 Task: Look for space in Kreuzberg, Germany from 3rd August, 2023 to 17th August, 2023 for 3 adults, 1 child in price range Rs.3000 to Rs.15000. Place can be entire place with 3 bedrooms having 4 beds and 2 bathrooms. Property type can be house, flat, guest house. Amenities needed are: washing machine. Booking option can be shelf check-in. Required host language is English.
Action: Mouse moved to (469, 133)
Screenshot: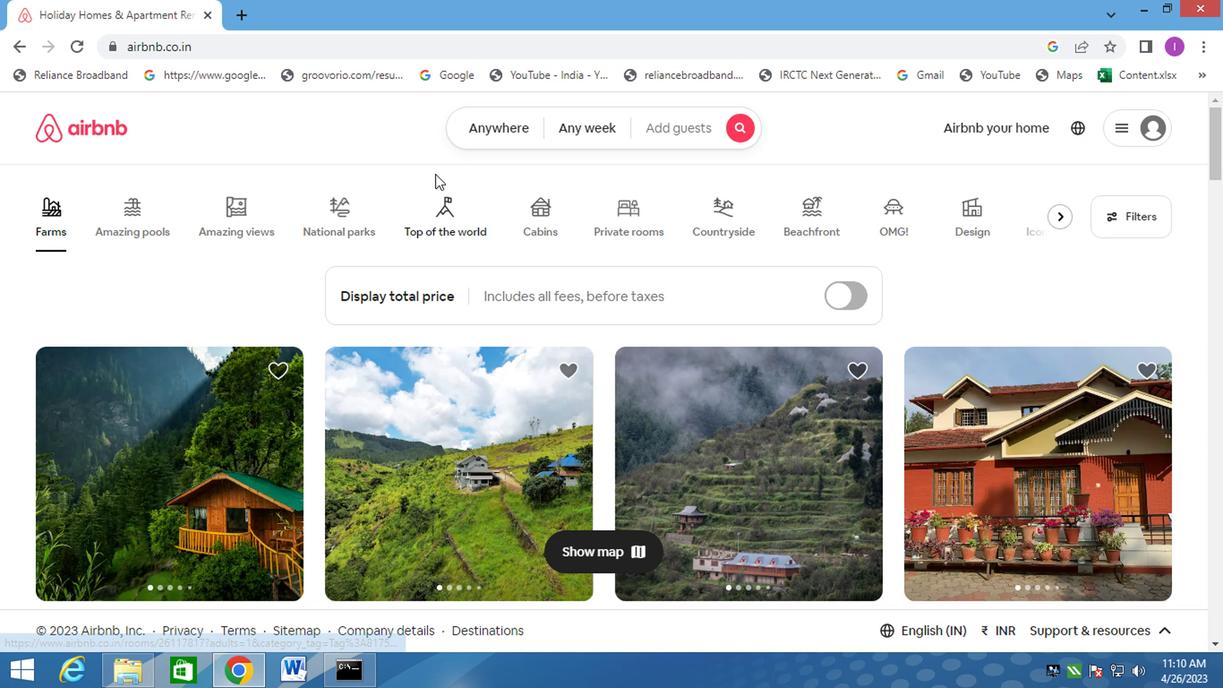 
Action: Mouse pressed left at (469, 133)
Screenshot: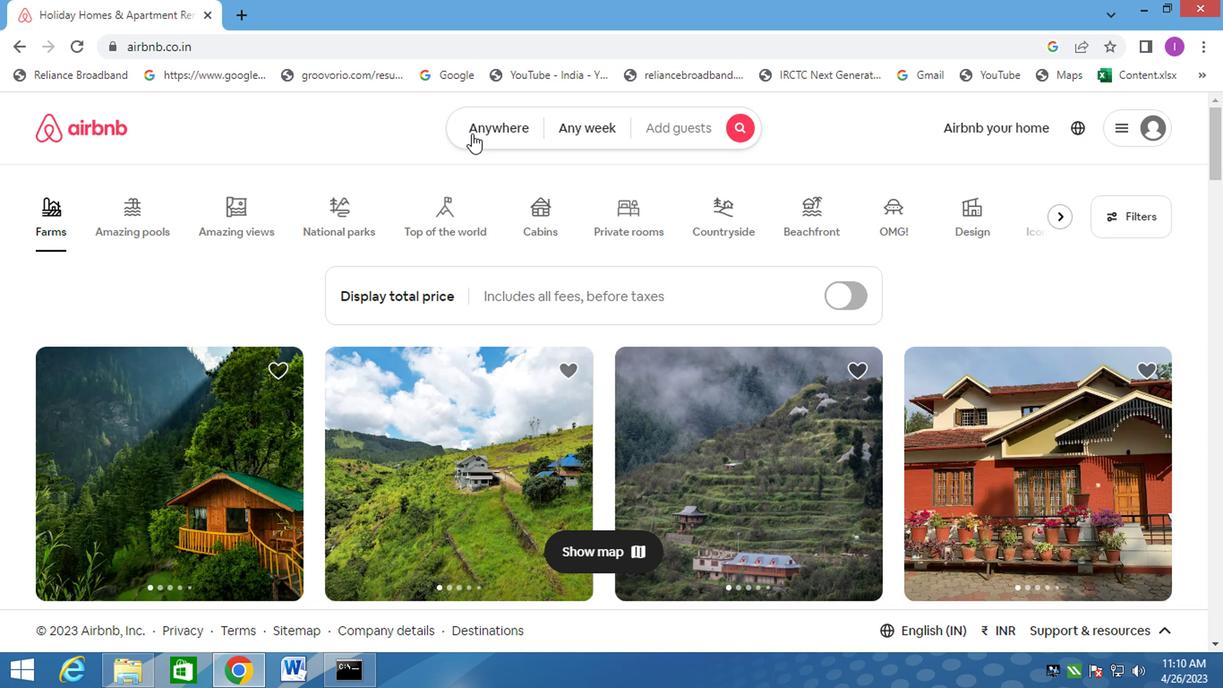 
Action: Mouse moved to (313, 209)
Screenshot: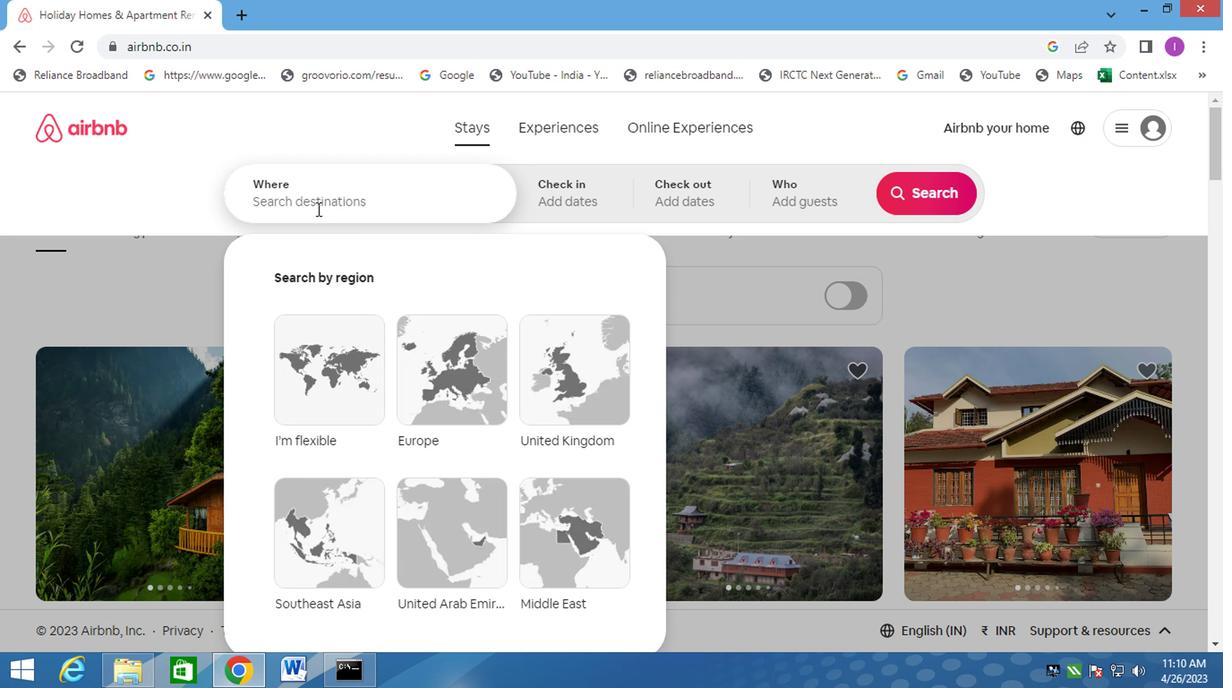 
Action: Mouse pressed left at (313, 209)
Screenshot: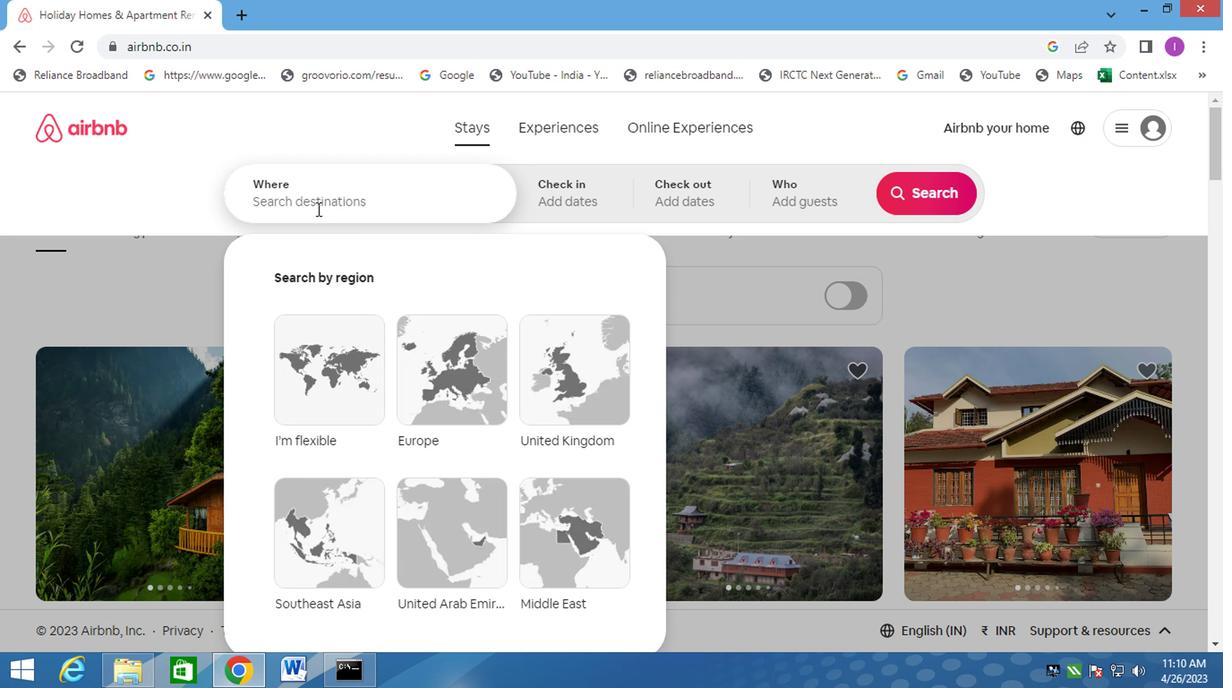 
Action: Mouse moved to (386, 168)
Screenshot: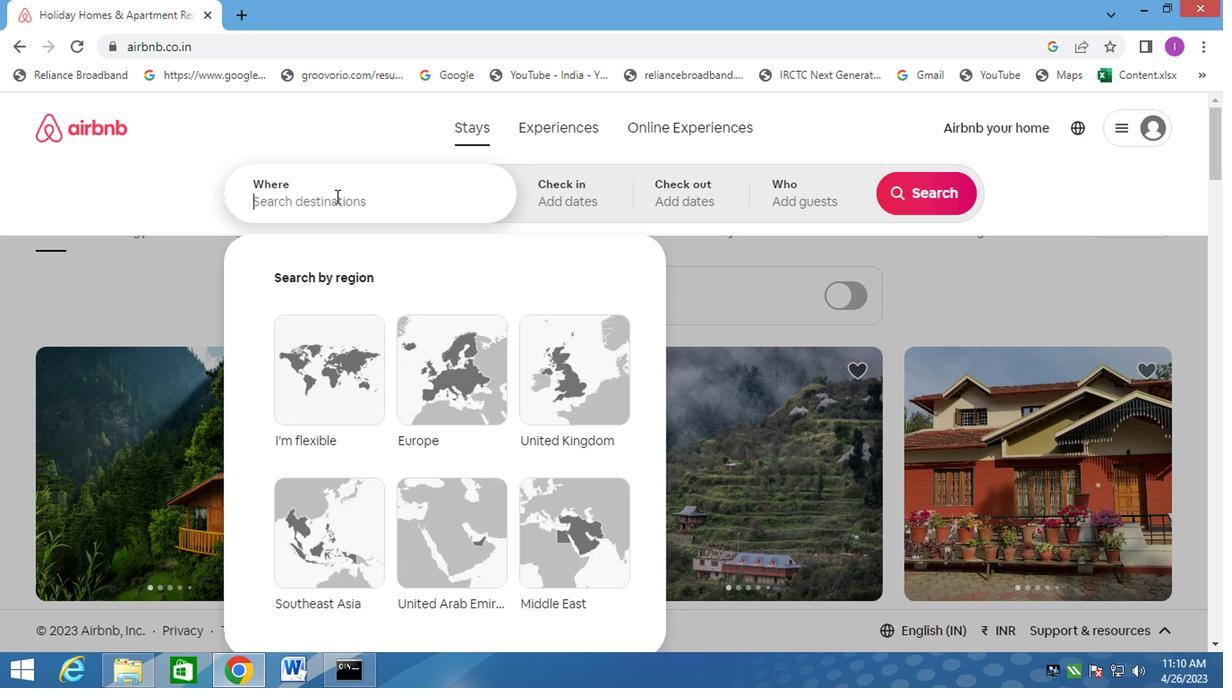 
Action: Key pressed <Key.shift>KREUZBERG,GERMA
Screenshot: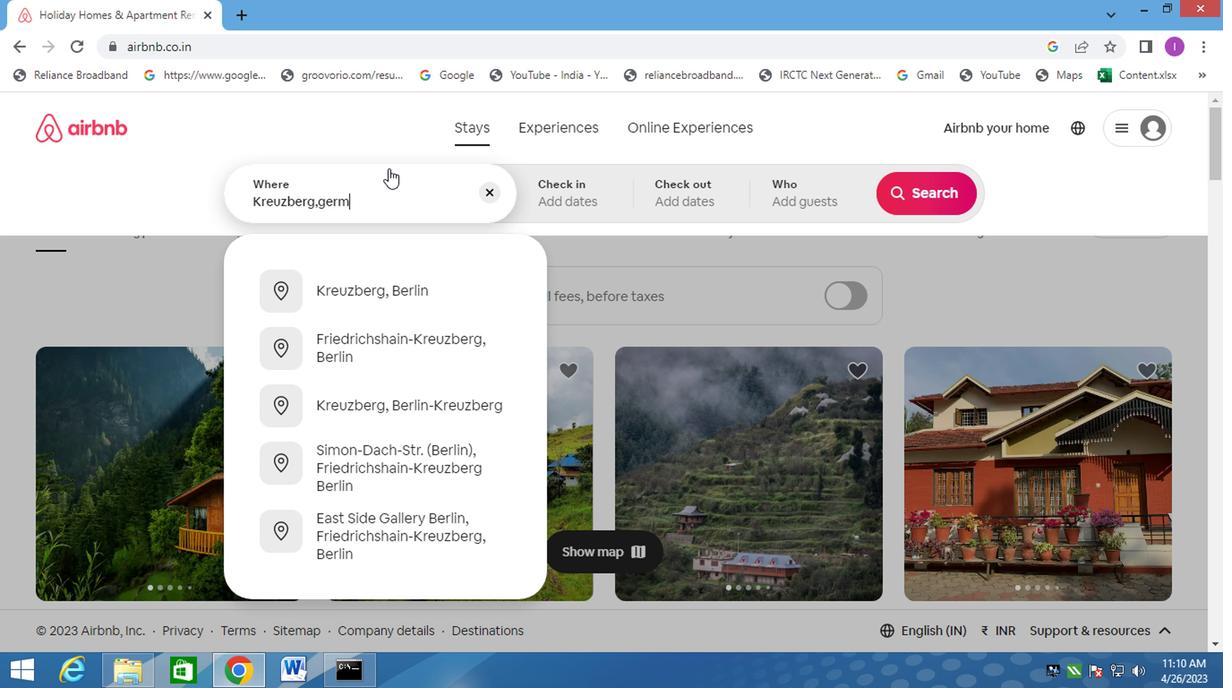 
Action: Mouse moved to (395, 289)
Screenshot: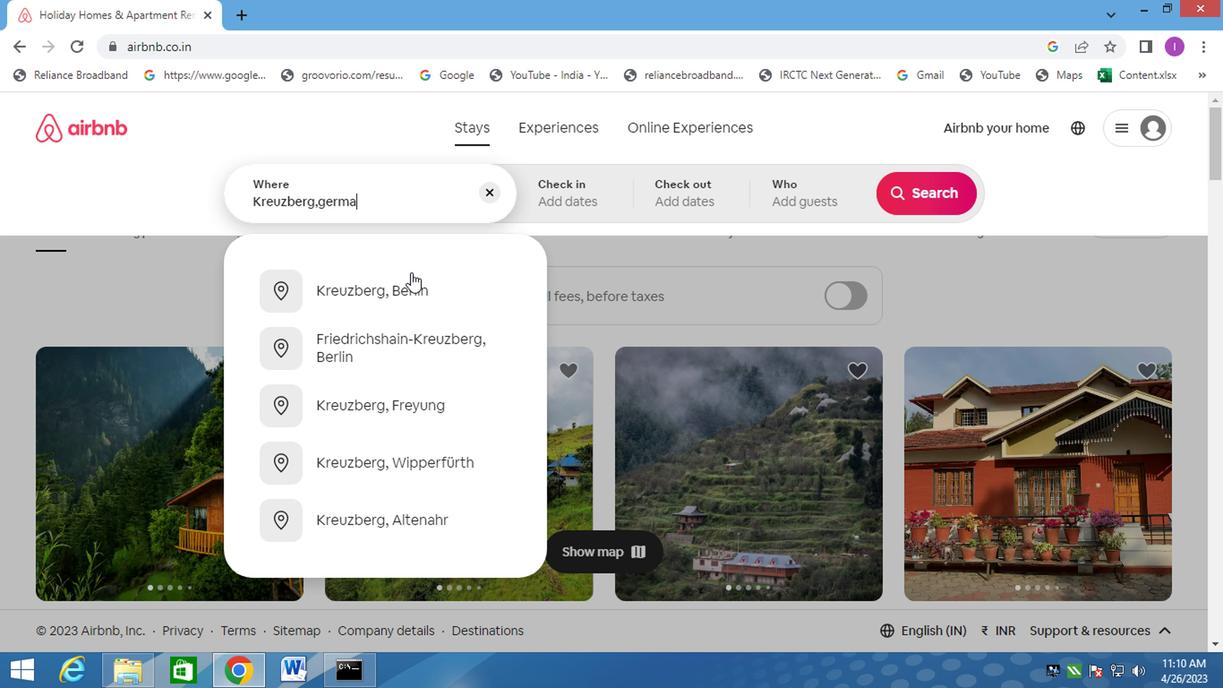 
Action: Mouse pressed left at (395, 289)
Screenshot: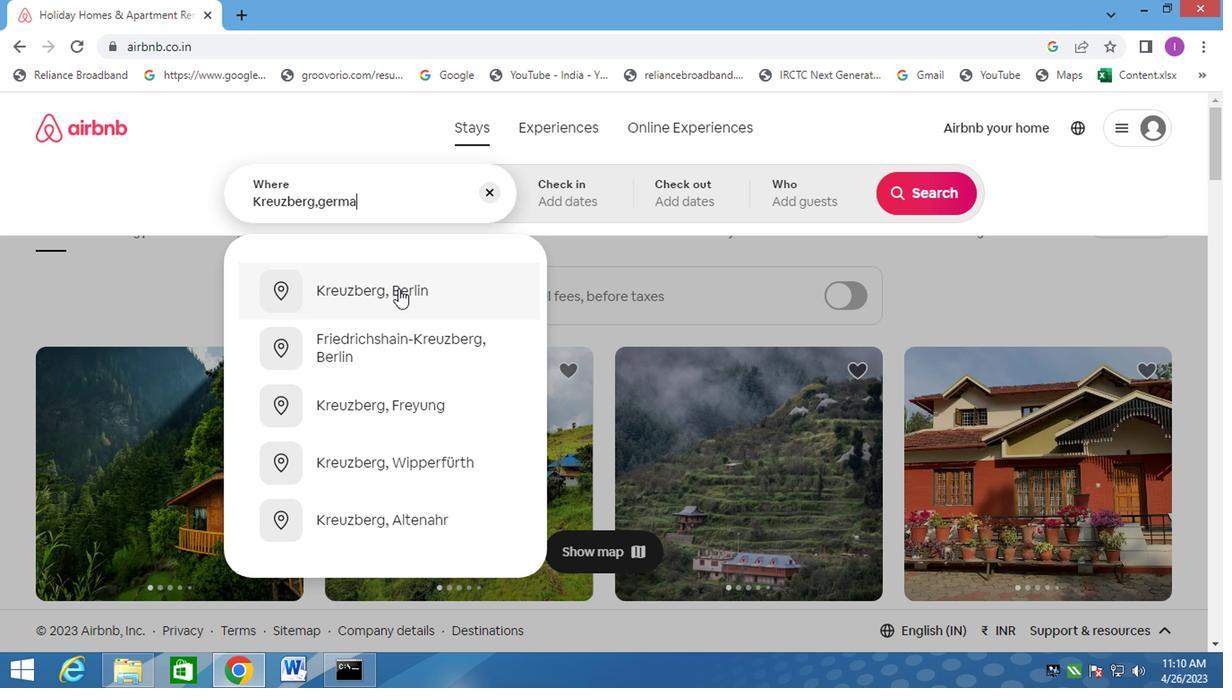 
Action: Mouse moved to (915, 342)
Screenshot: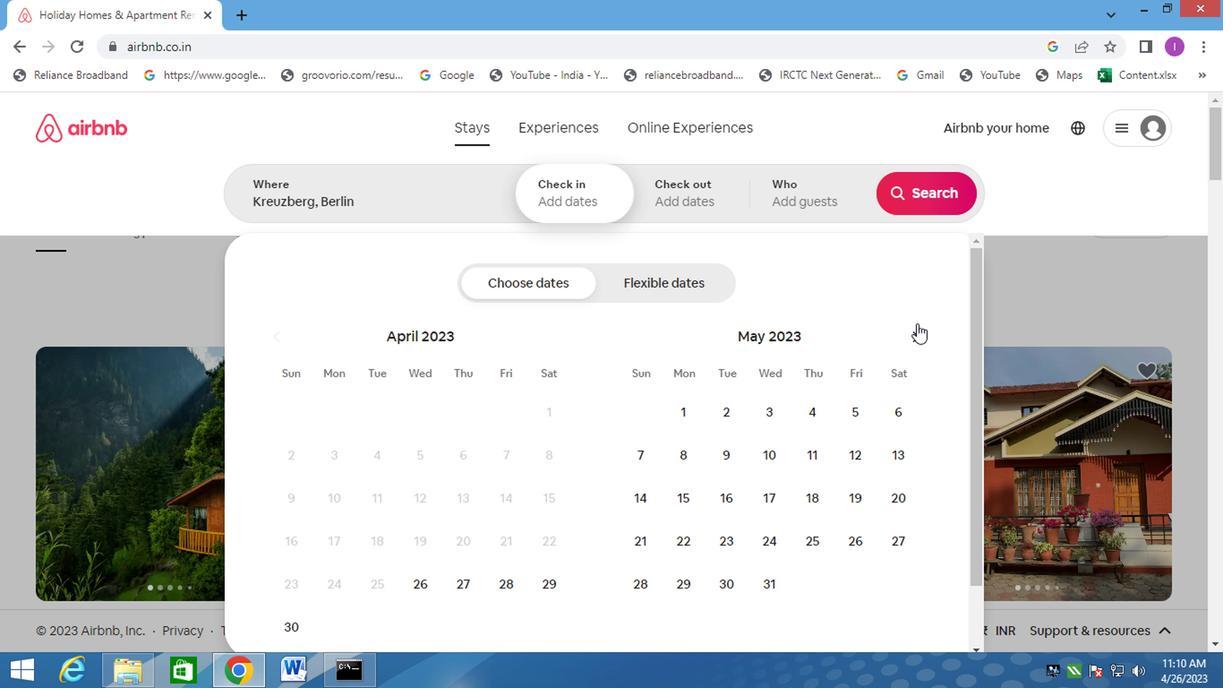 
Action: Mouse pressed left at (915, 342)
Screenshot: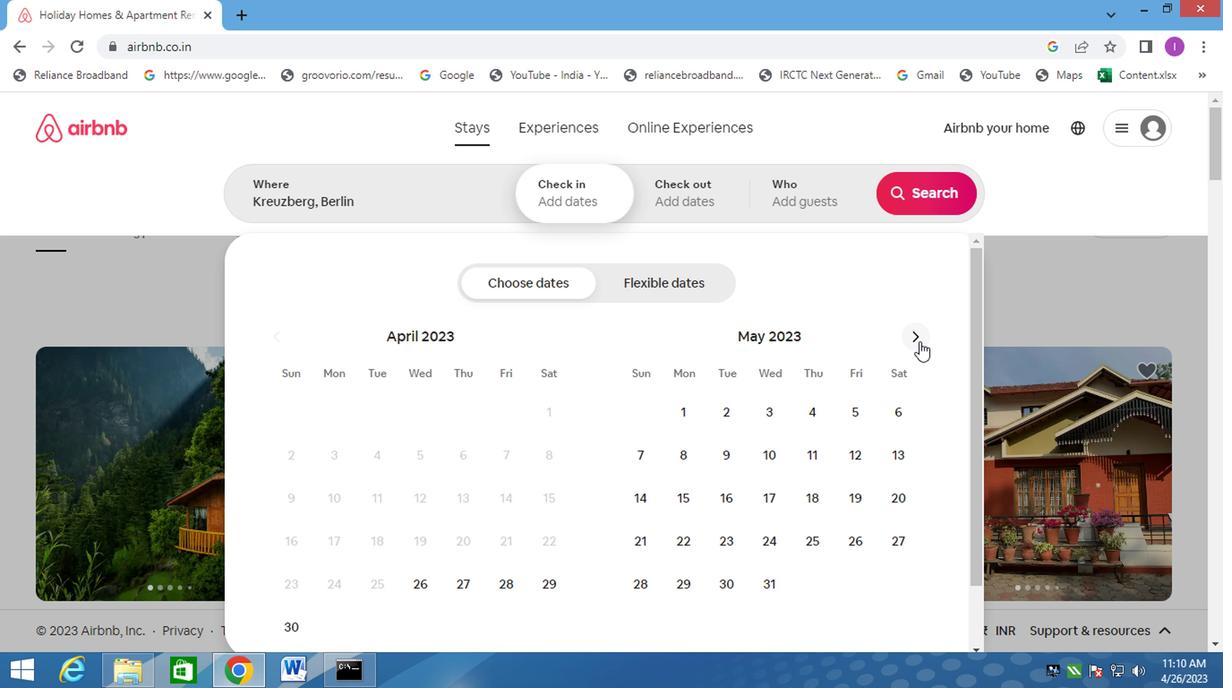
Action: Mouse moved to (915, 339)
Screenshot: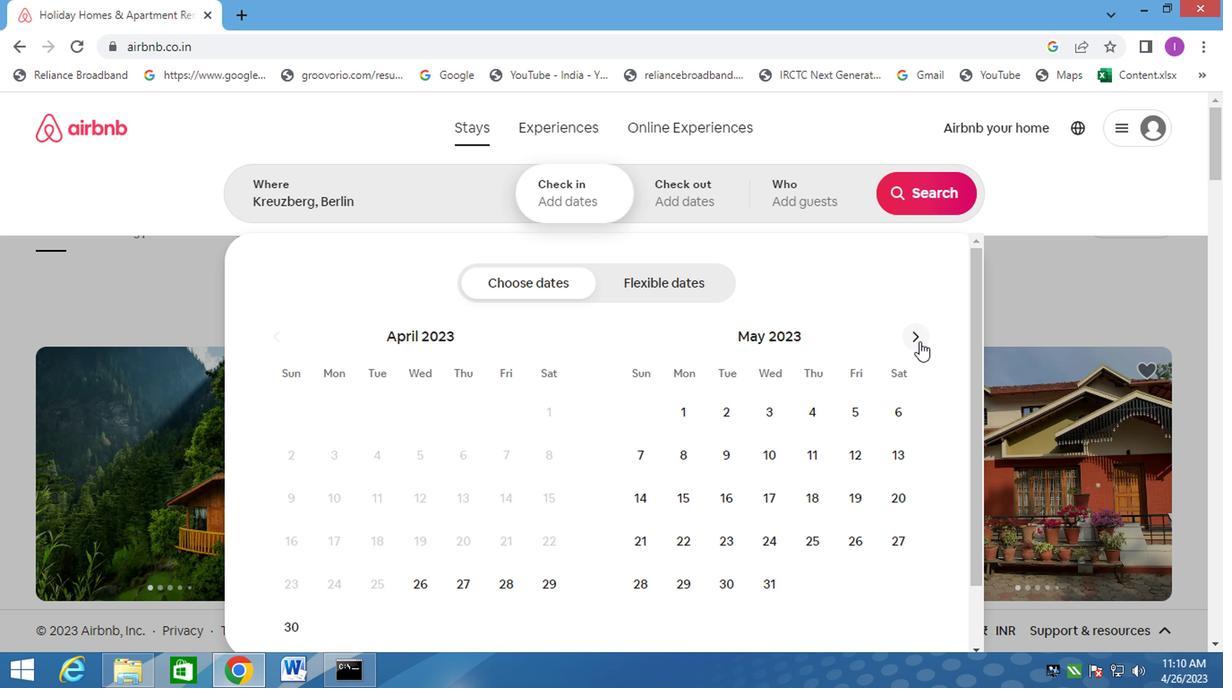 
Action: Mouse pressed left at (915, 339)
Screenshot: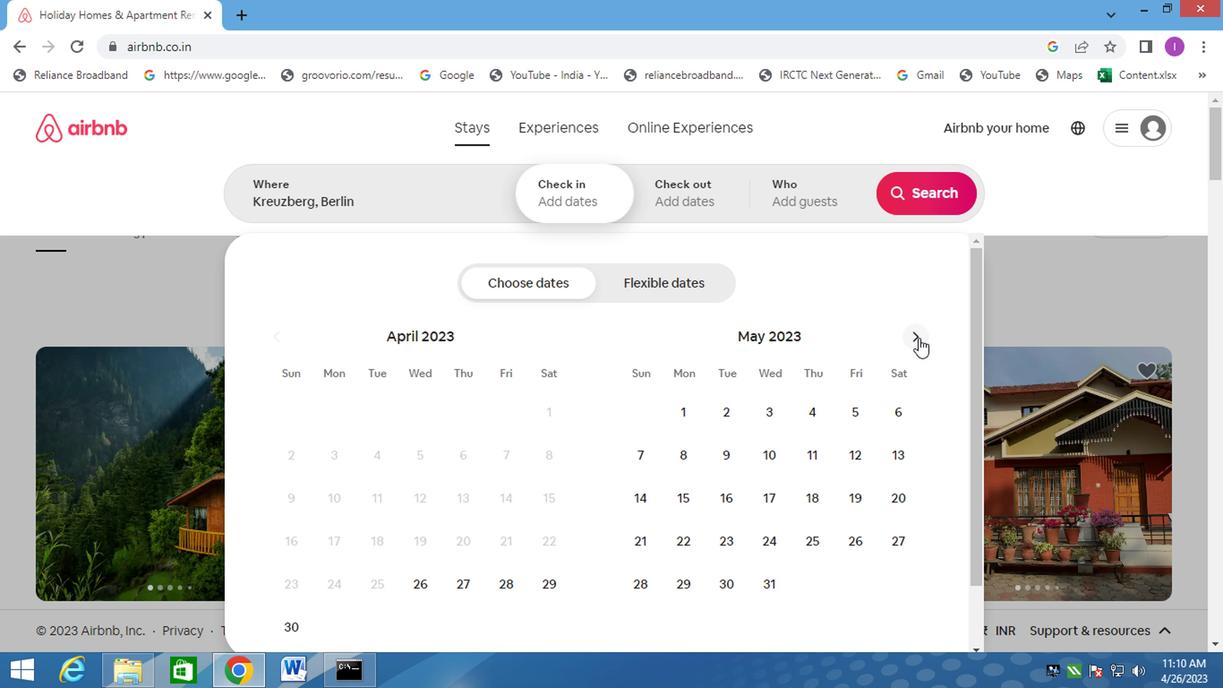 
Action: Mouse pressed left at (915, 339)
Screenshot: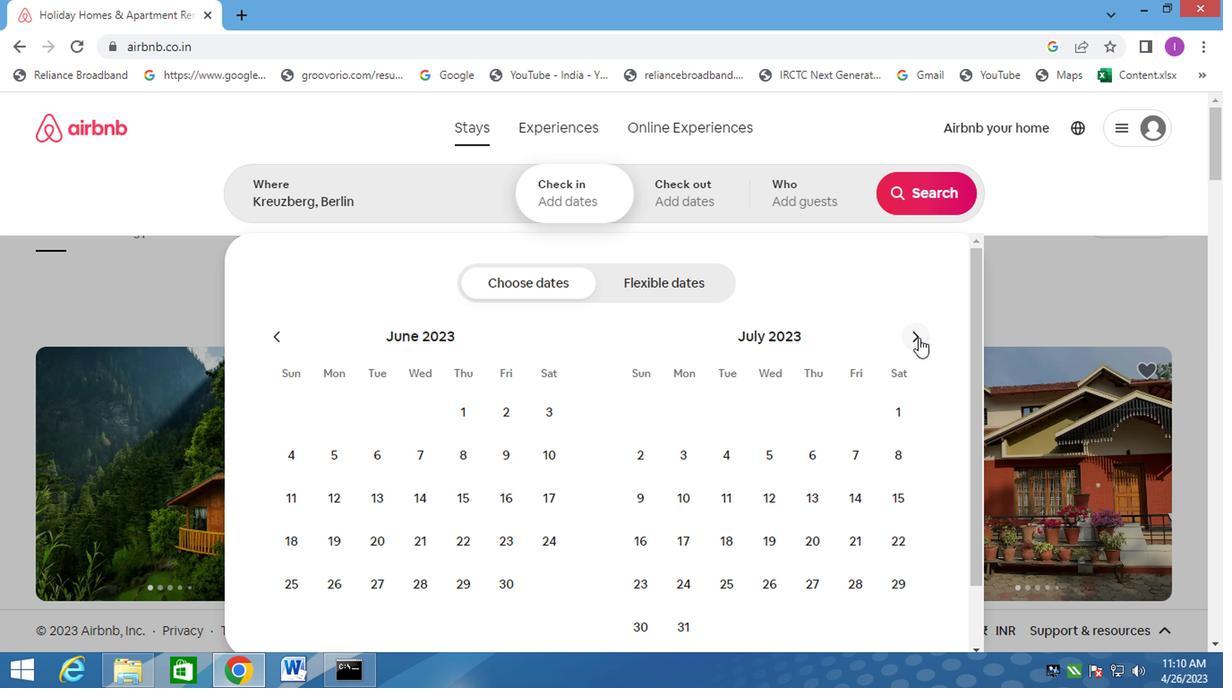 
Action: Mouse moved to (815, 413)
Screenshot: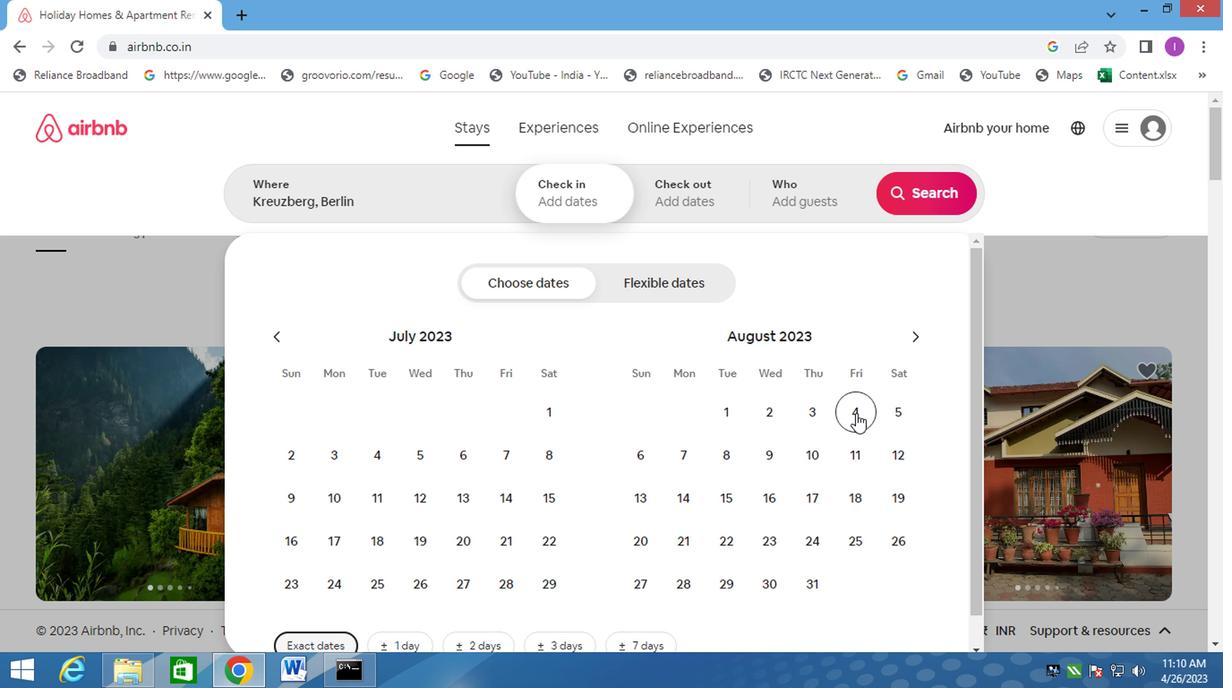 
Action: Mouse pressed left at (815, 413)
Screenshot: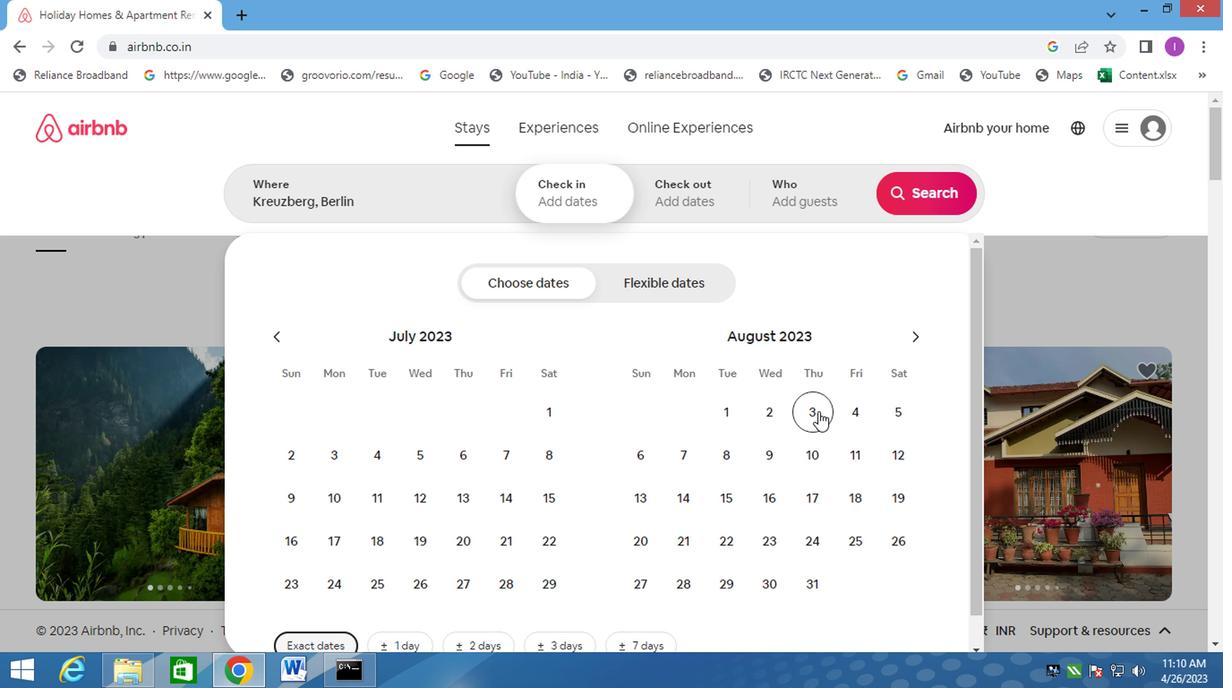 
Action: Mouse moved to (810, 491)
Screenshot: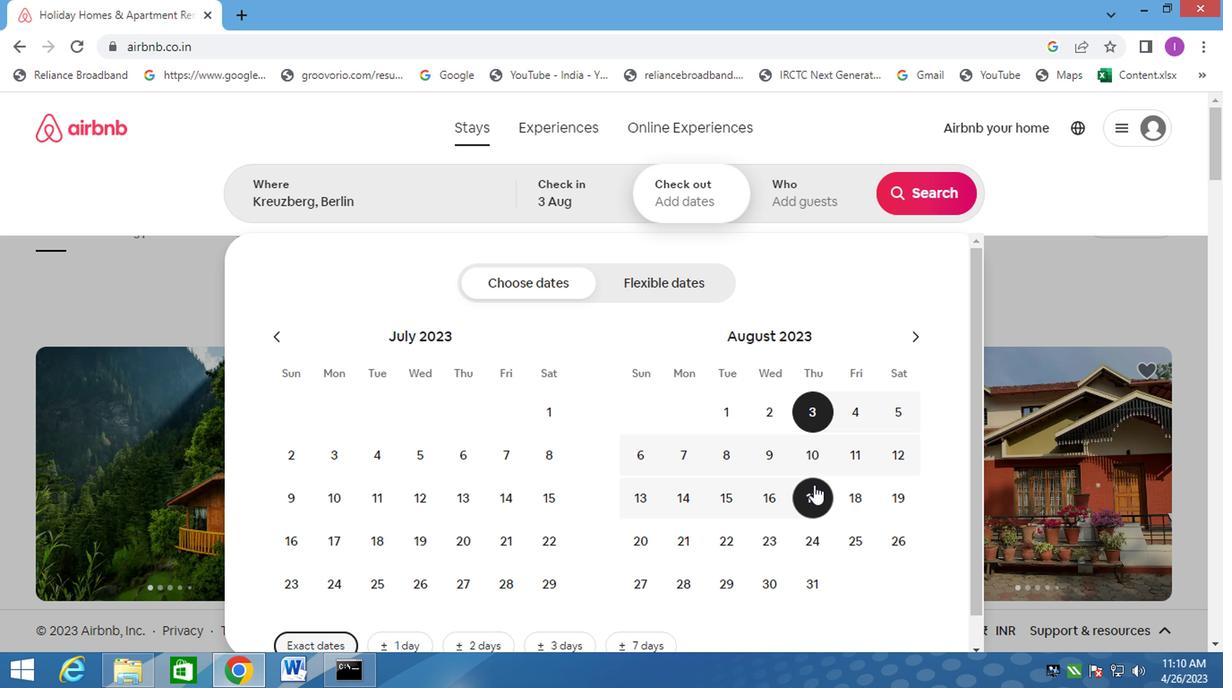 
Action: Mouse pressed left at (810, 491)
Screenshot: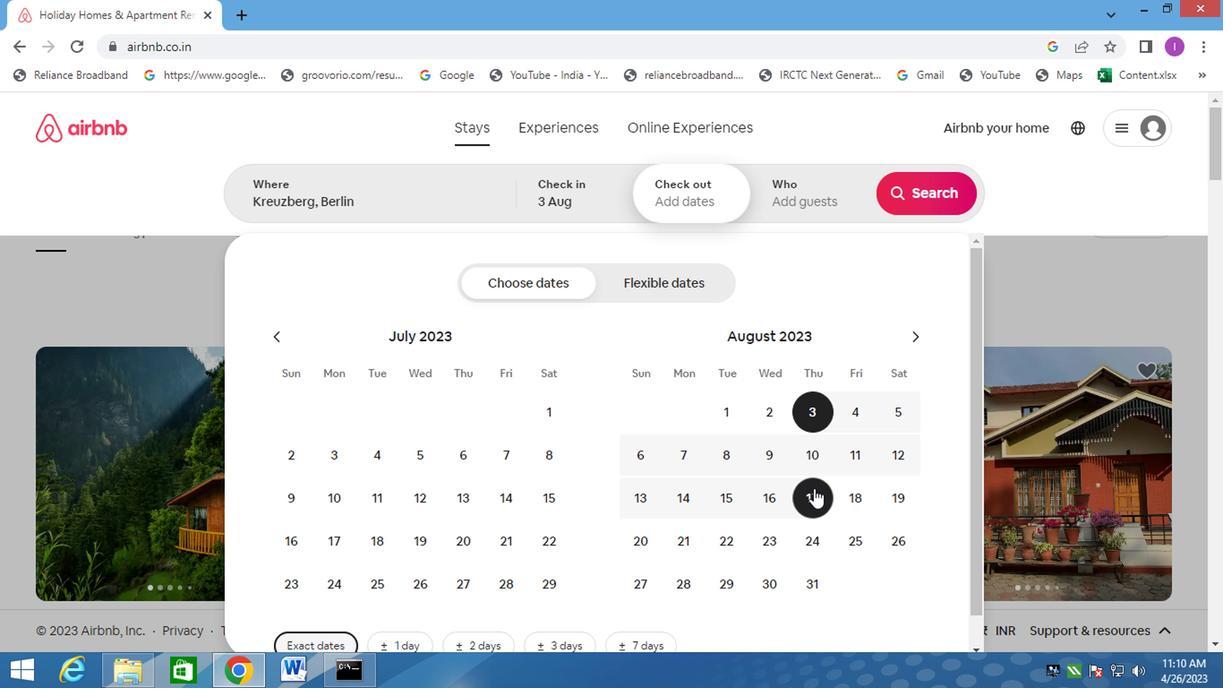 
Action: Mouse moved to (804, 210)
Screenshot: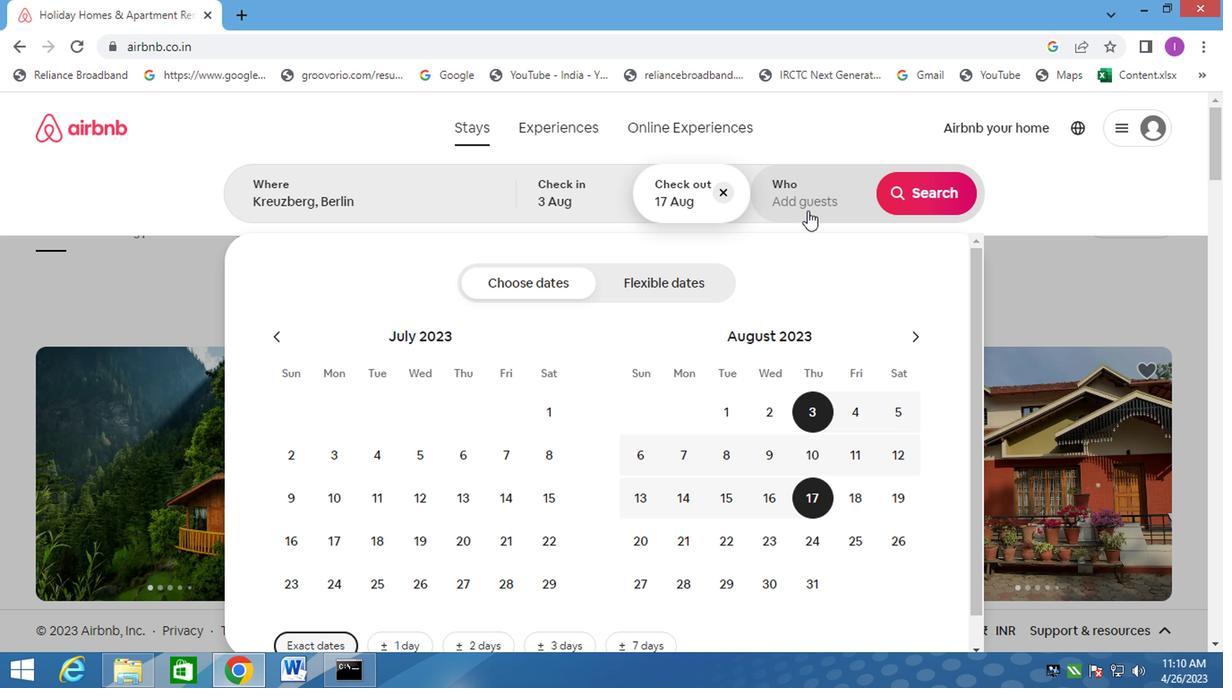 
Action: Mouse pressed left at (804, 210)
Screenshot: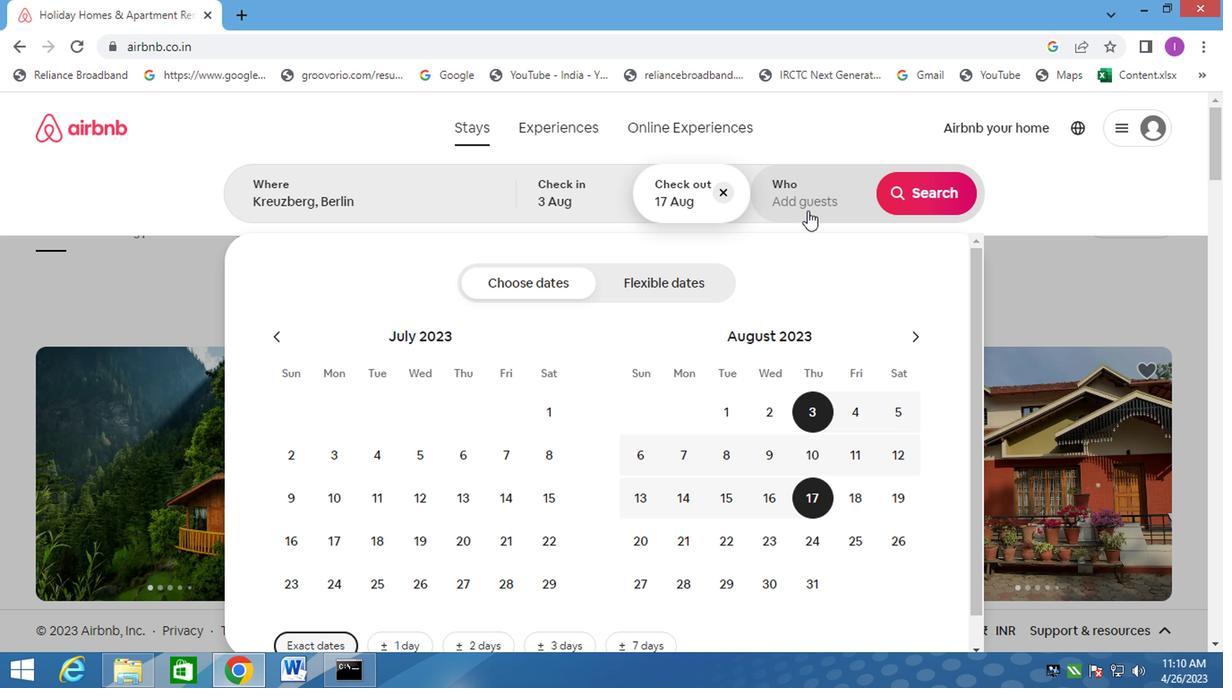 
Action: Mouse moved to (918, 283)
Screenshot: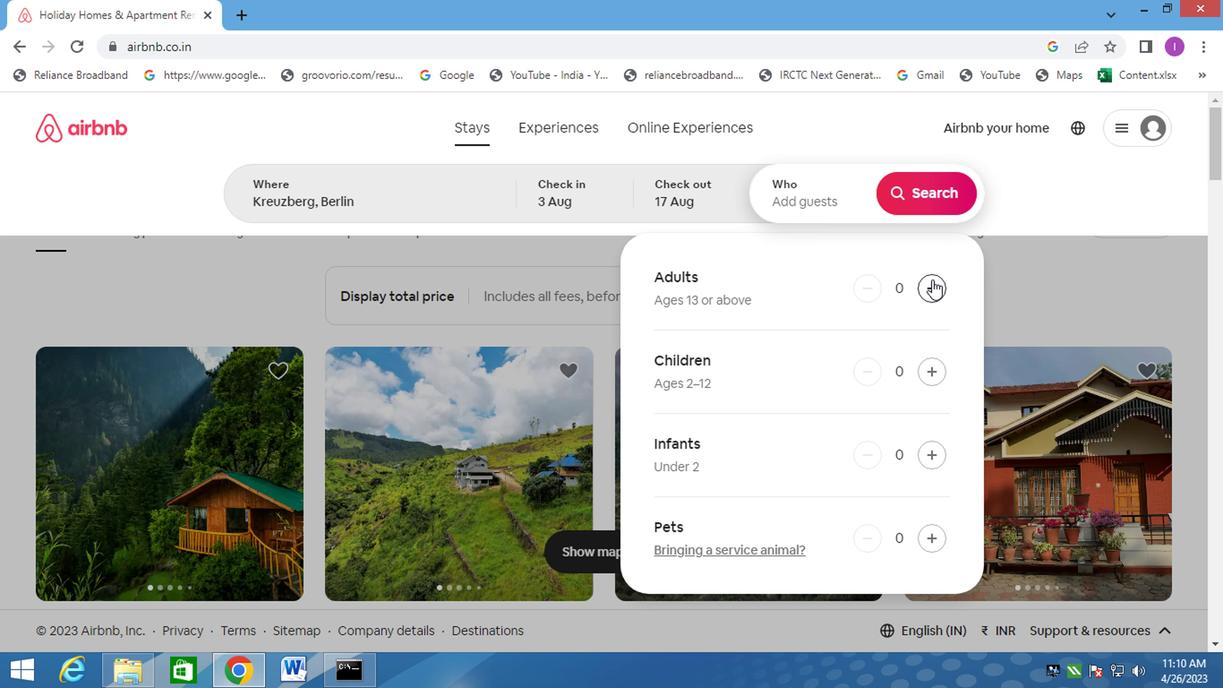 
Action: Mouse pressed left at (918, 283)
Screenshot: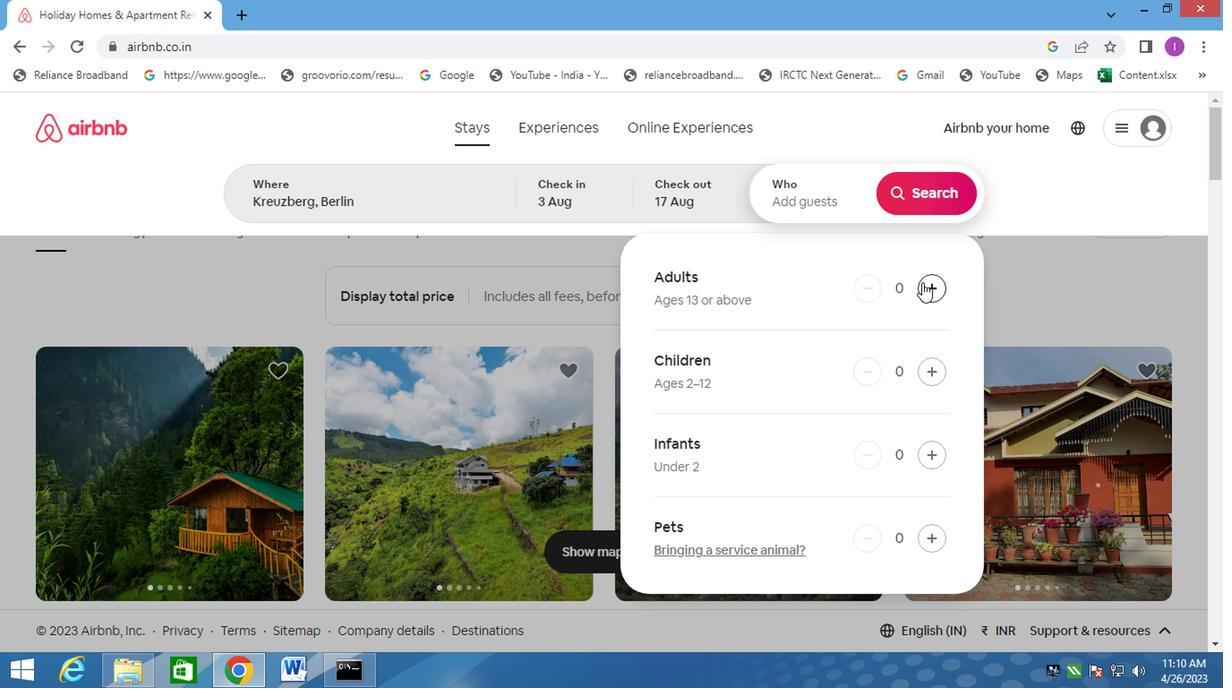 
Action: Mouse moved to (918, 284)
Screenshot: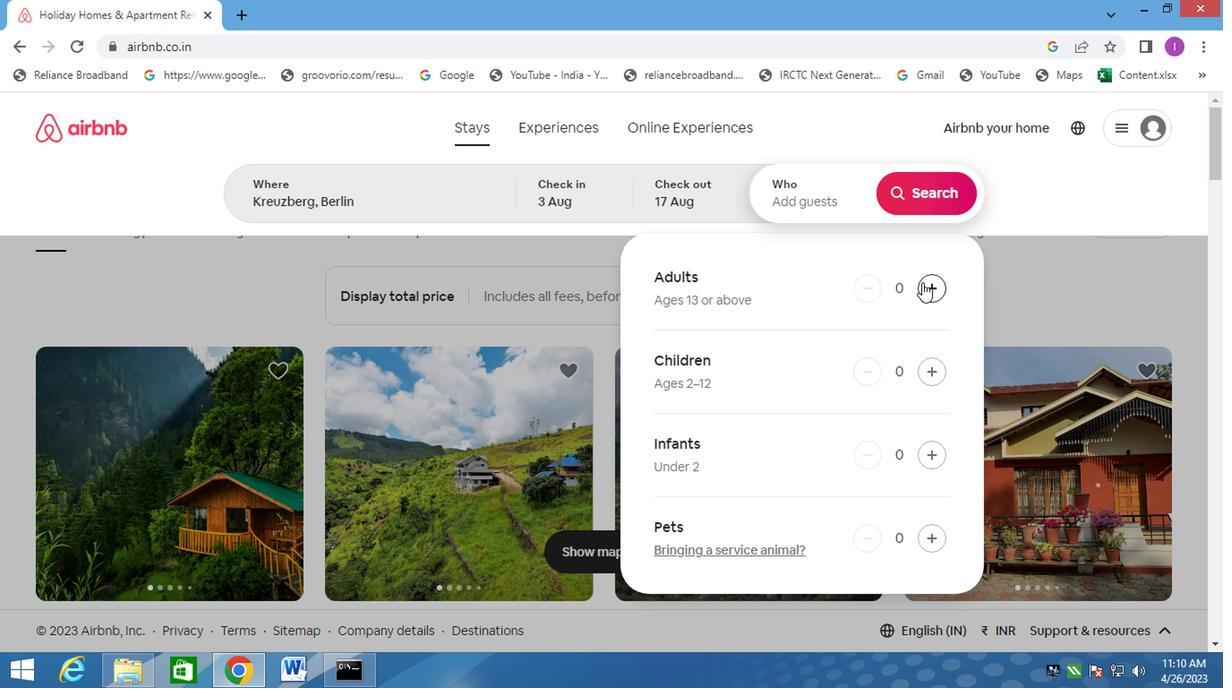 
Action: Mouse pressed left at (918, 284)
Screenshot: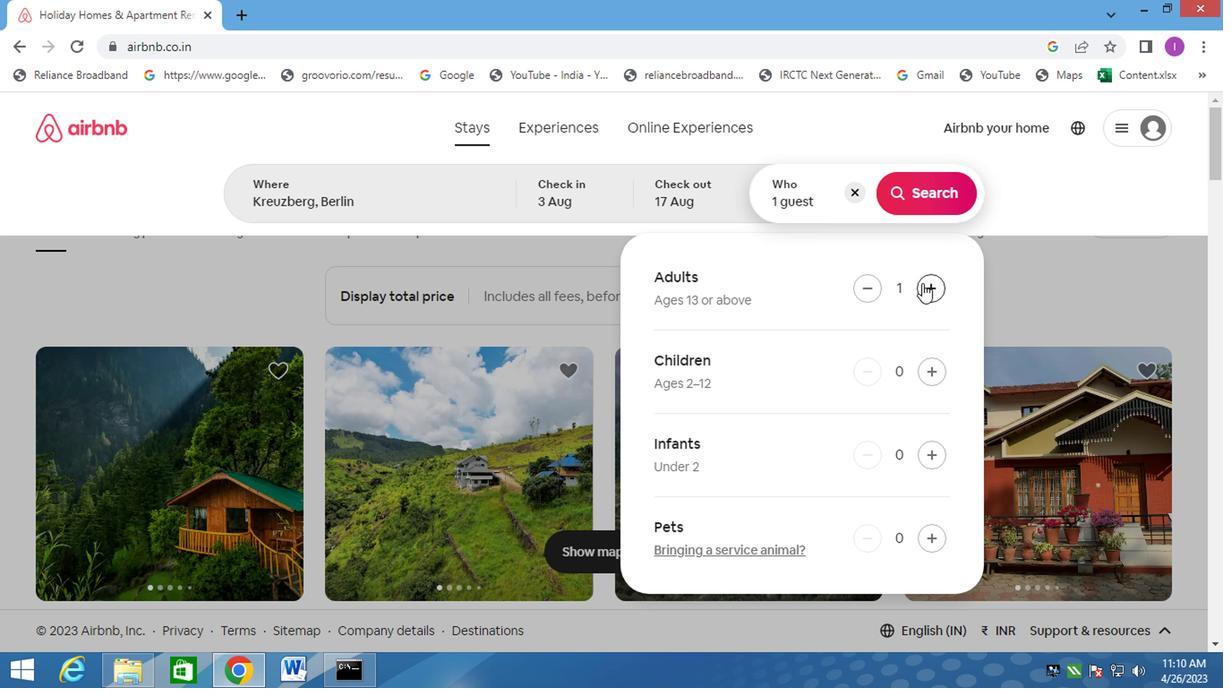 
Action: Mouse pressed left at (918, 284)
Screenshot: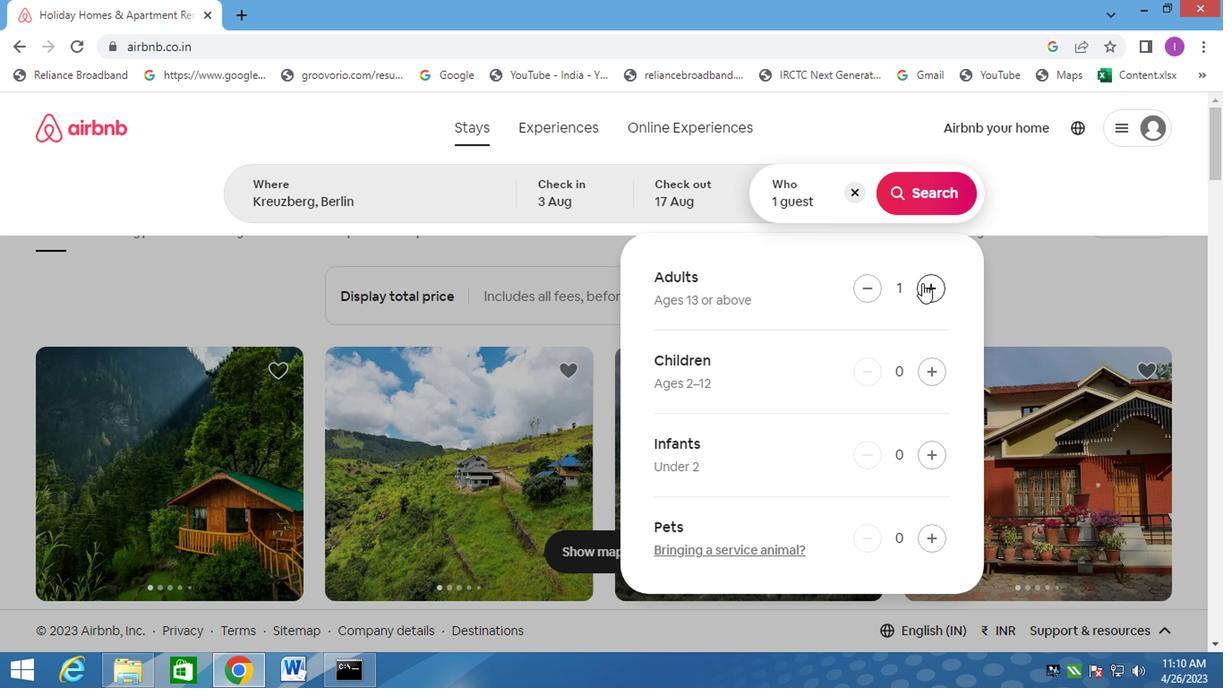 
Action: Mouse moved to (929, 372)
Screenshot: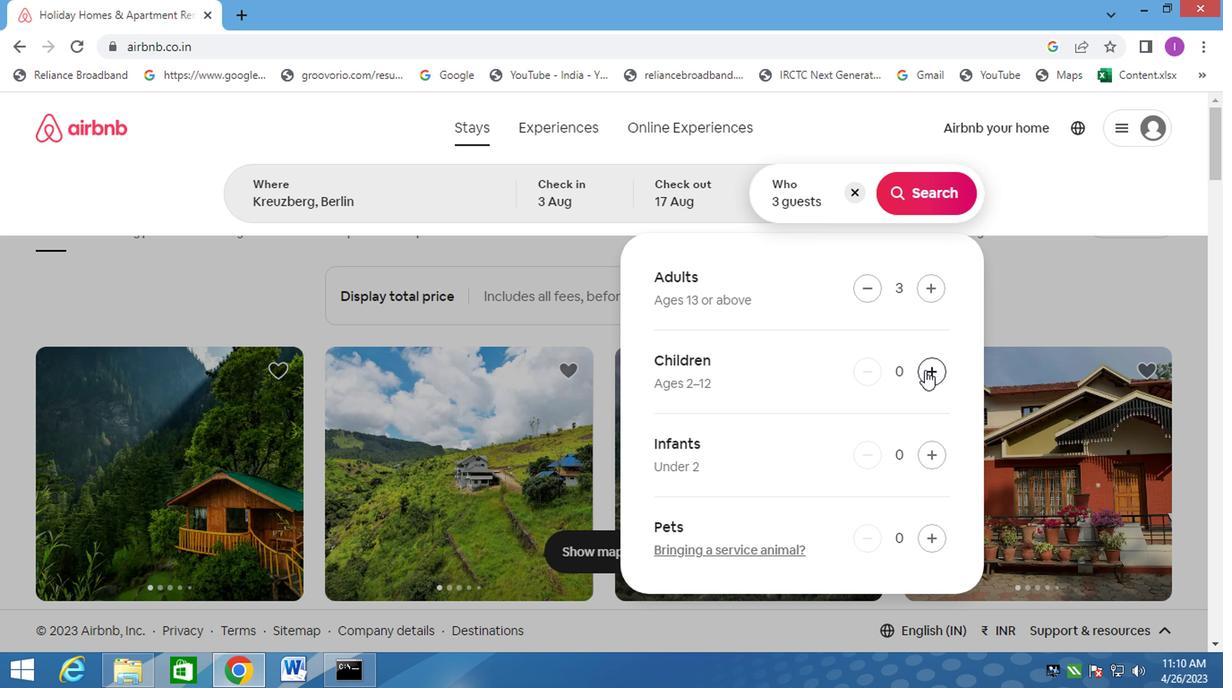 
Action: Mouse pressed left at (929, 372)
Screenshot: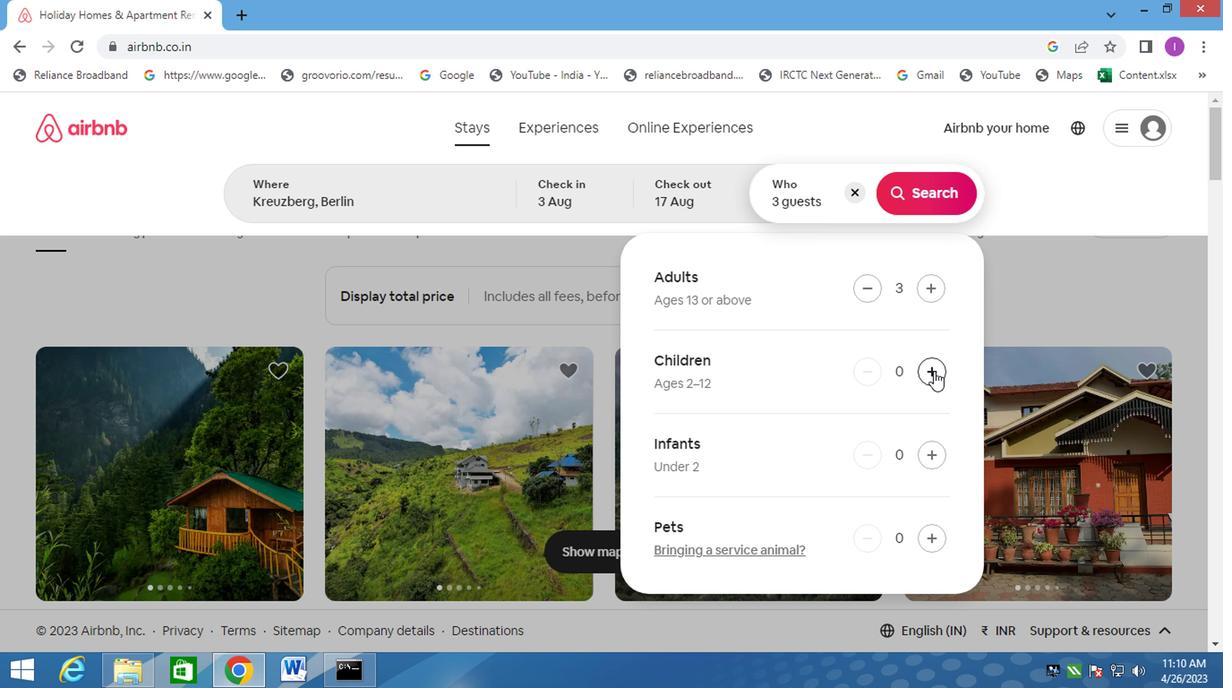 
Action: Mouse moved to (901, 194)
Screenshot: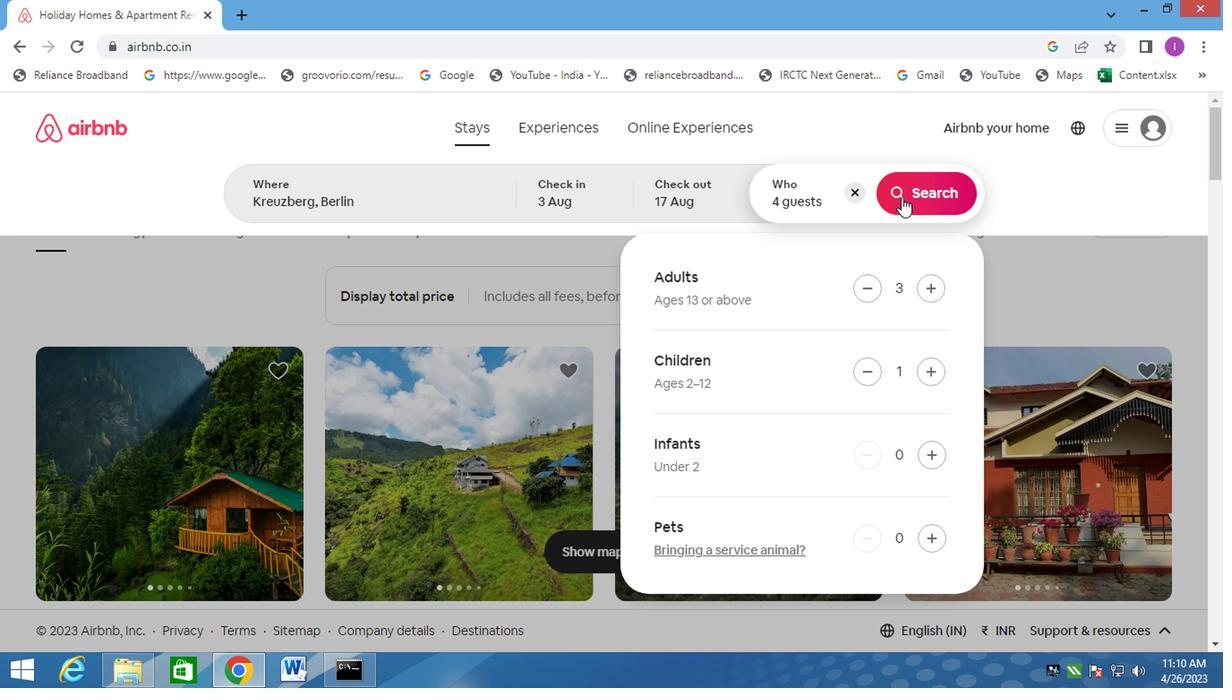 
Action: Mouse pressed left at (901, 194)
Screenshot: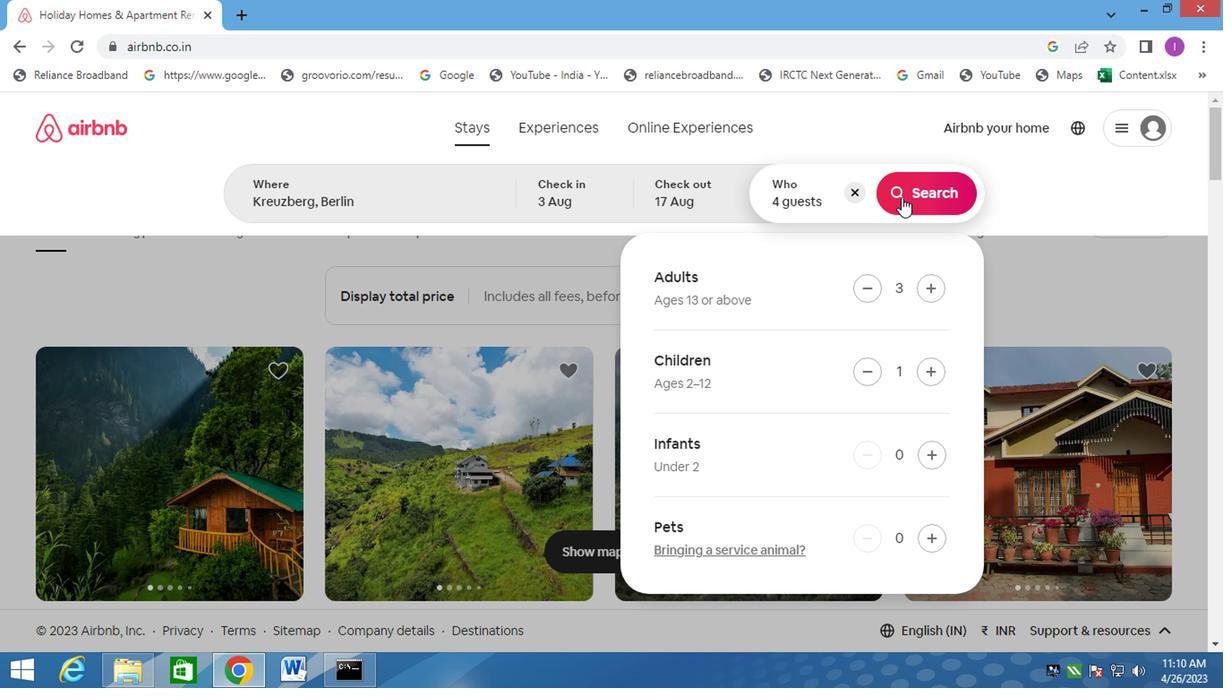
Action: Mouse moved to (1146, 198)
Screenshot: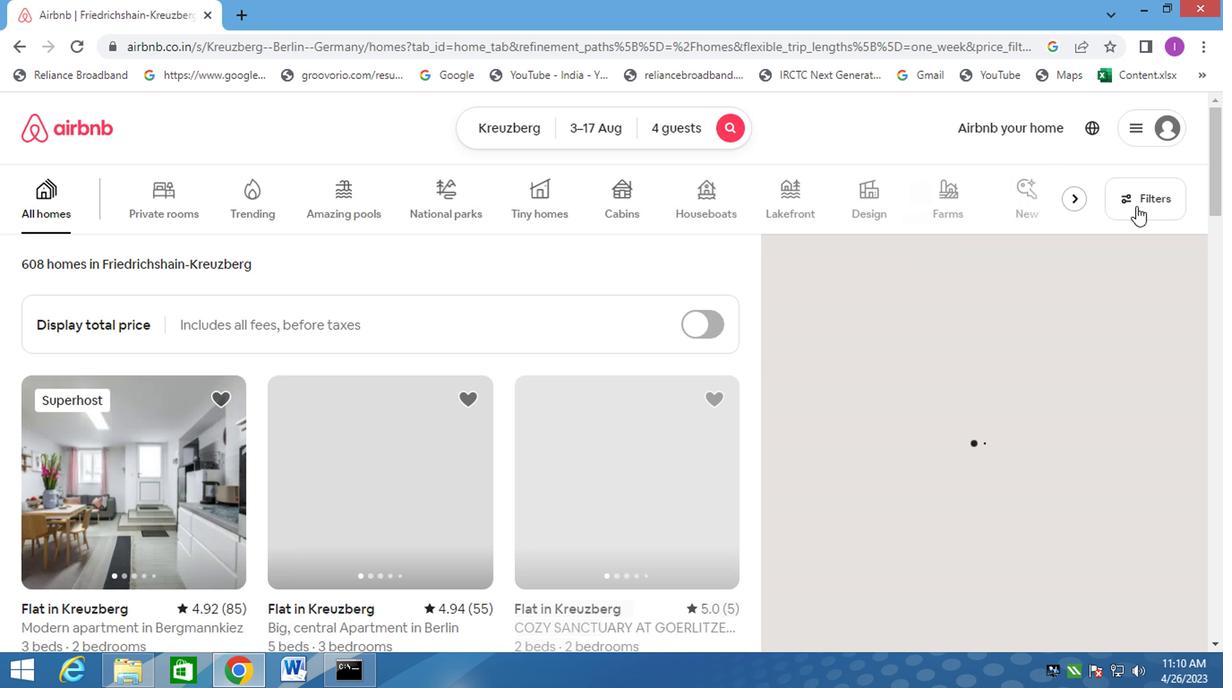
Action: Mouse pressed left at (1146, 198)
Screenshot: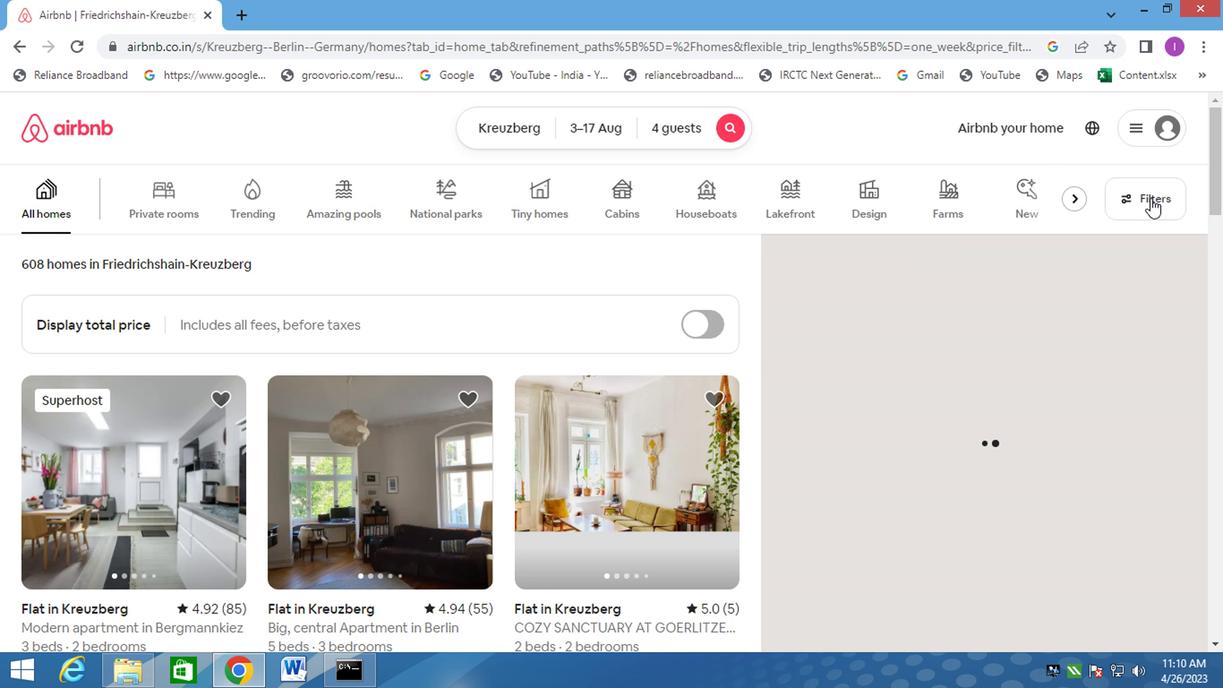 
Action: Mouse moved to (380, 428)
Screenshot: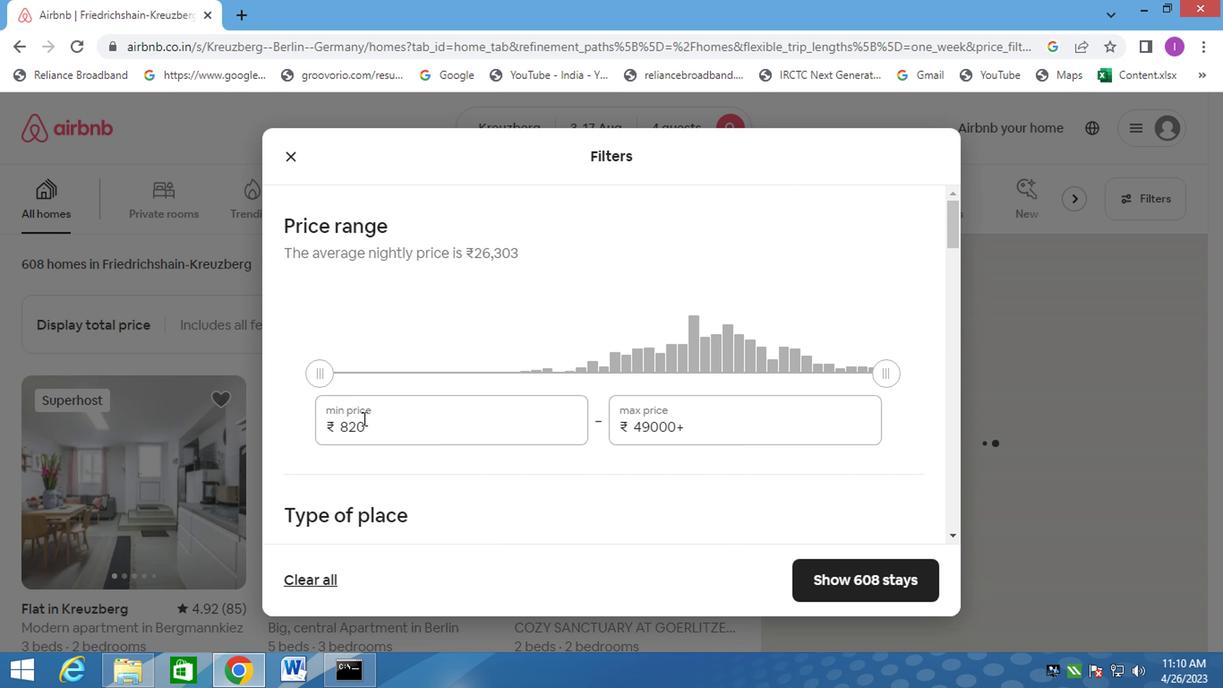 
Action: Mouse pressed left at (380, 428)
Screenshot: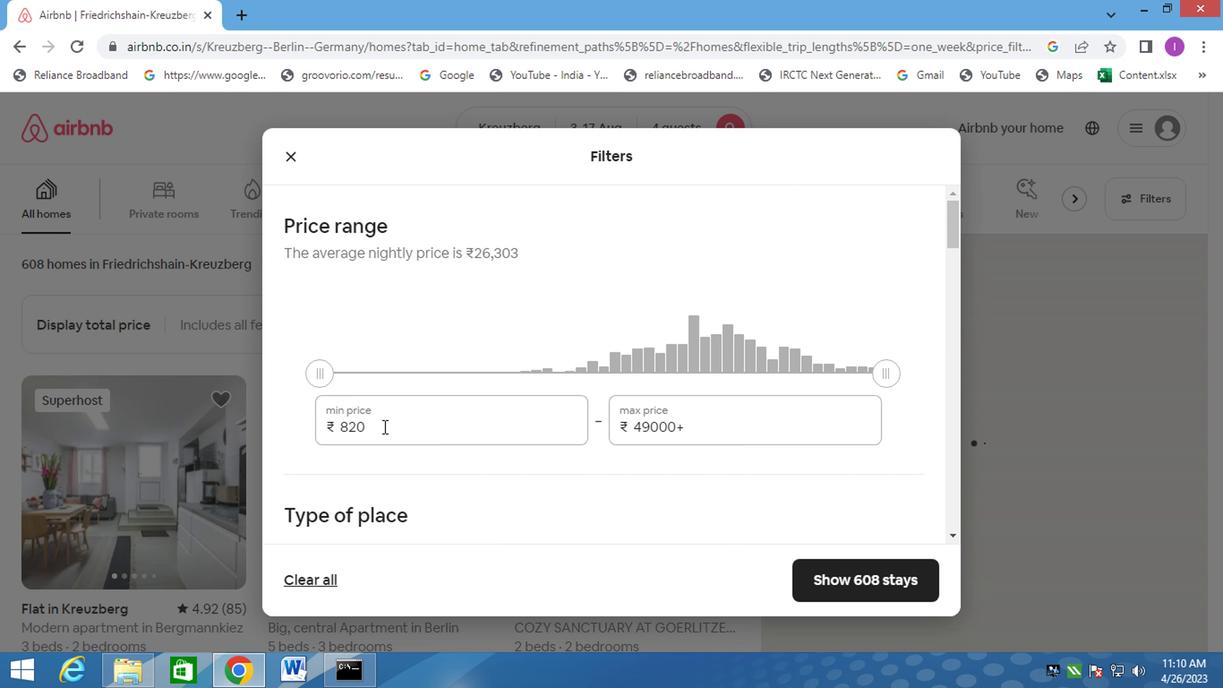 
Action: Mouse moved to (380, 332)
Screenshot: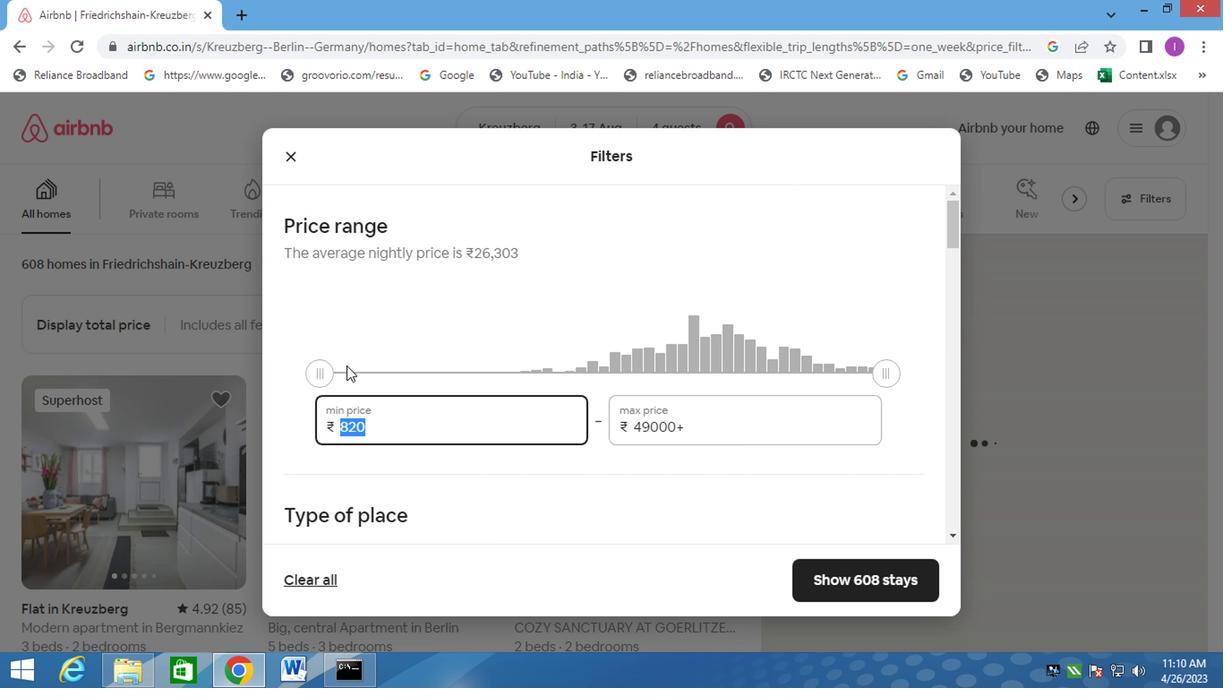 
Action: Key pressed 3000
Screenshot: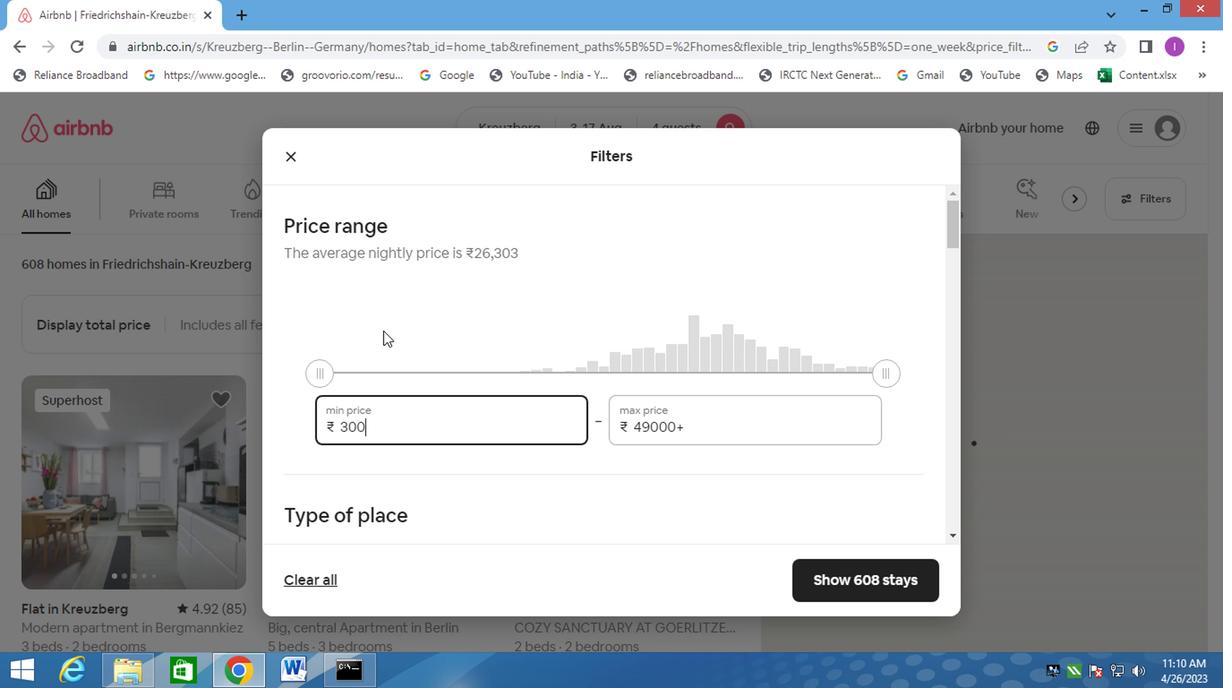 
Action: Mouse moved to (701, 423)
Screenshot: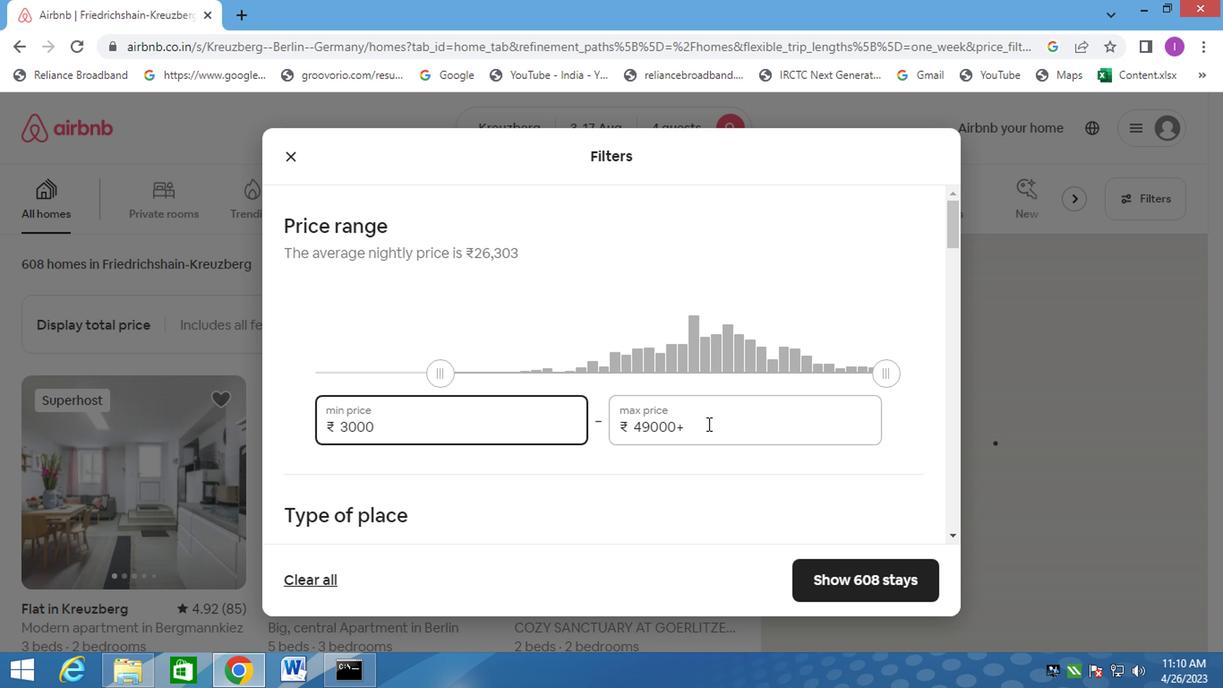
Action: Mouse pressed left at (701, 423)
Screenshot: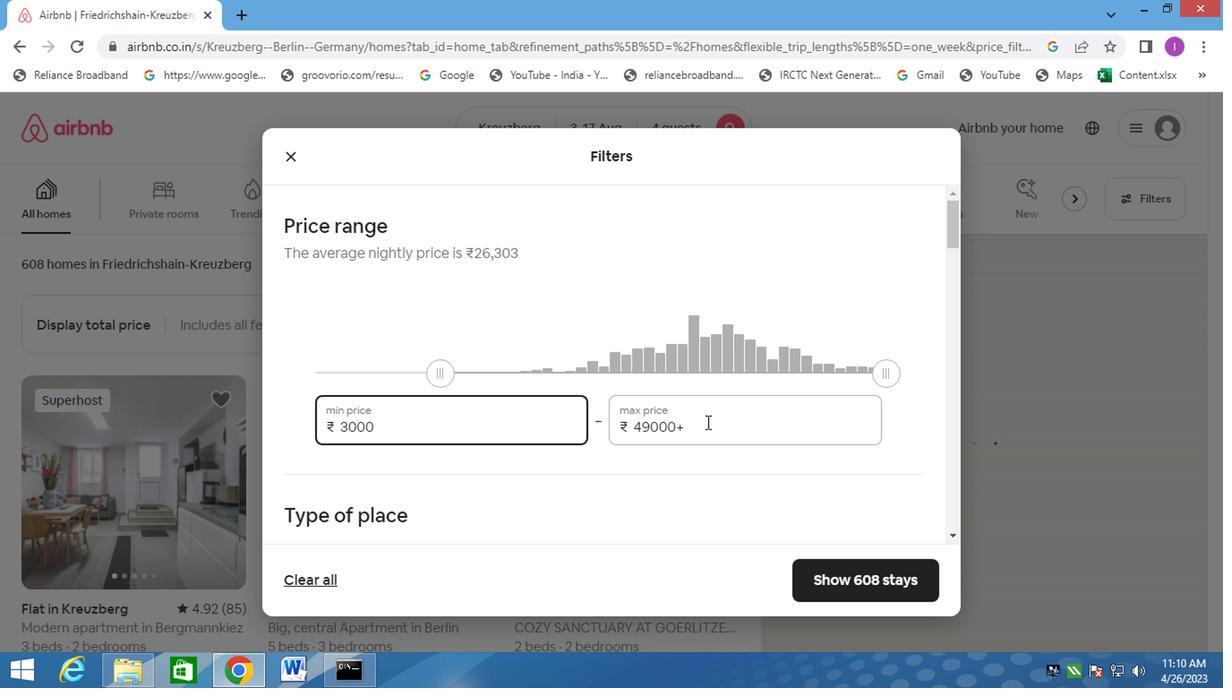 
Action: Mouse moved to (570, 381)
Screenshot: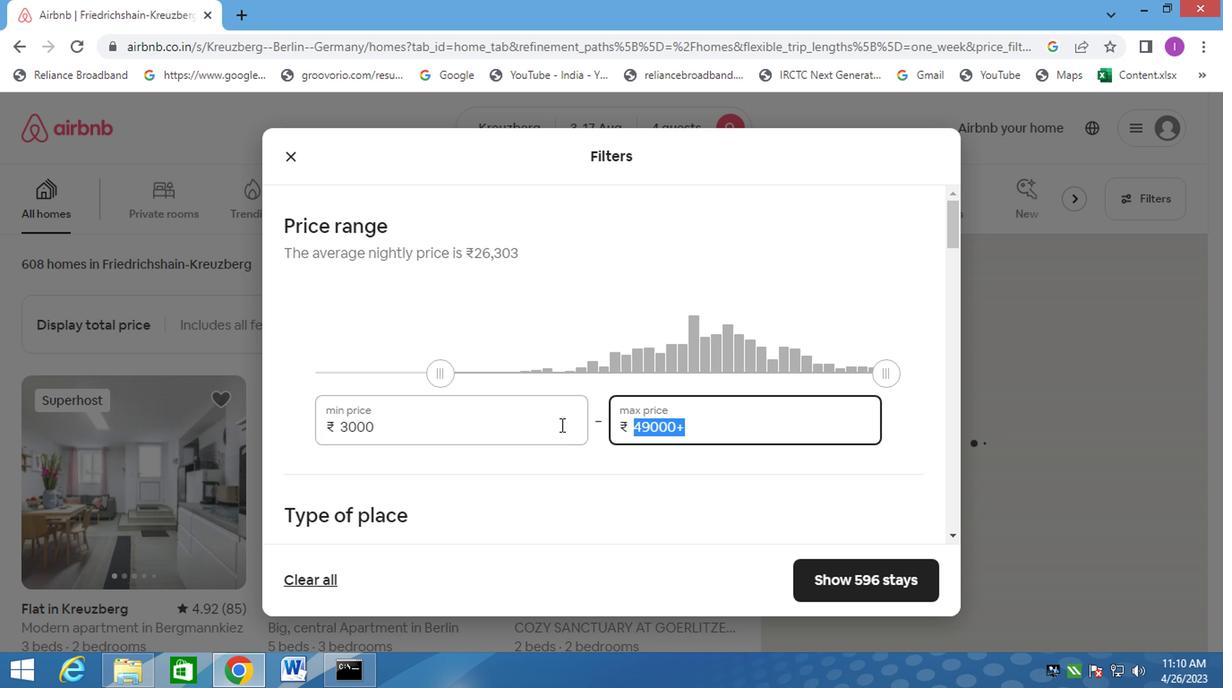 
Action: Key pressed 15000
Screenshot: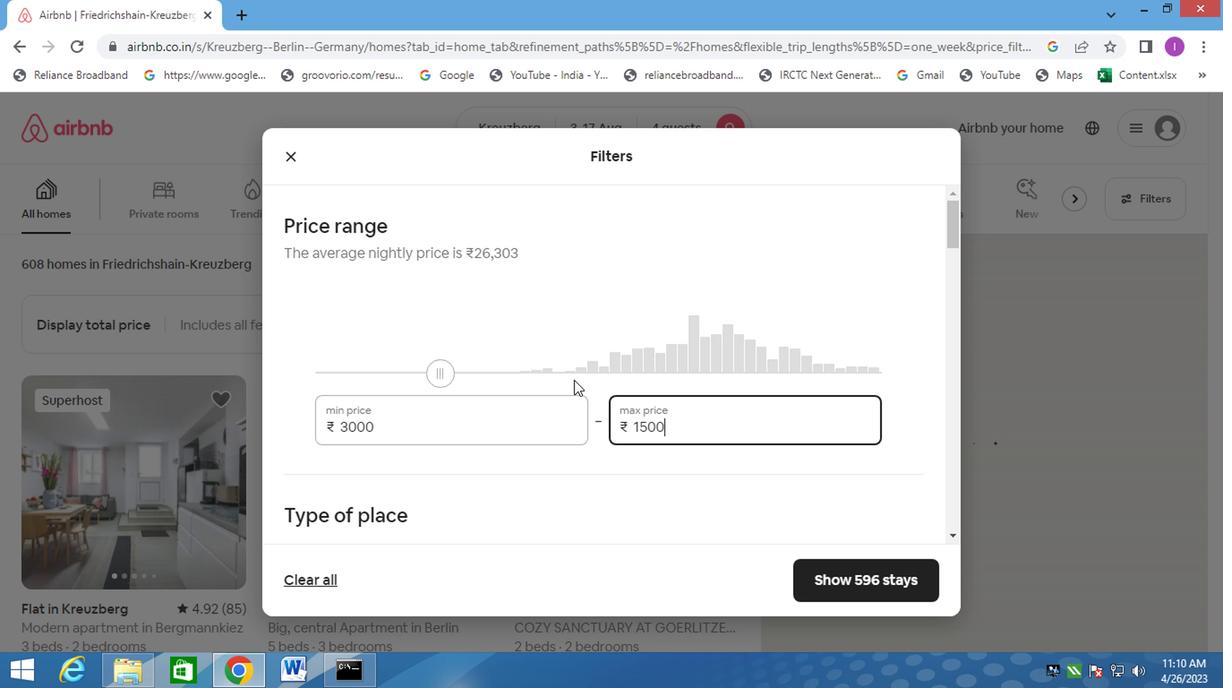 
Action: Mouse moved to (501, 414)
Screenshot: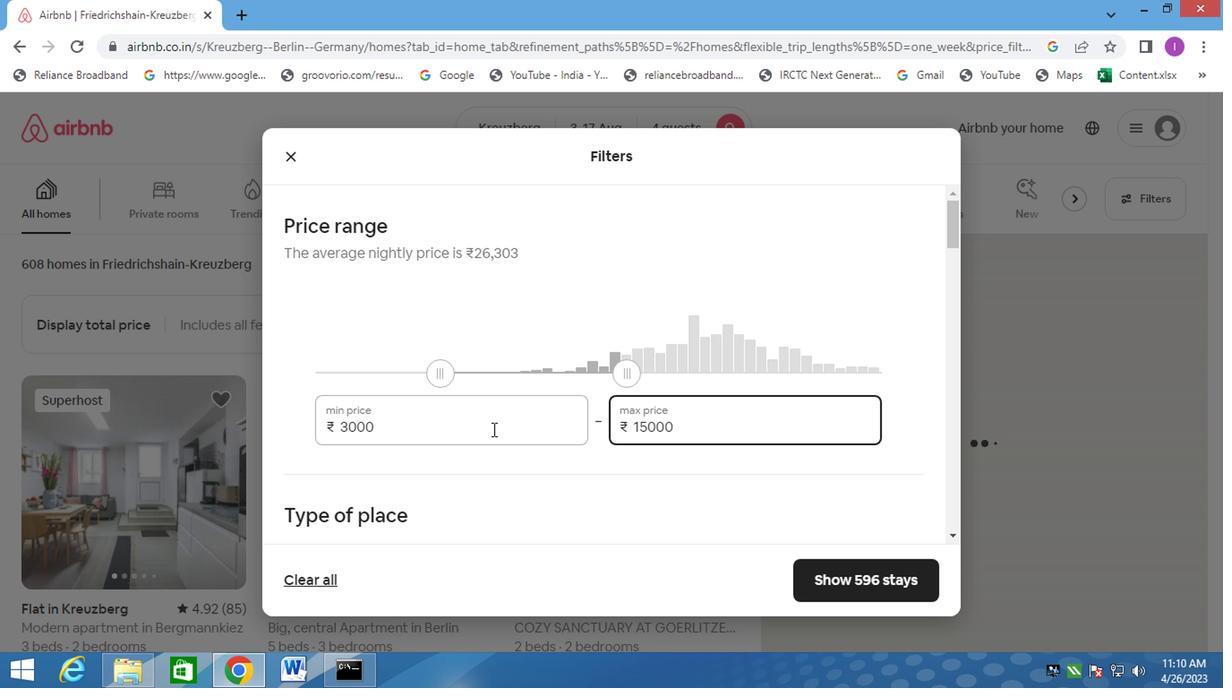 
Action: Mouse scrolled (501, 413) with delta (0, 0)
Screenshot: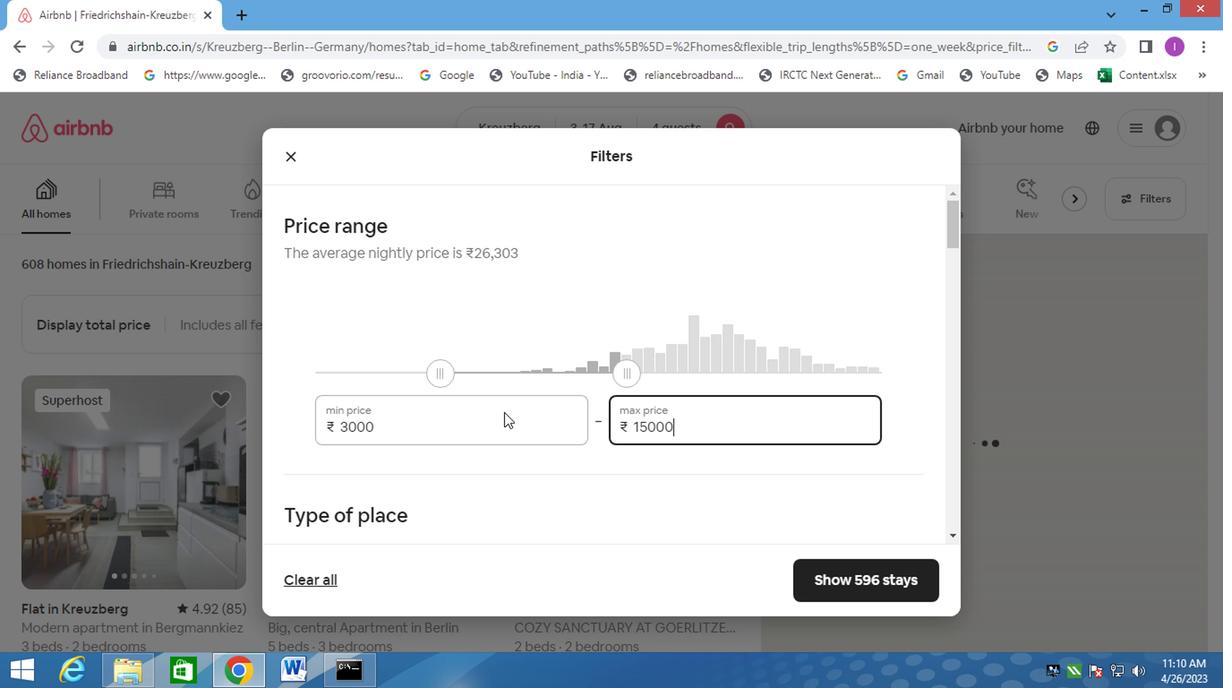 
Action: Mouse scrolled (501, 413) with delta (0, 0)
Screenshot: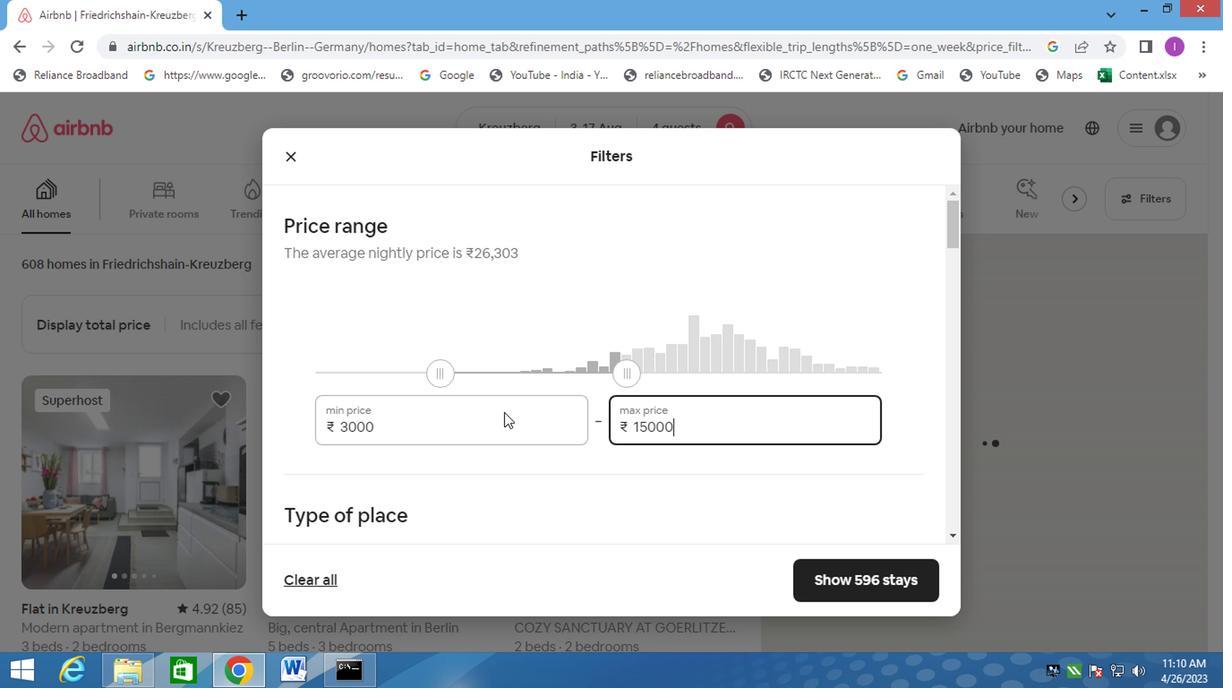 
Action: Mouse moved to (489, 387)
Screenshot: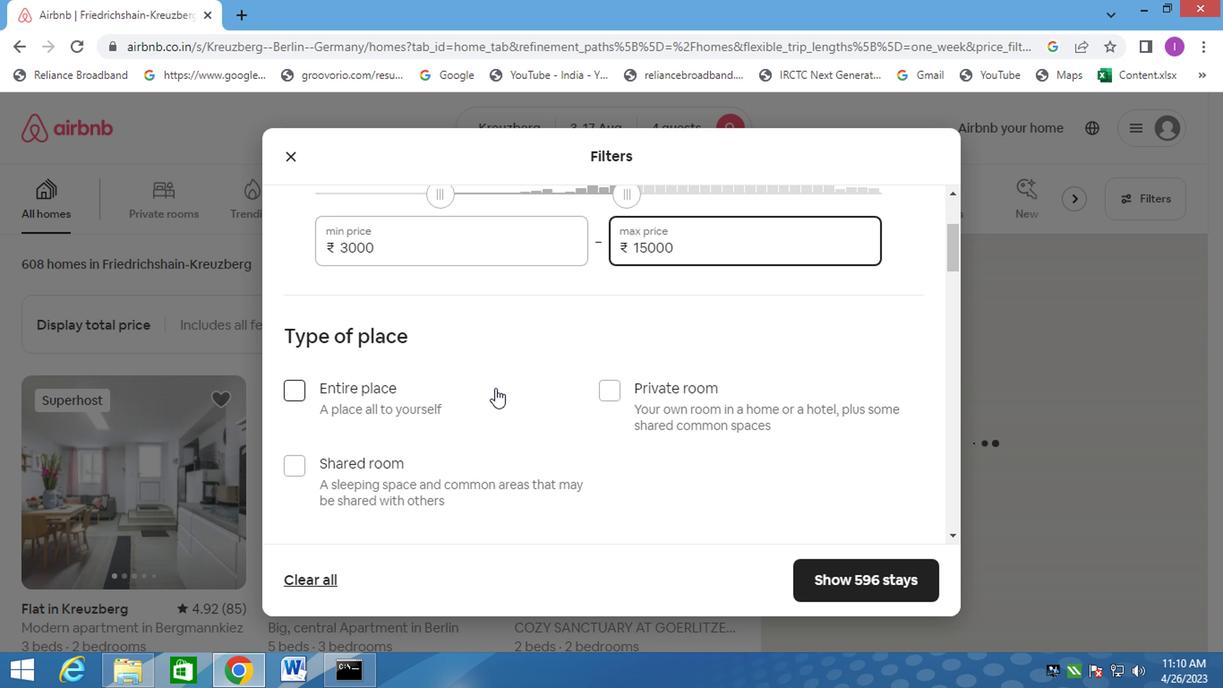 
Action: Mouse scrolled (489, 386) with delta (0, -1)
Screenshot: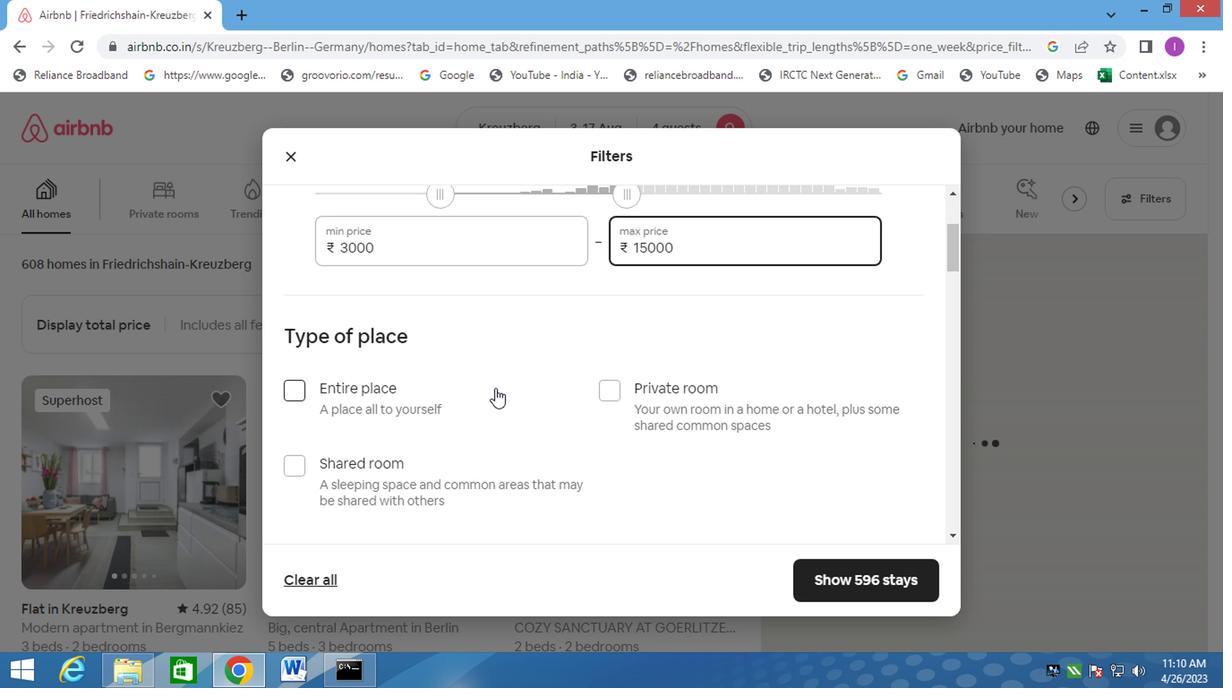 
Action: Mouse moved to (289, 302)
Screenshot: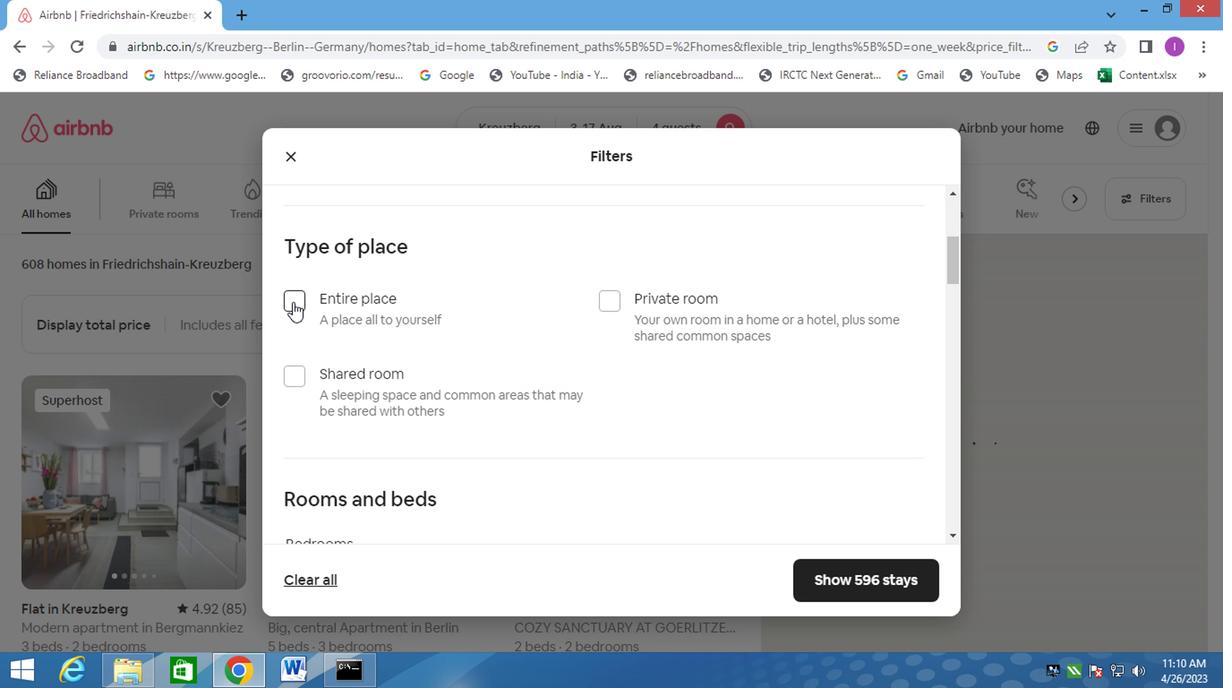 
Action: Mouse pressed left at (289, 302)
Screenshot: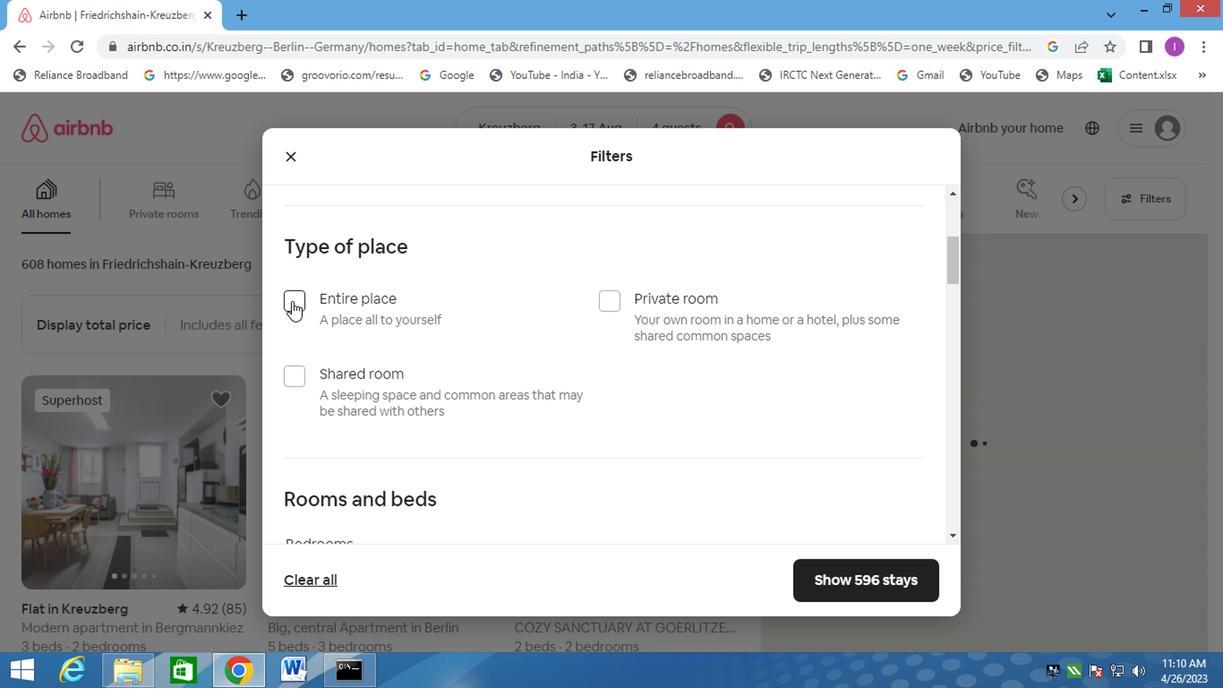 
Action: Mouse moved to (352, 324)
Screenshot: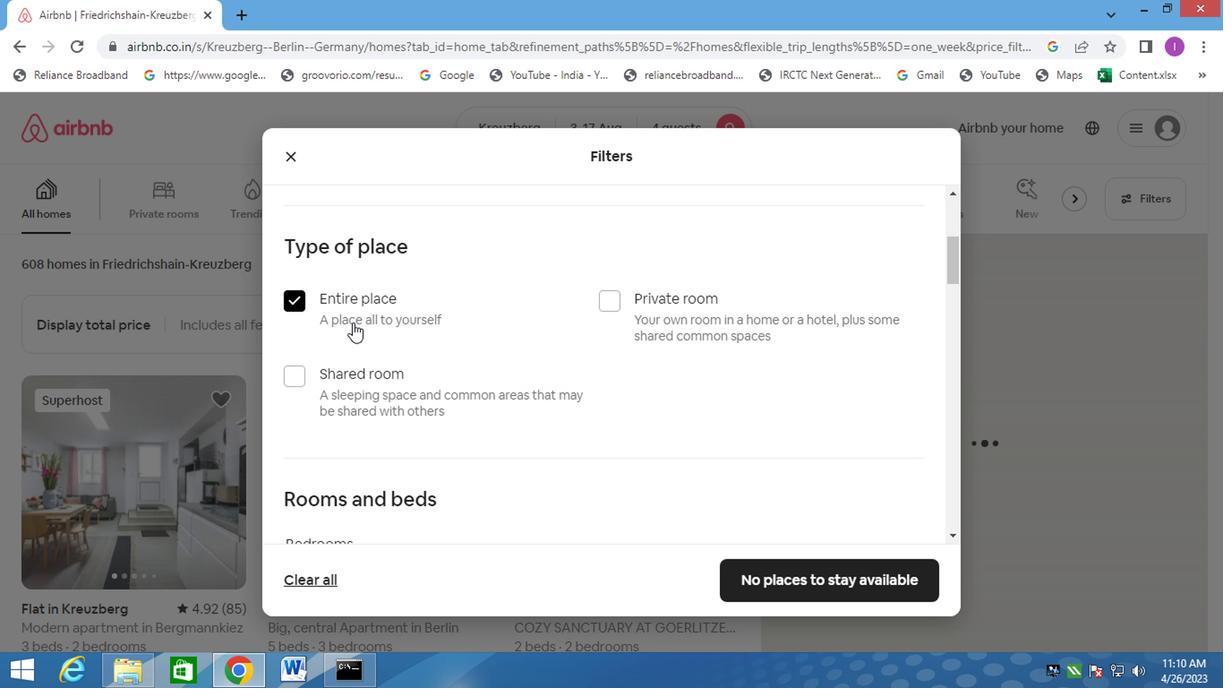 
Action: Mouse scrolled (352, 324) with delta (0, 0)
Screenshot: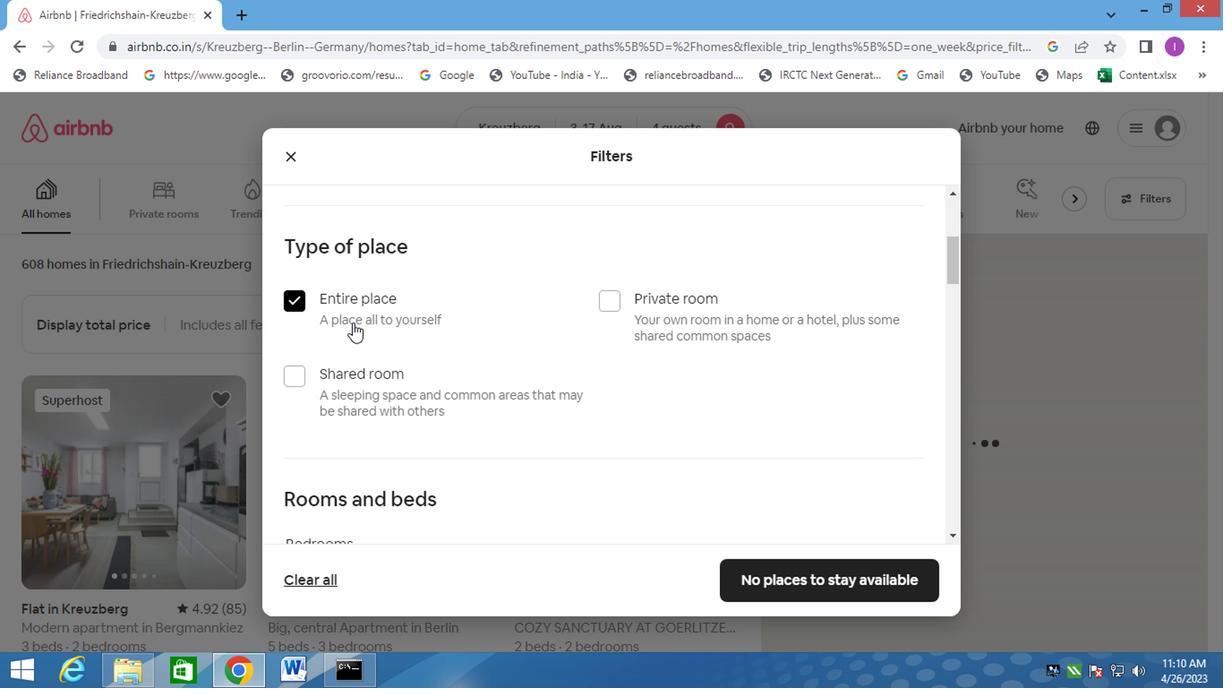 
Action: Mouse moved to (353, 326)
Screenshot: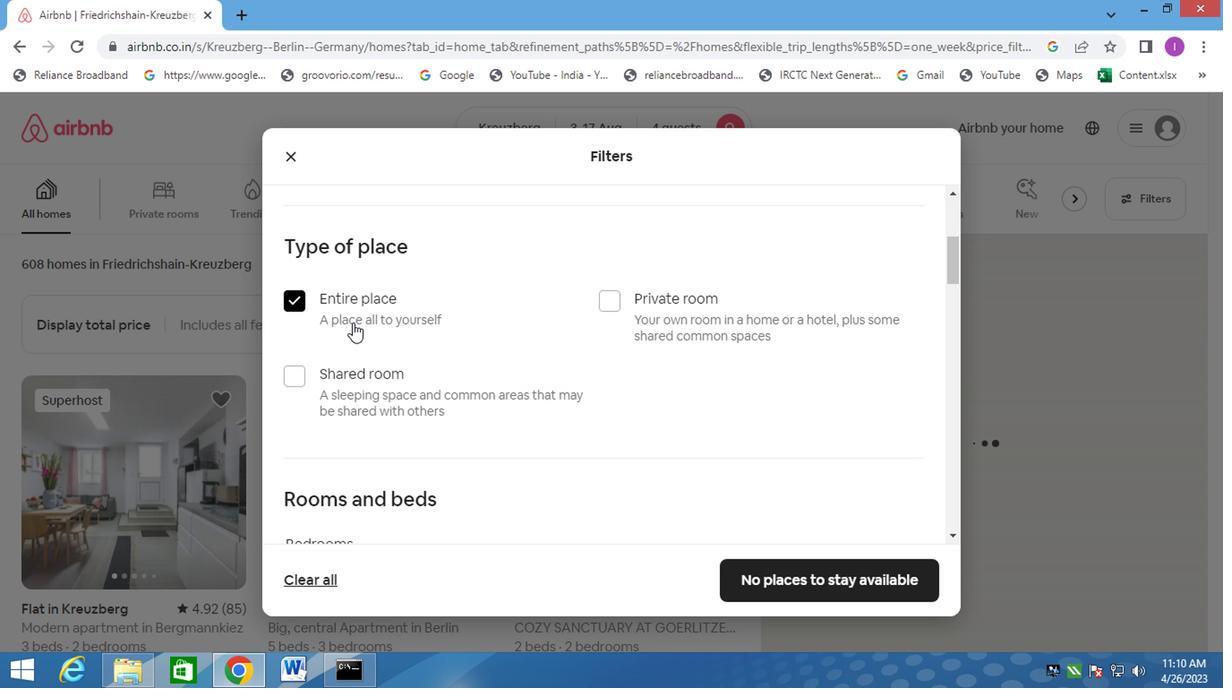 
Action: Mouse scrolled (353, 326) with delta (0, 0)
Screenshot: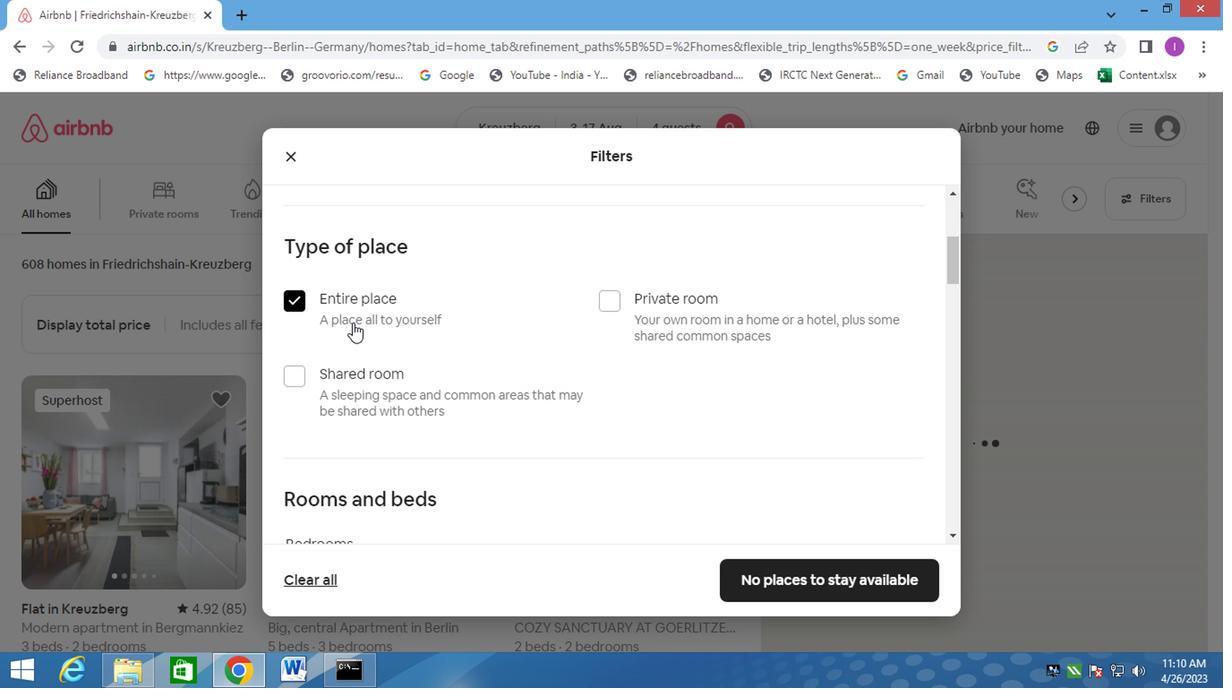 
Action: Mouse moved to (353, 326)
Screenshot: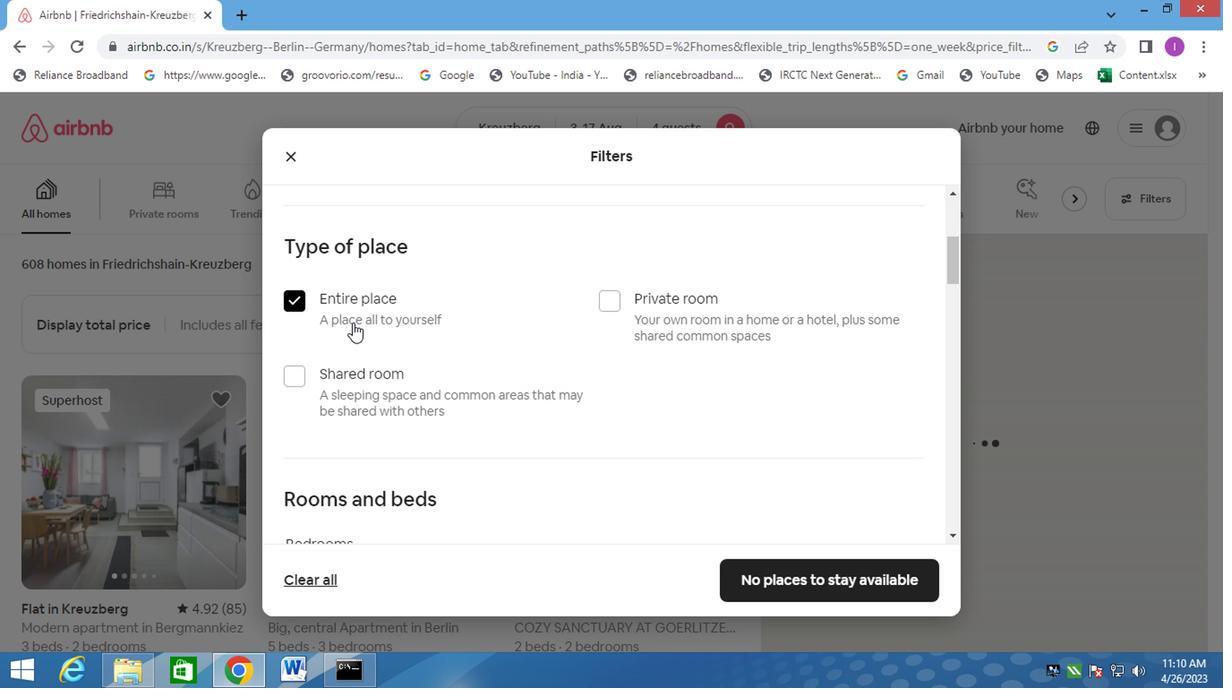 
Action: Mouse scrolled (353, 326) with delta (0, 0)
Screenshot: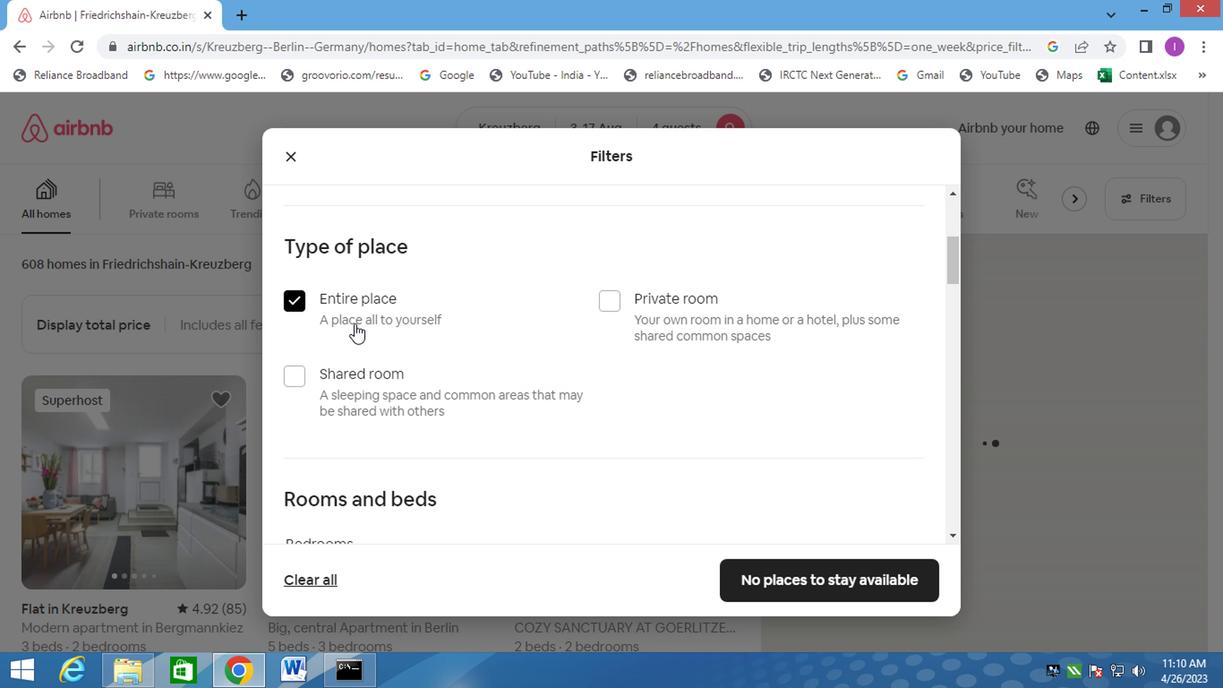 
Action: Mouse moved to (362, 321)
Screenshot: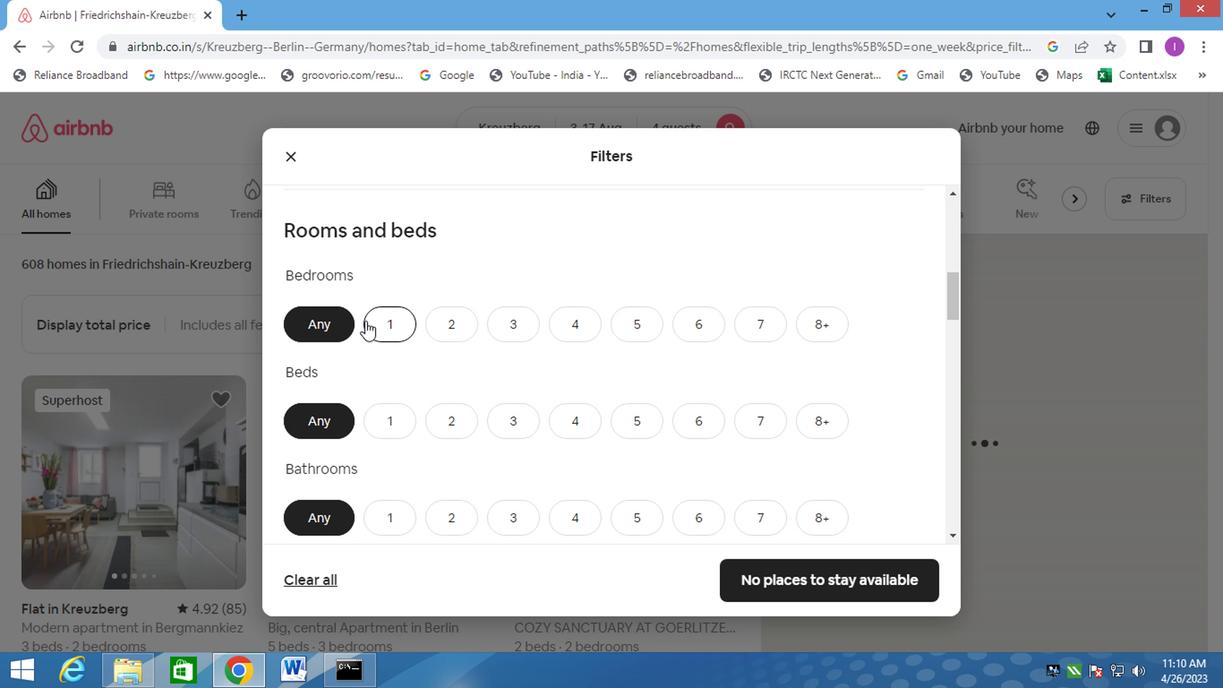 
Action: Mouse scrolled (362, 320) with delta (0, 0)
Screenshot: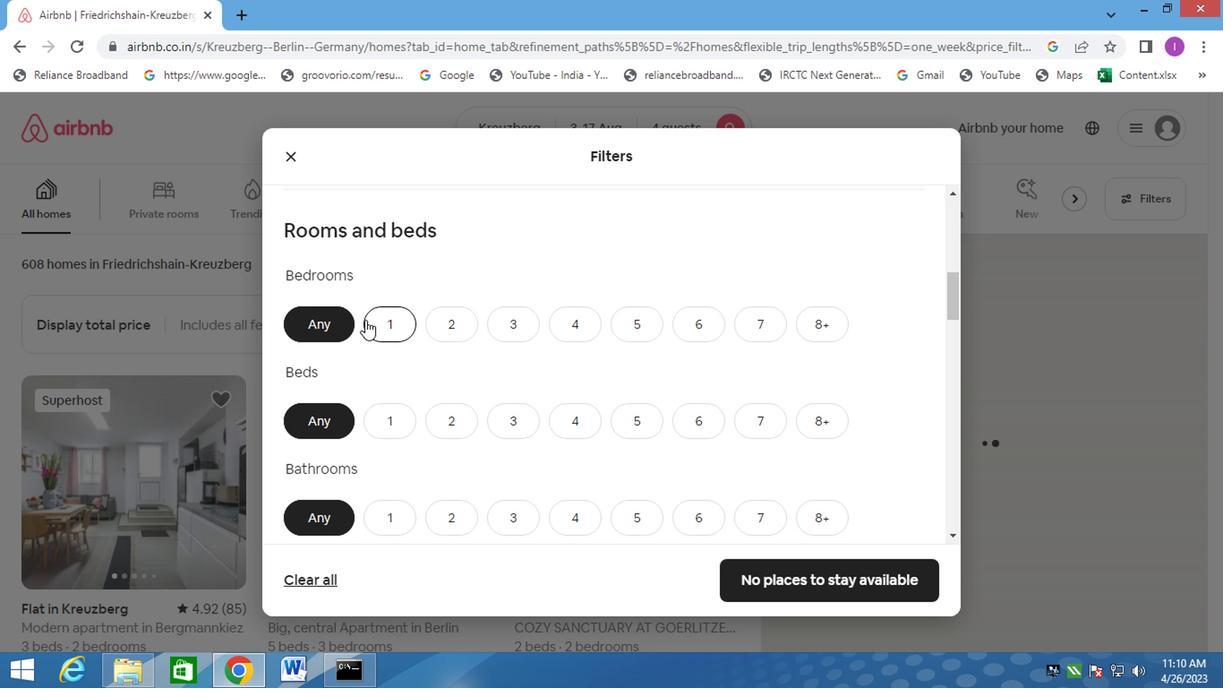 
Action: Mouse moved to (505, 237)
Screenshot: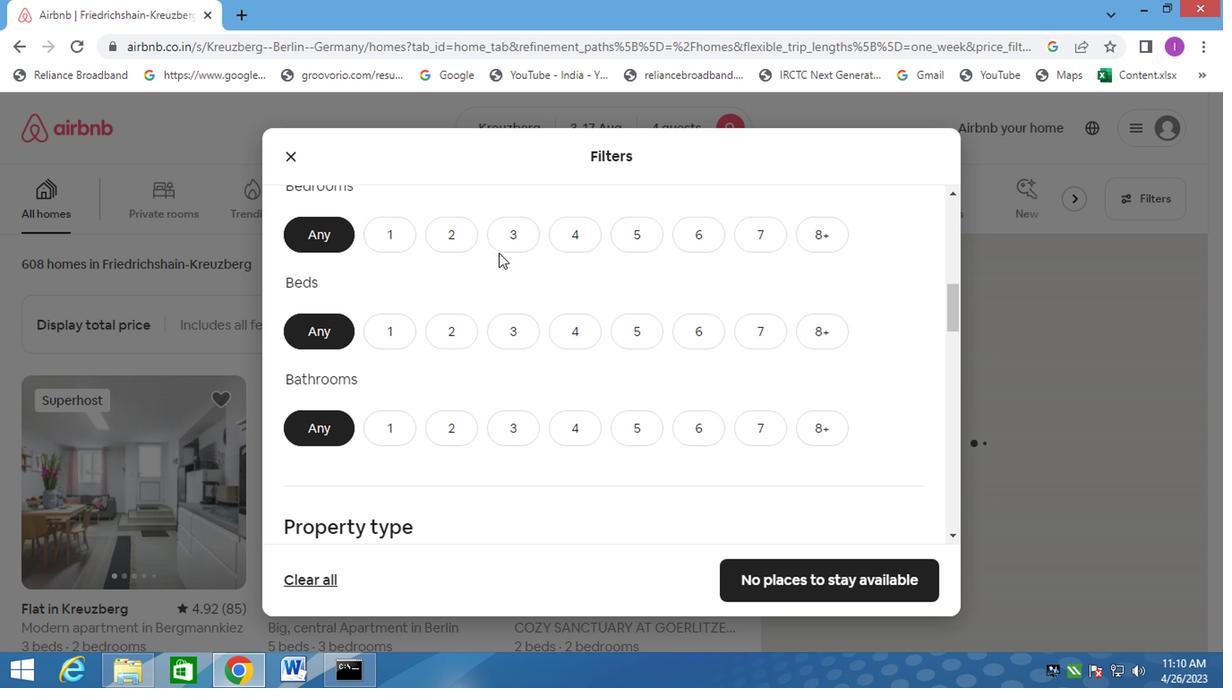 
Action: Mouse pressed left at (505, 237)
Screenshot: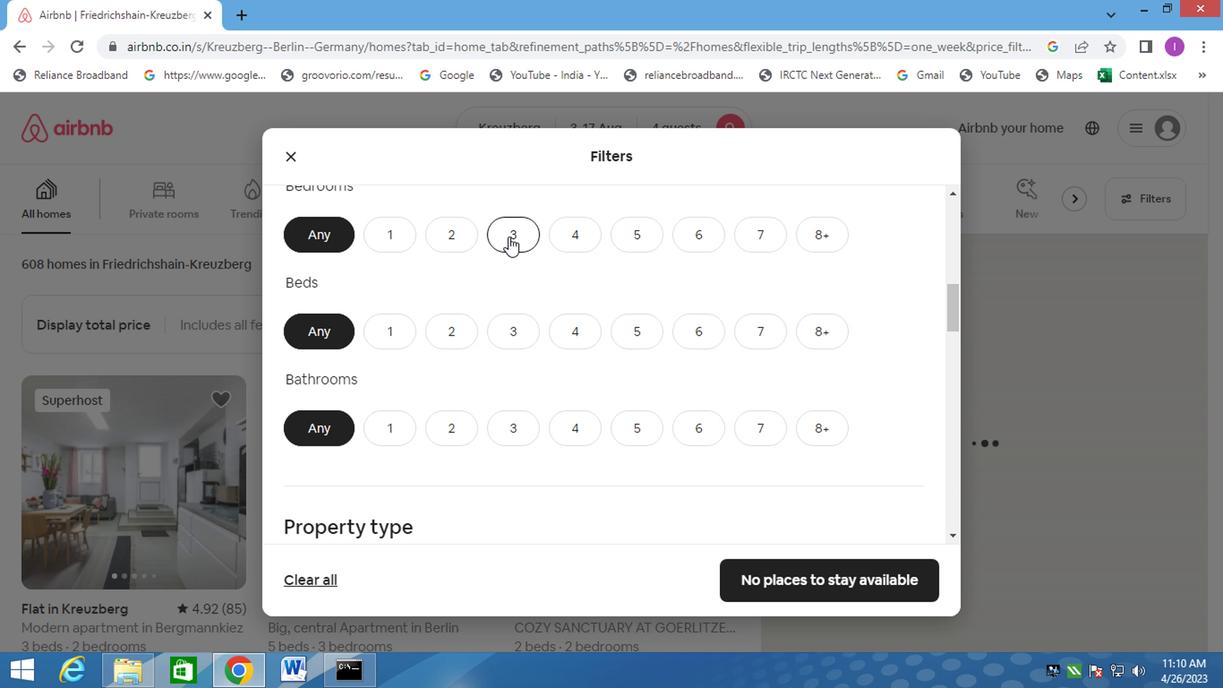 
Action: Mouse moved to (572, 335)
Screenshot: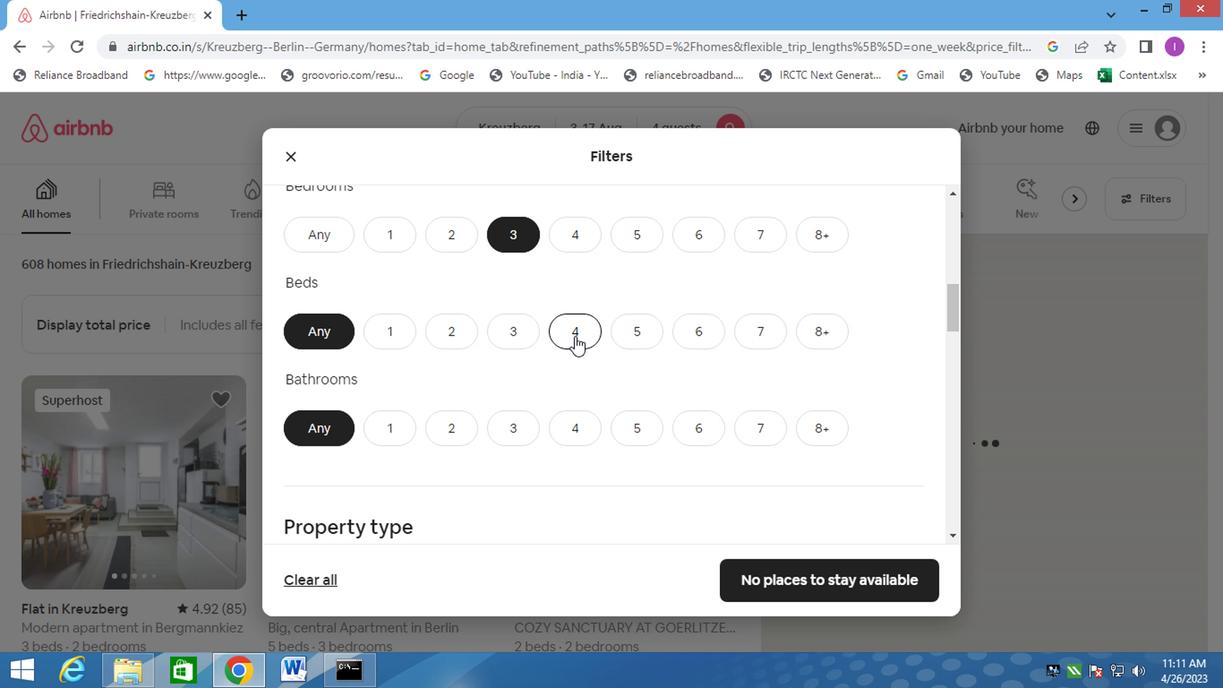 
Action: Mouse pressed left at (572, 335)
Screenshot: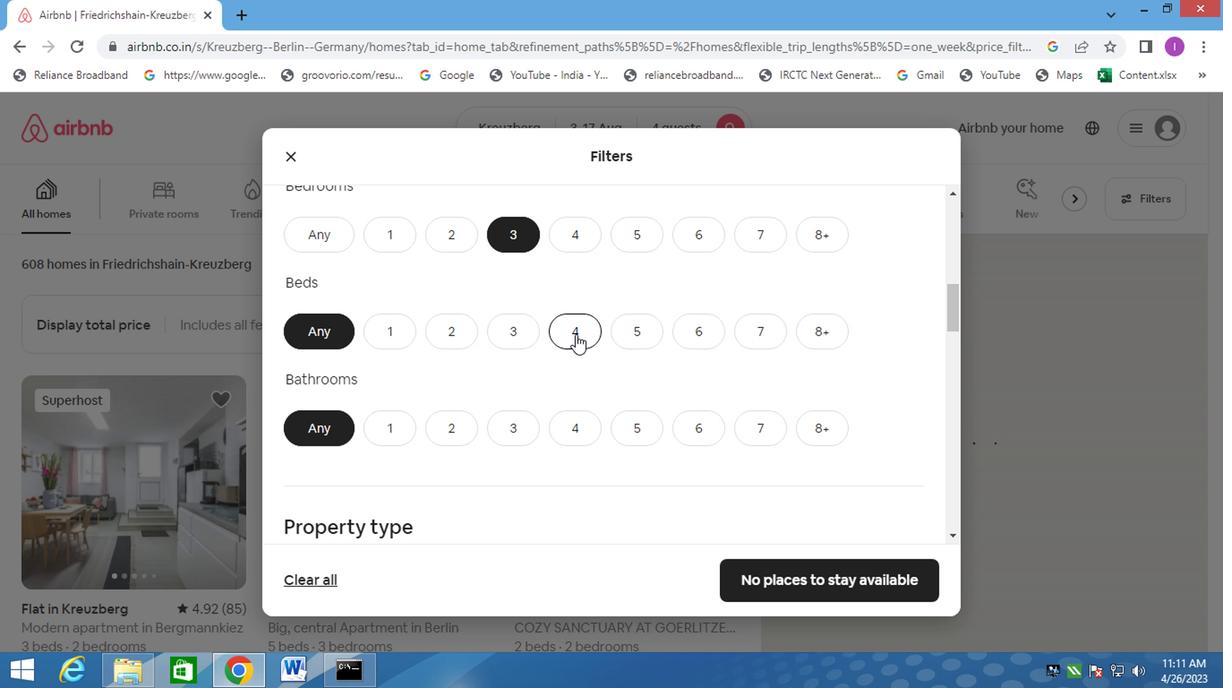 
Action: Mouse moved to (460, 435)
Screenshot: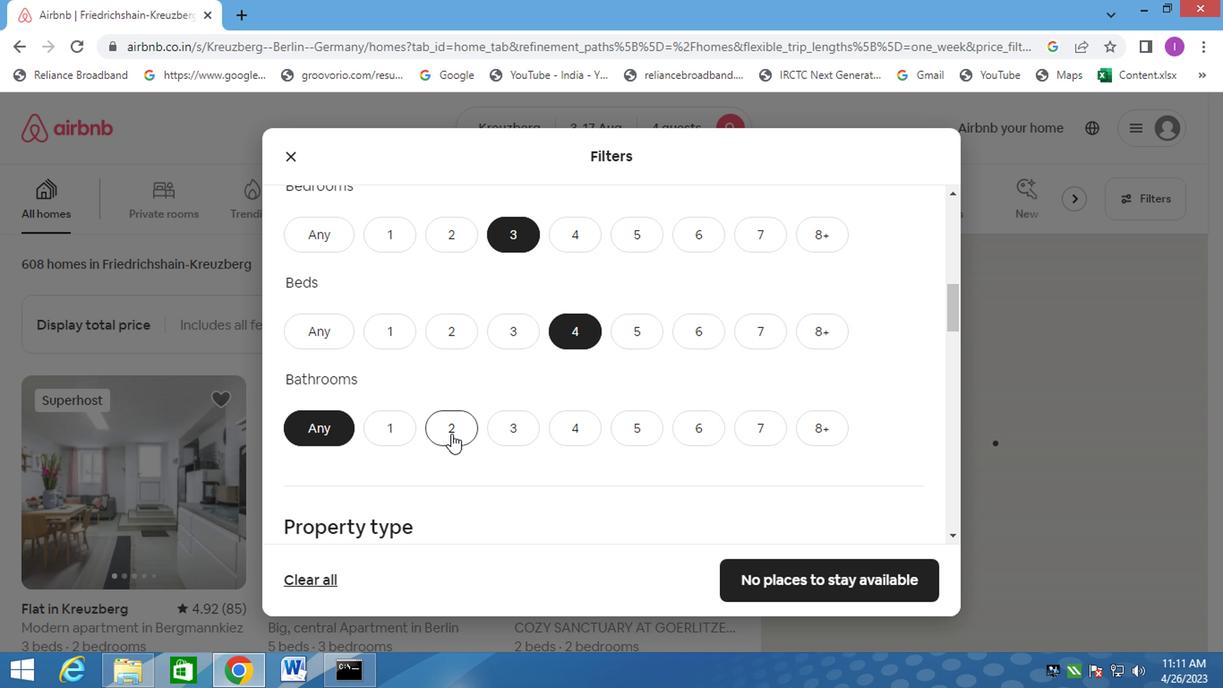 
Action: Mouse pressed left at (460, 435)
Screenshot: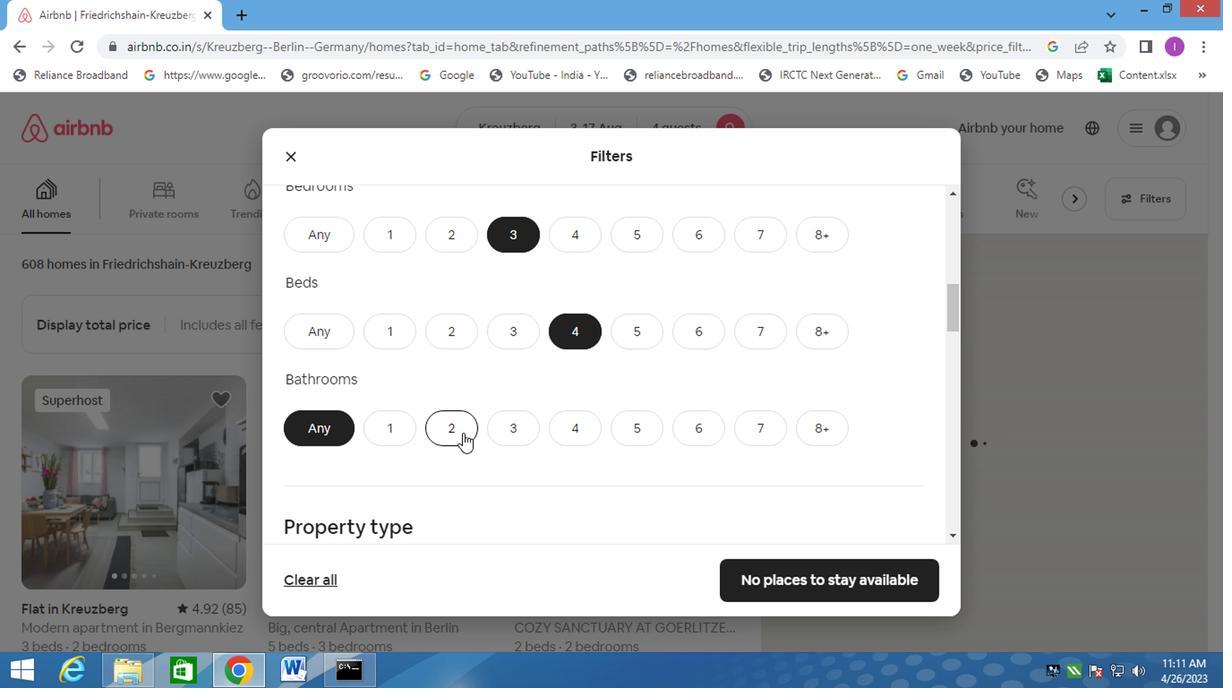 
Action: Mouse moved to (699, 332)
Screenshot: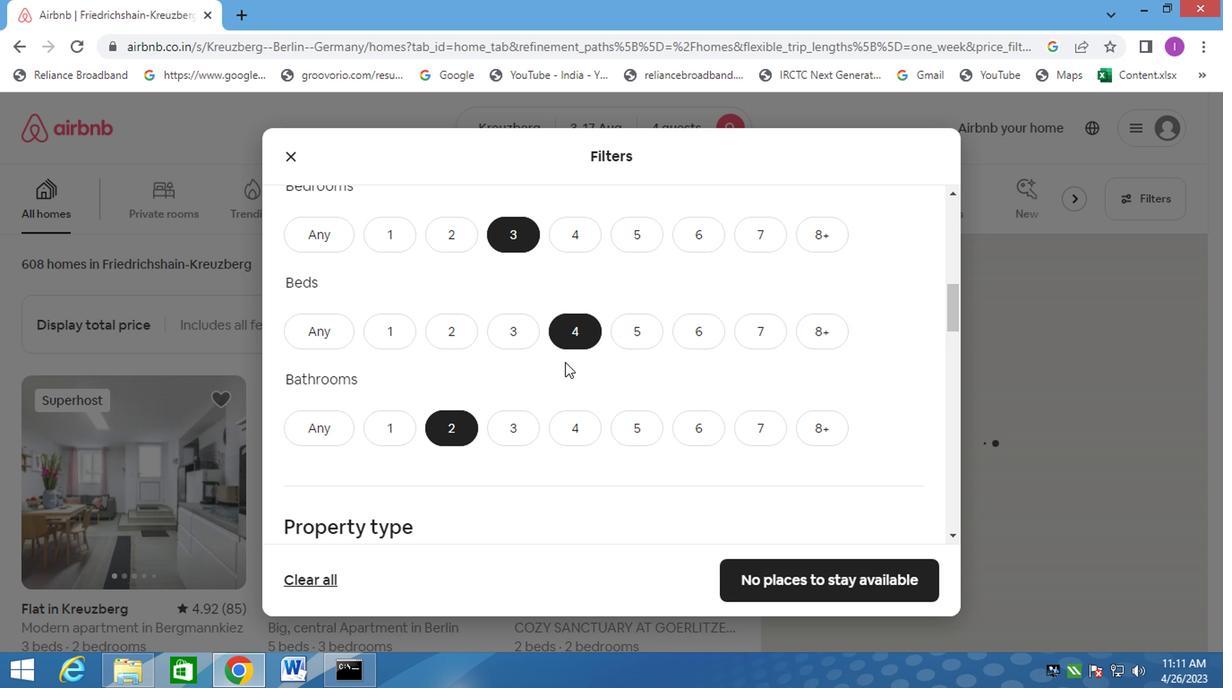 
Action: Mouse scrolled (699, 331) with delta (0, 0)
Screenshot: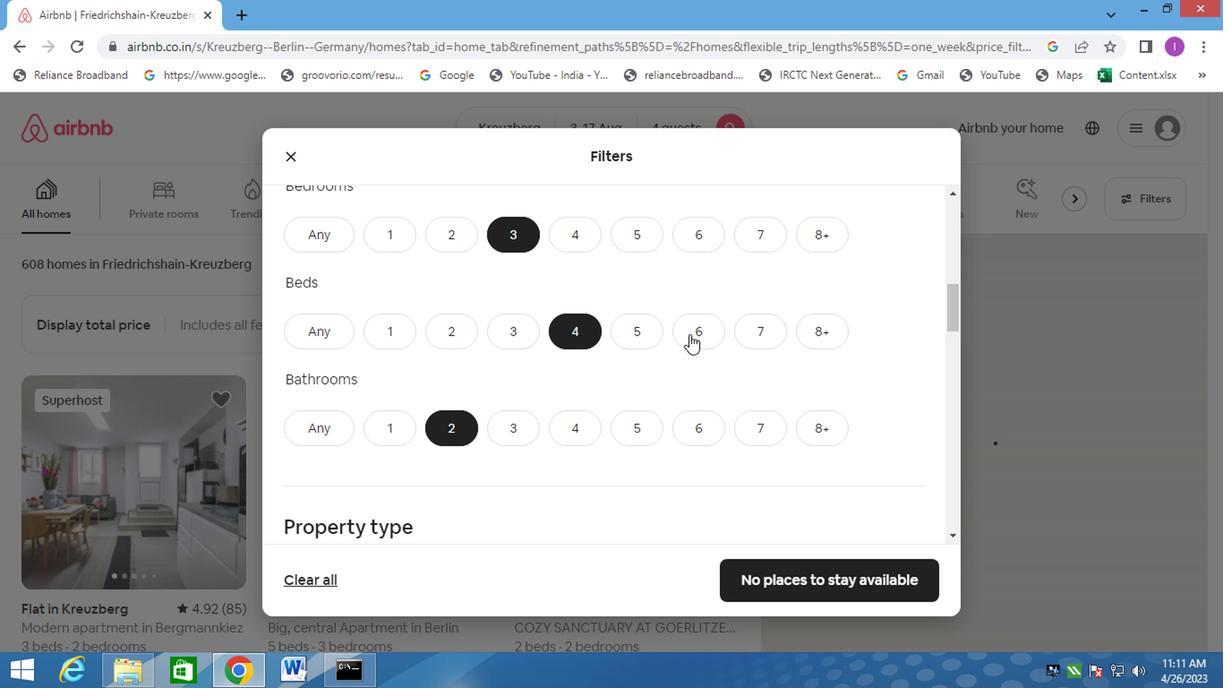 
Action: Mouse scrolled (699, 331) with delta (0, 0)
Screenshot: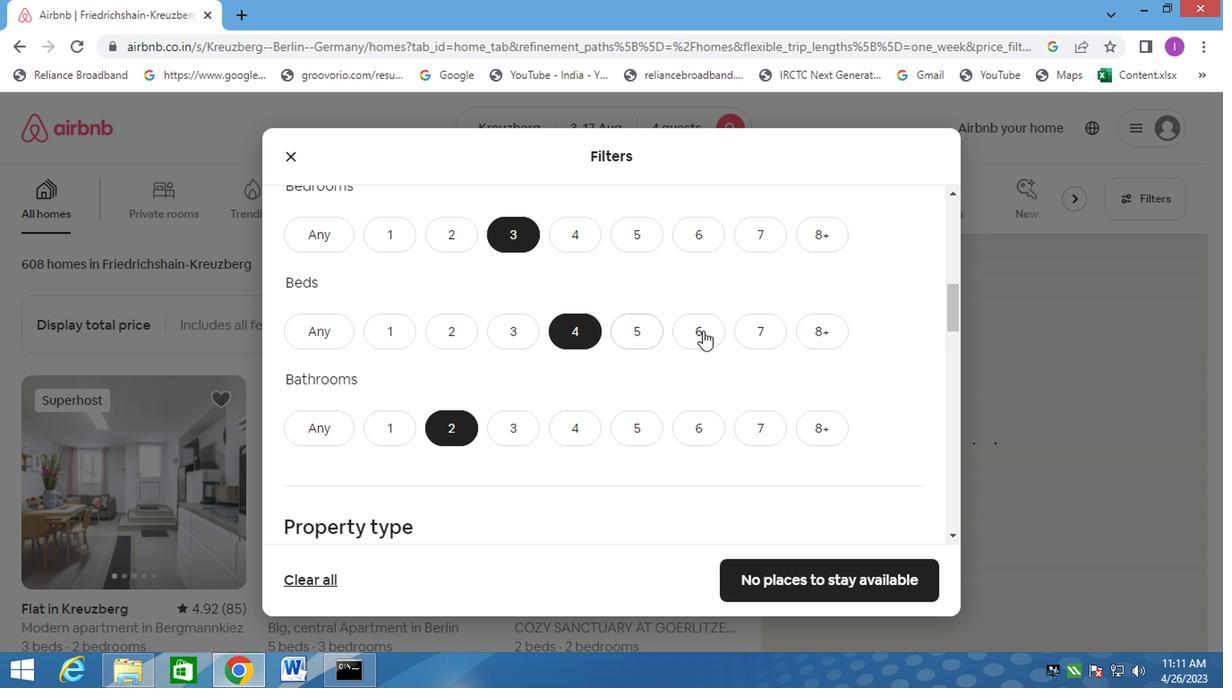 
Action: Mouse moved to (322, 433)
Screenshot: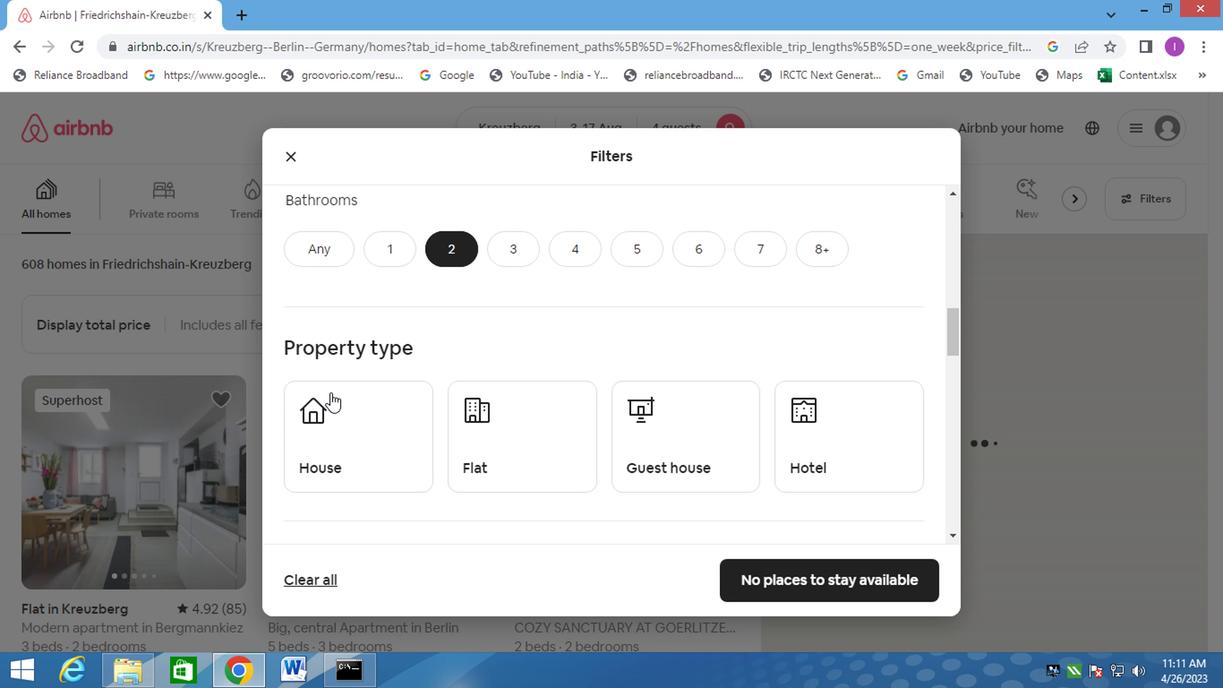 
Action: Mouse pressed left at (322, 433)
Screenshot: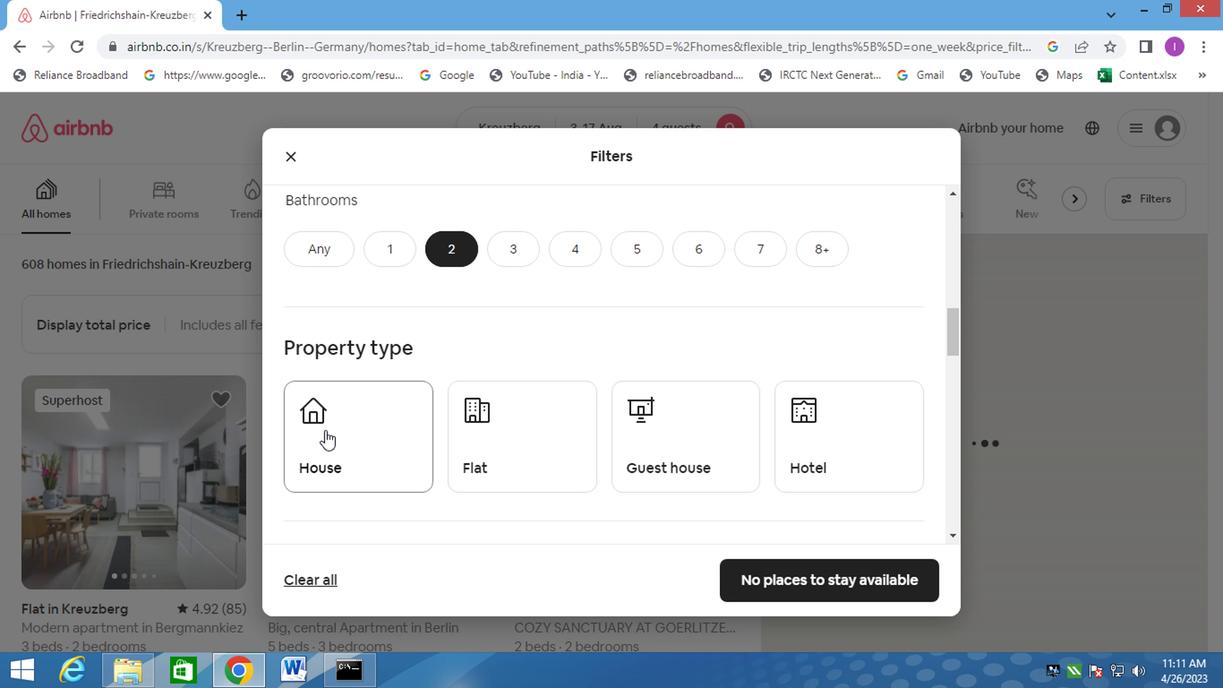 
Action: Mouse moved to (486, 435)
Screenshot: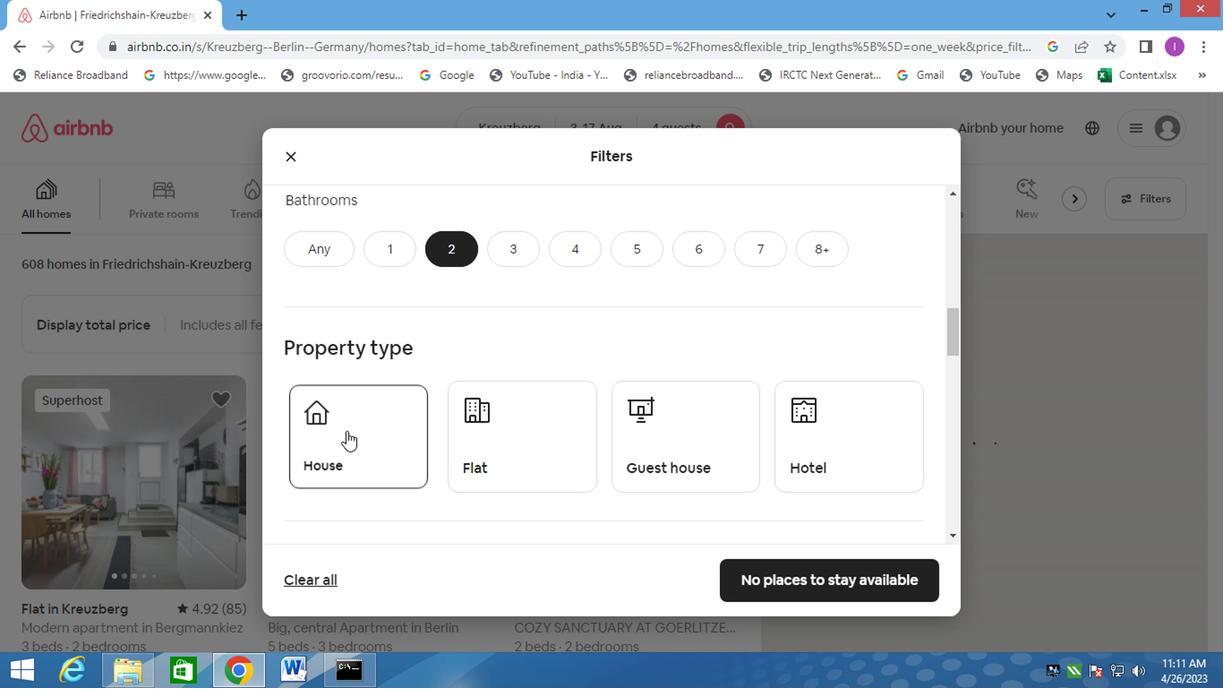 
Action: Mouse pressed left at (486, 435)
Screenshot: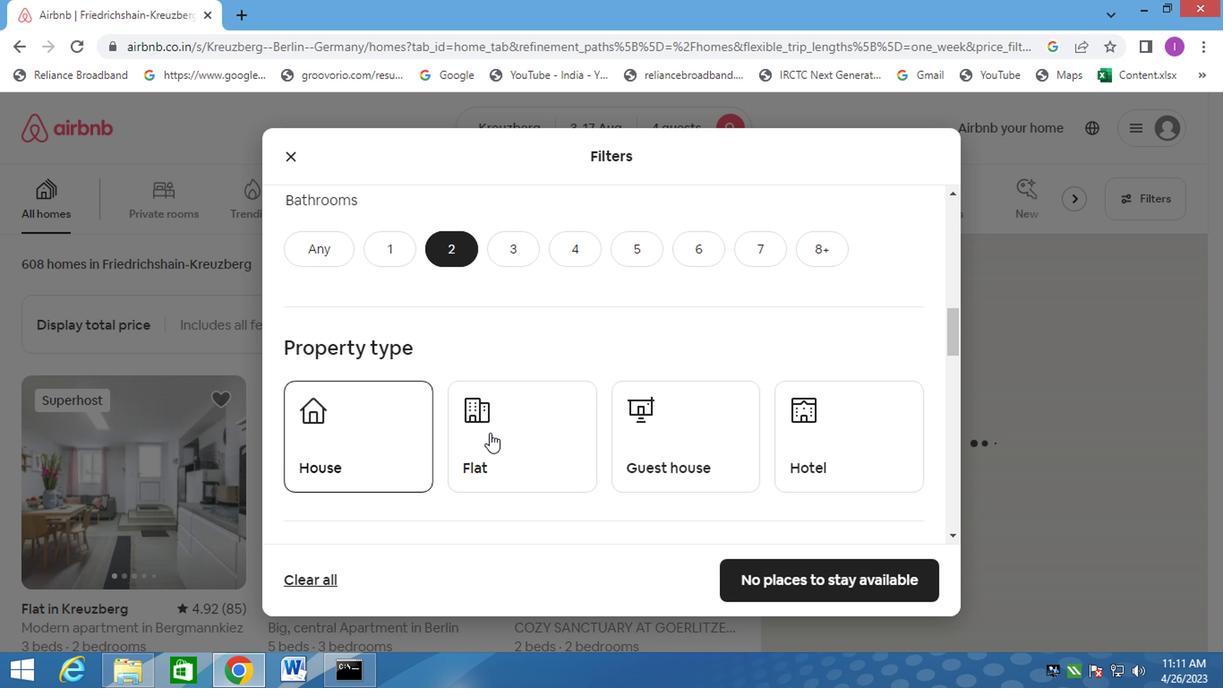 
Action: Mouse moved to (704, 431)
Screenshot: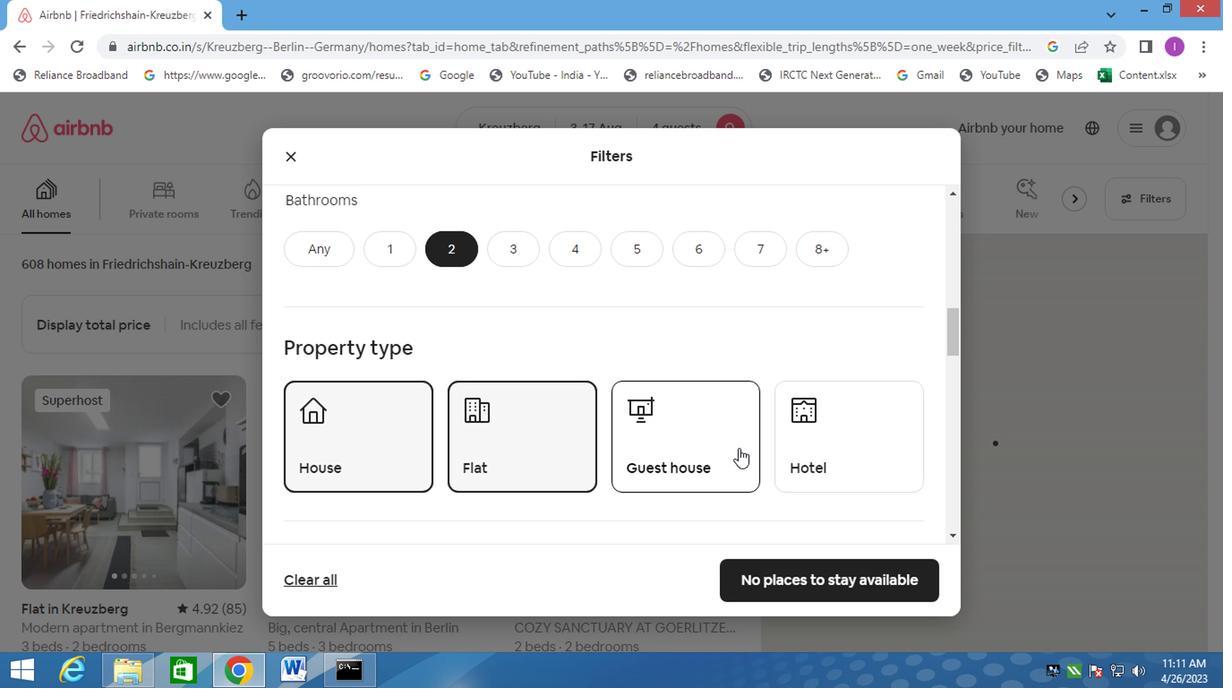 
Action: Mouse pressed left at (704, 431)
Screenshot: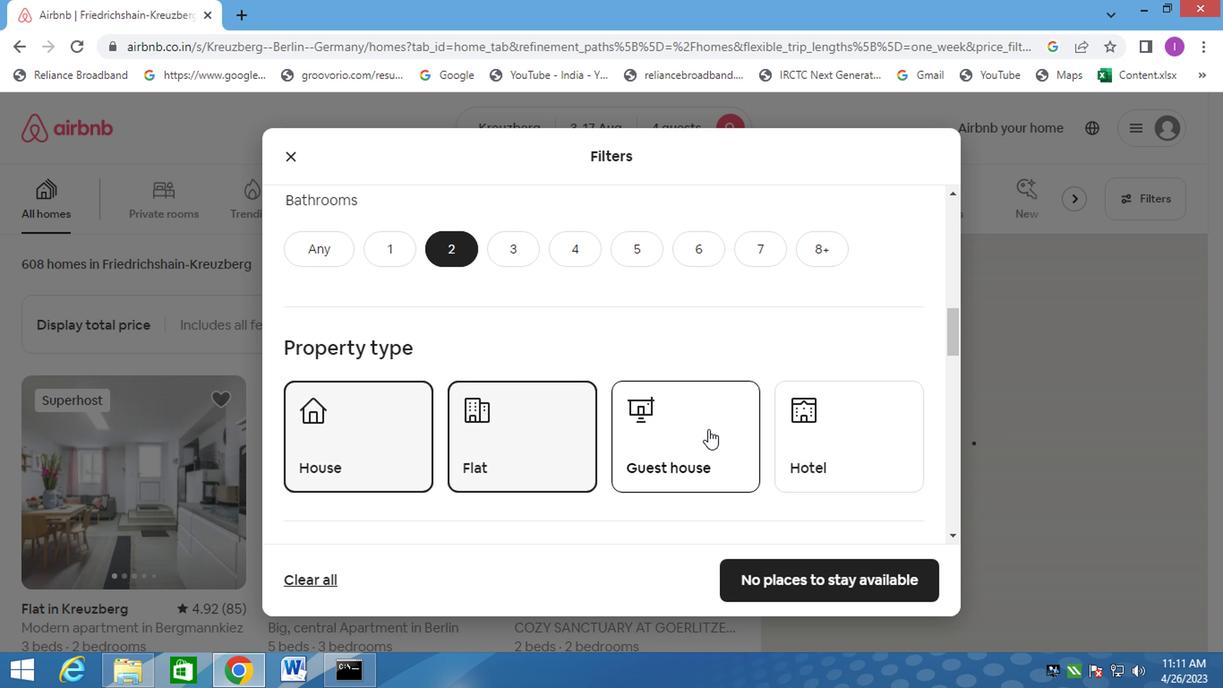 
Action: Mouse moved to (533, 446)
Screenshot: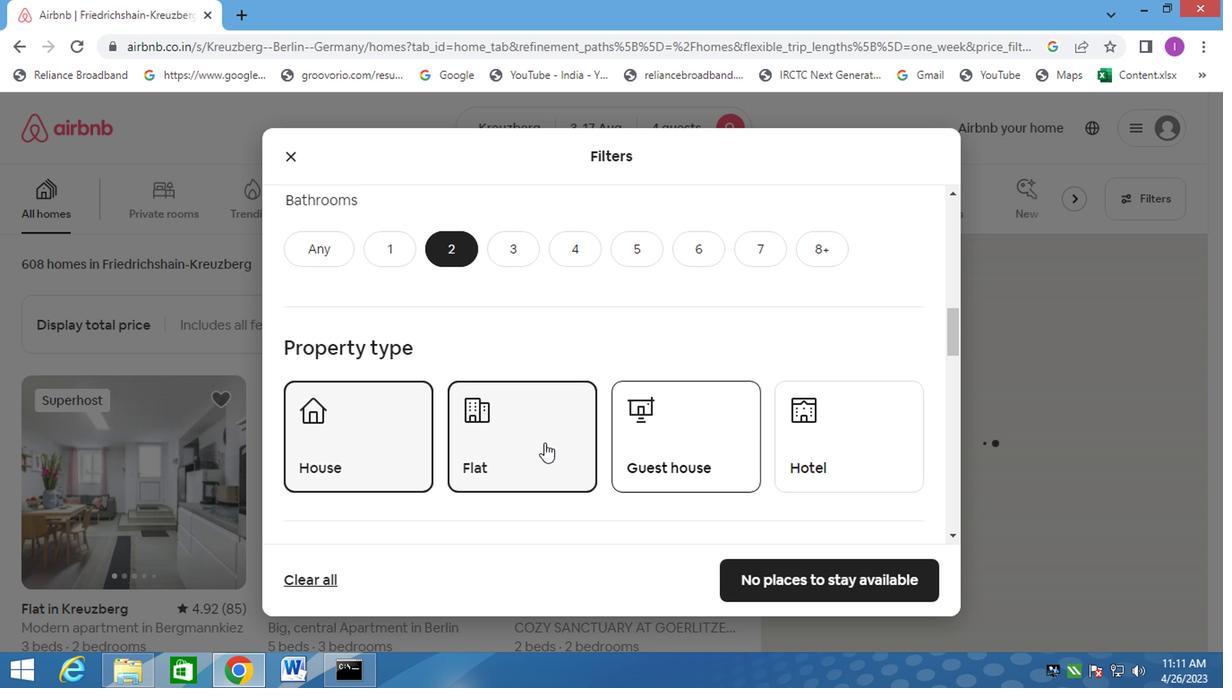 
Action: Mouse scrolled (533, 444) with delta (0, -1)
Screenshot: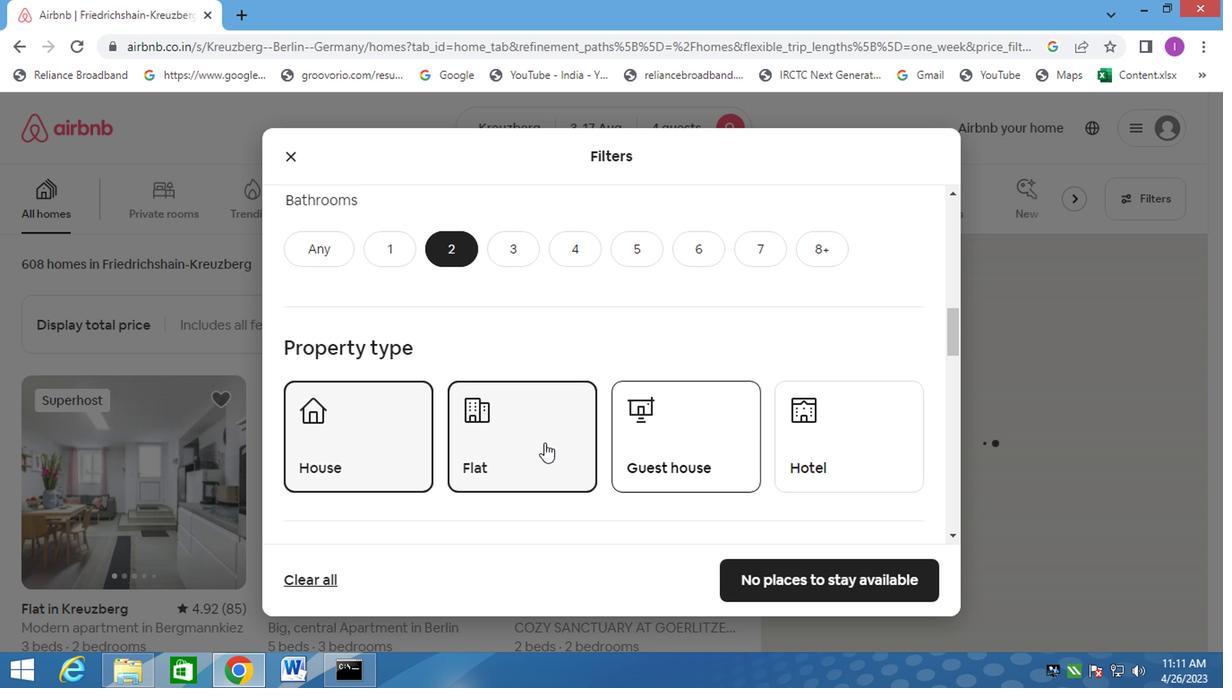 
Action: Mouse moved to (531, 446)
Screenshot: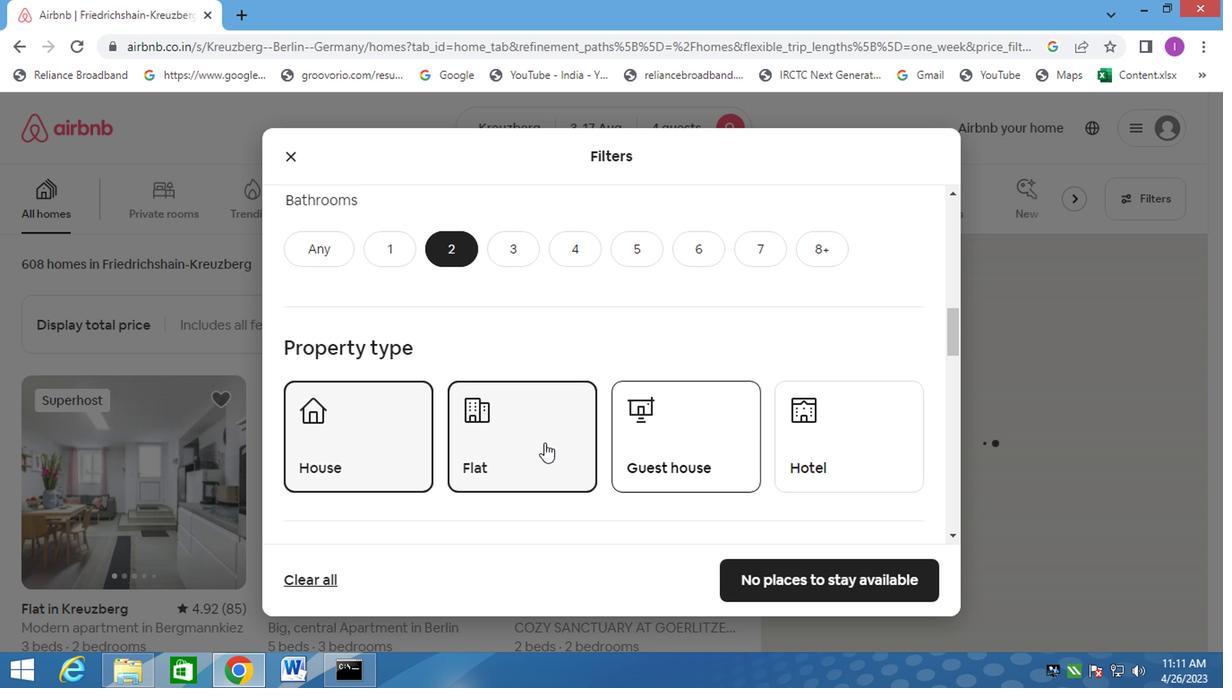 
Action: Mouse scrolled (531, 444) with delta (0, -1)
Screenshot: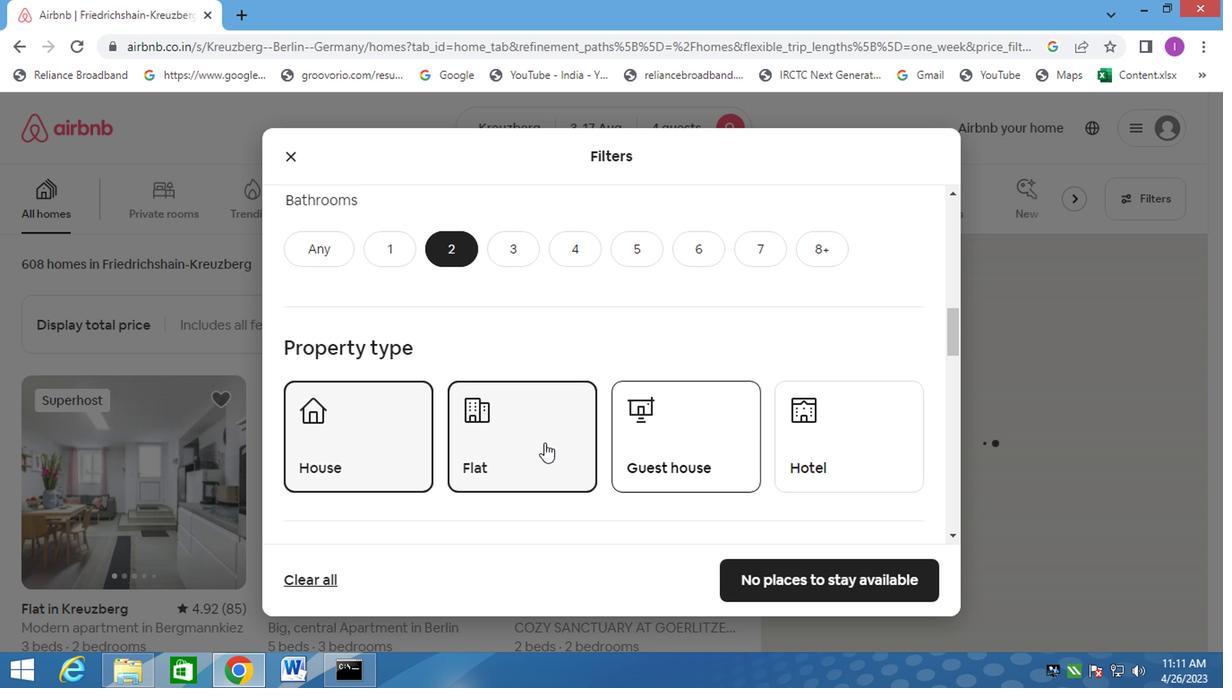 
Action: Mouse moved to (530, 447)
Screenshot: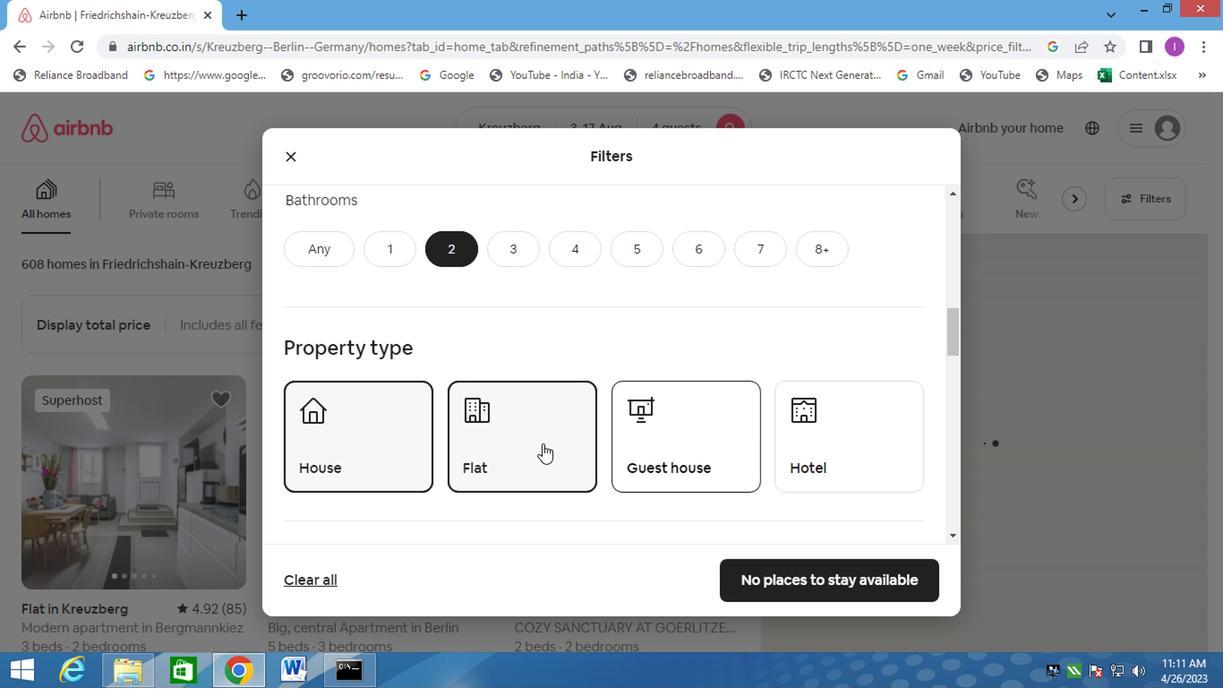 
Action: Mouse scrolled (530, 446) with delta (0, -1)
Screenshot: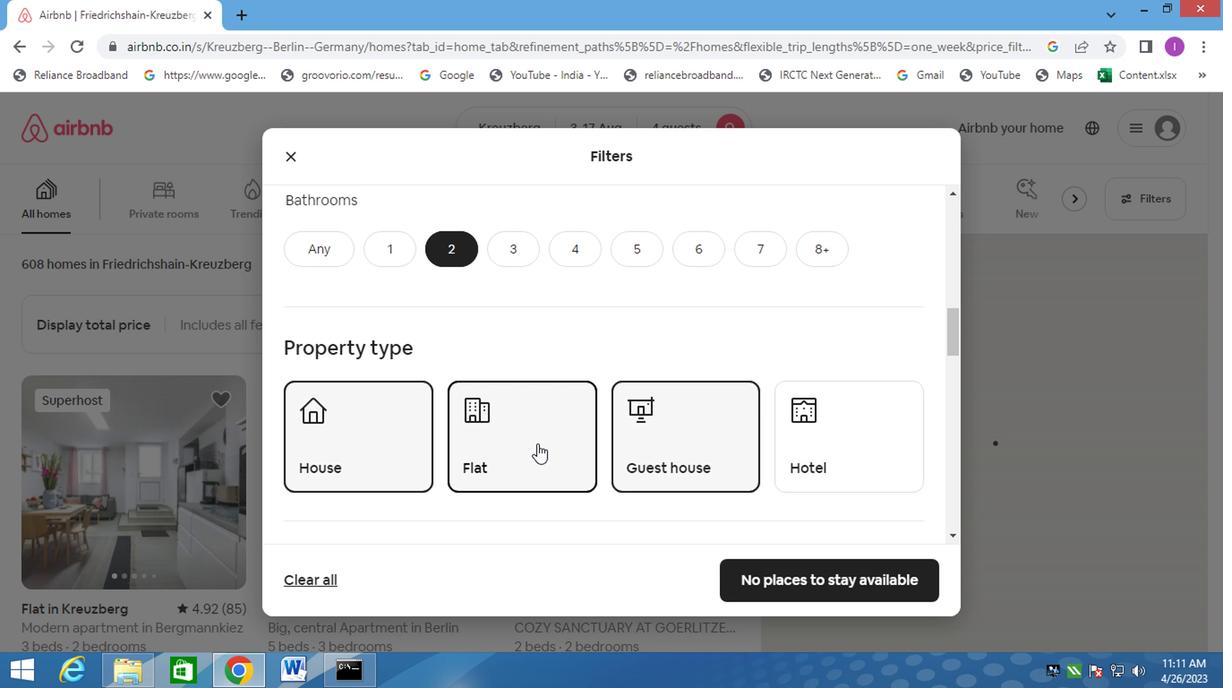 
Action: Mouse moved to (292, 426)
Screenshot: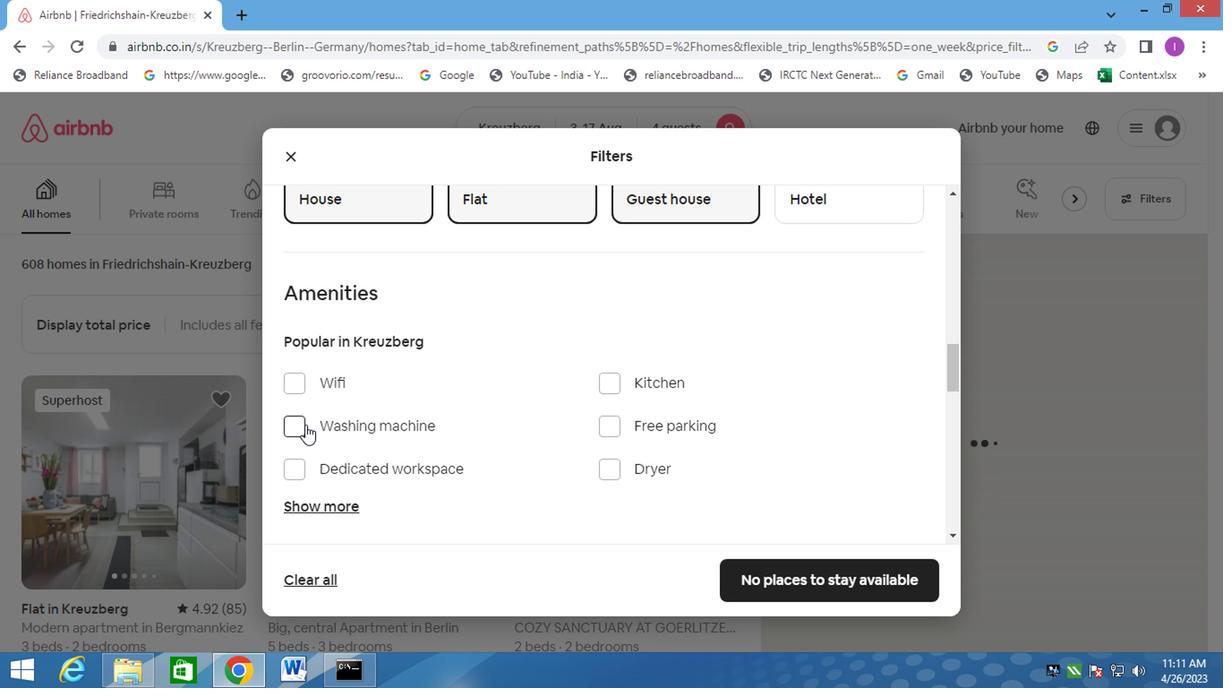 
Action: Mouse pressed left at (292, 426)
Screenshot: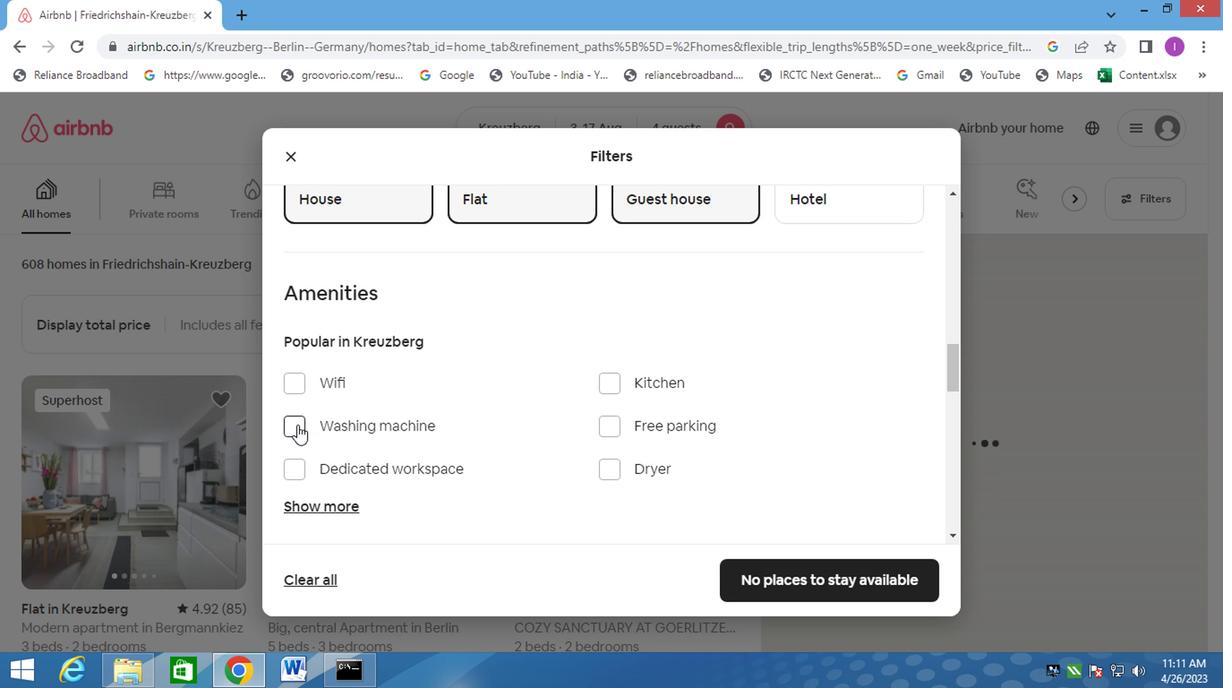 
Action: Mouse moved to (374, 389)
Screenshot: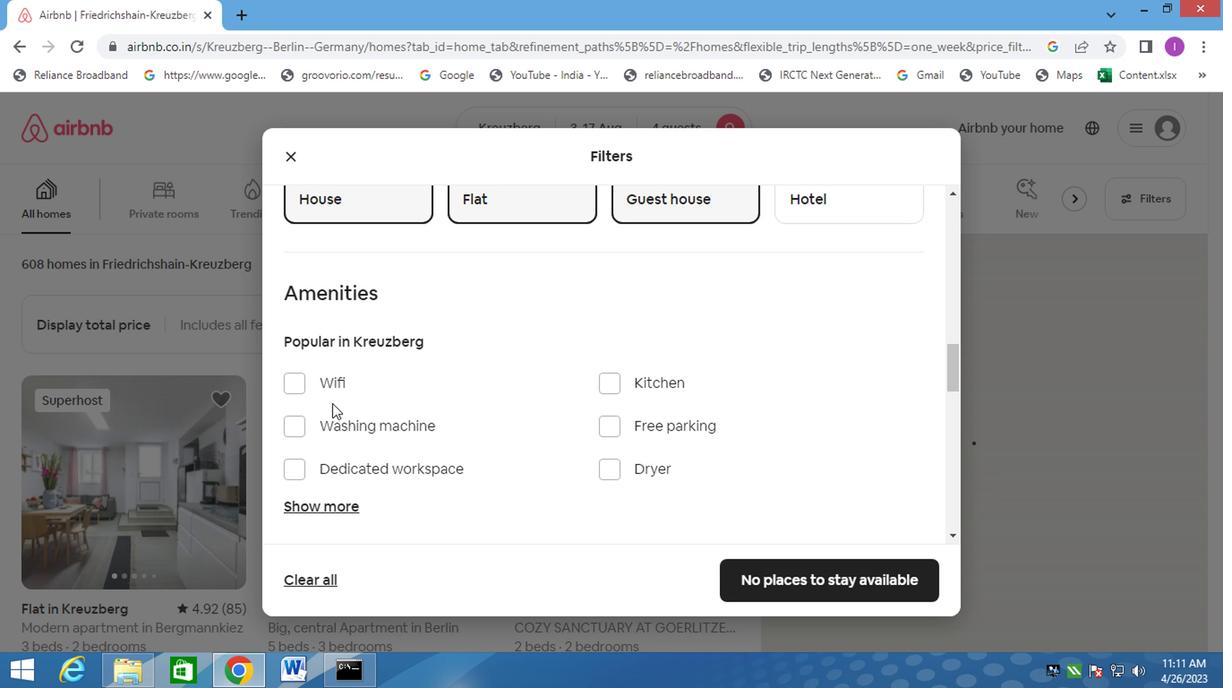 
Action: Mouse scrolled (374, 388) with delta (0, -1)
Screenshot: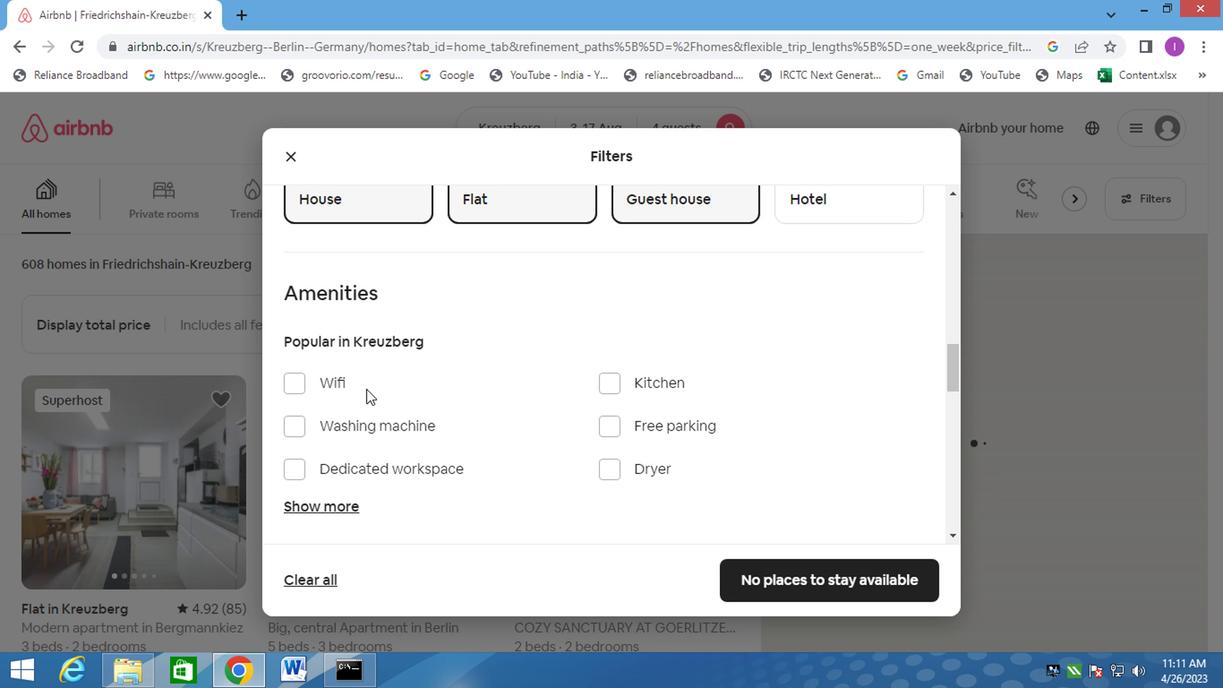 
Action: Mouse moved to (375, 389)
Screenshot: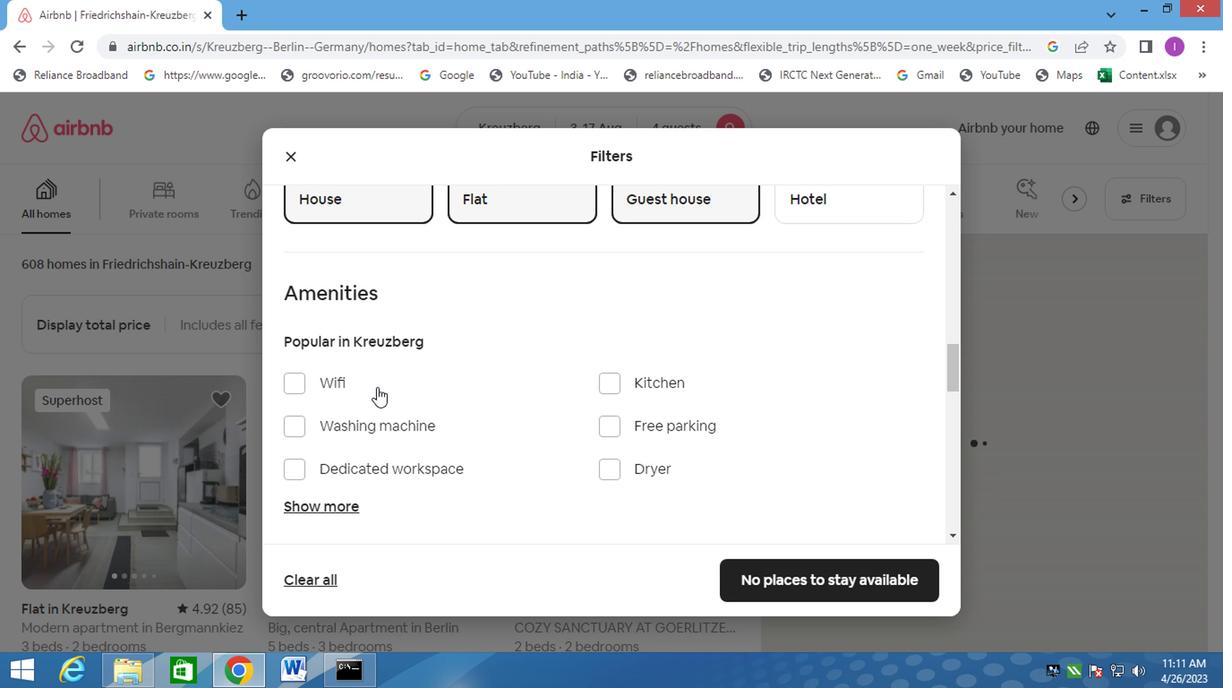 
Action: Mouse scrolled (375, 388) with delta (0, -1)
Screenshot: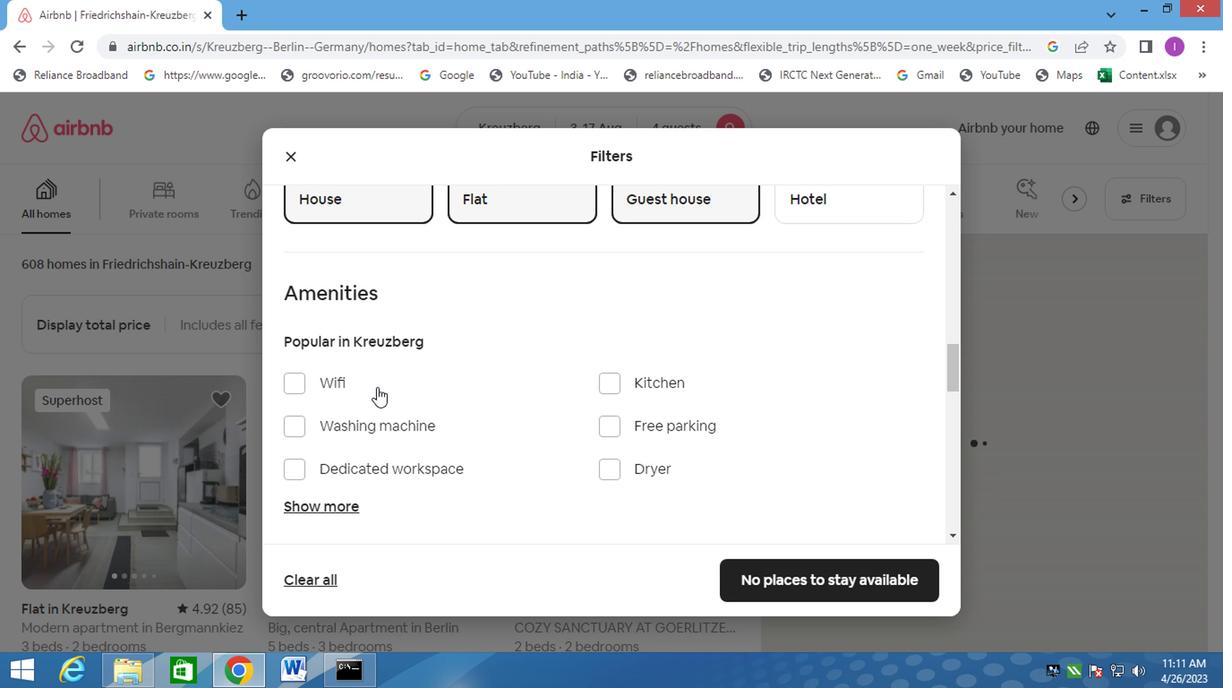 
Action: Mouse moved to (379, 389)
Screenshot: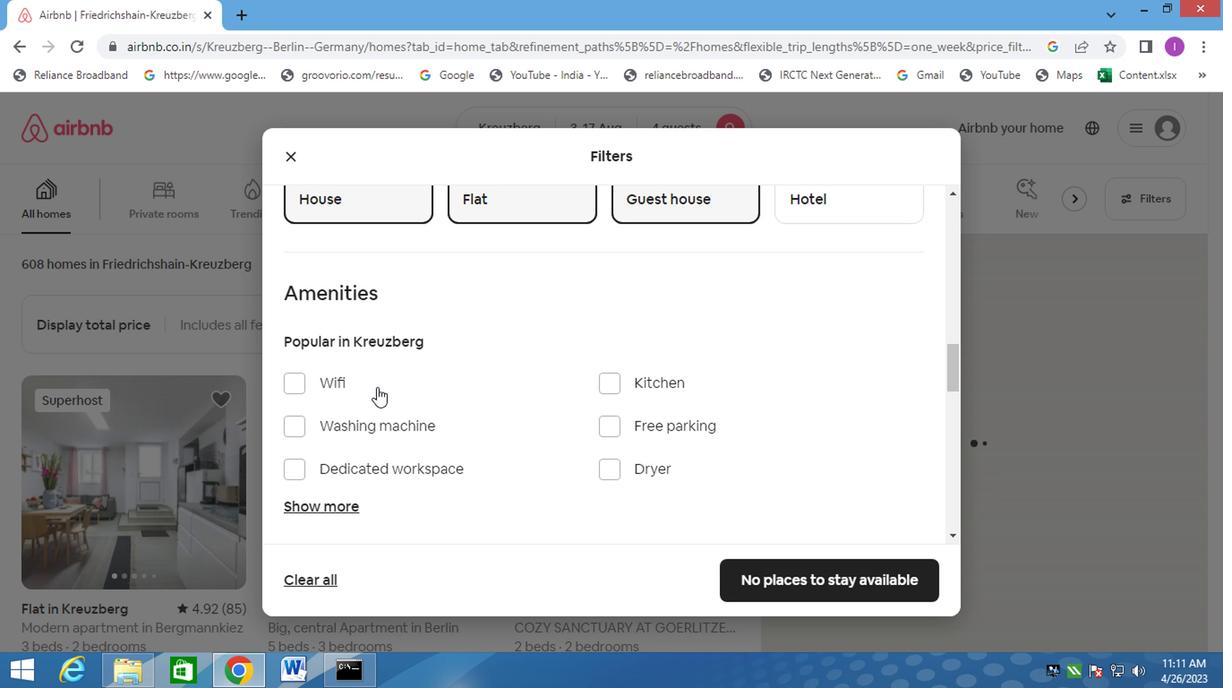 
Action: Mouse scrolled (379, 388) with delta (0, -1)
Screenshot: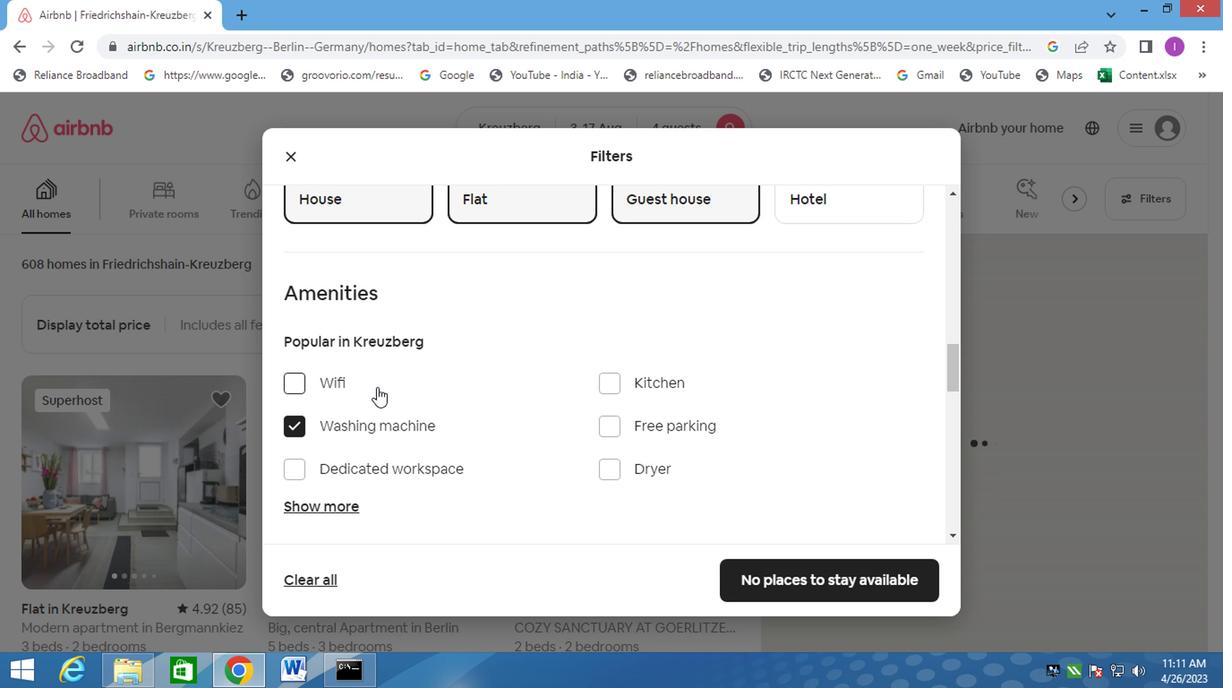 
Action: Mouse moved to (393, 389)
Screenshot: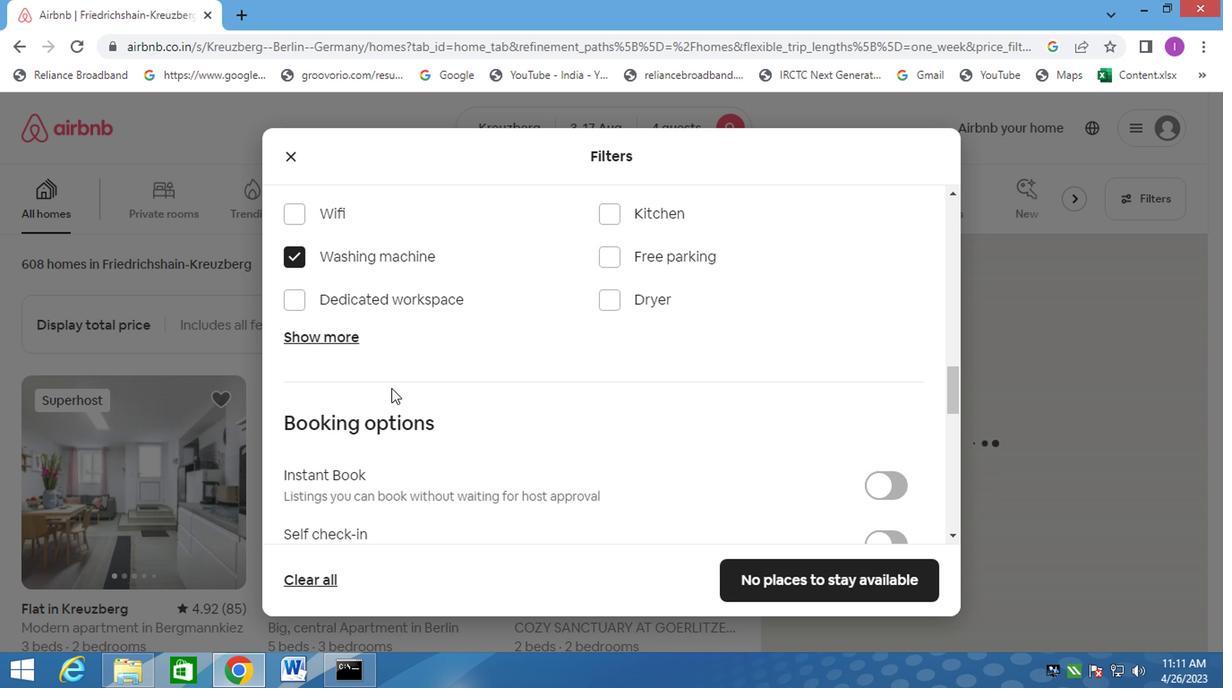 
Action: Mouse scrolled (393, 389) with delta (0, 0)
Screenshot: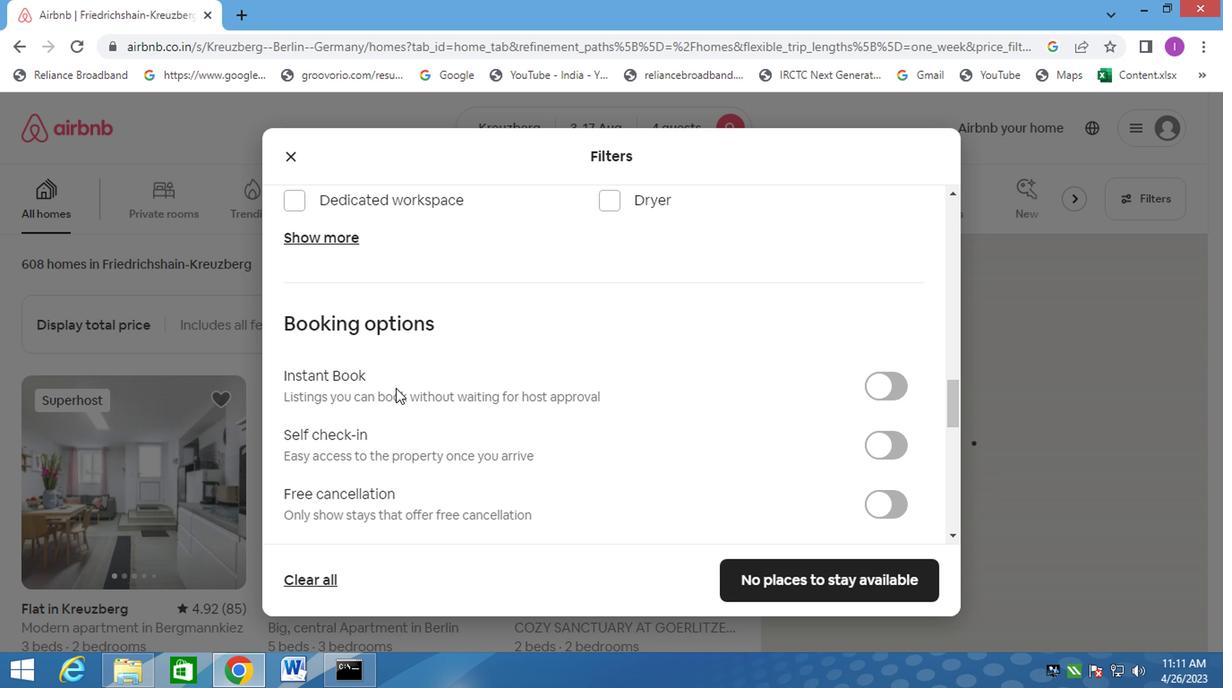
Action: Mouse scrolled (393, 389) with delta (0, 0)
Screenshot: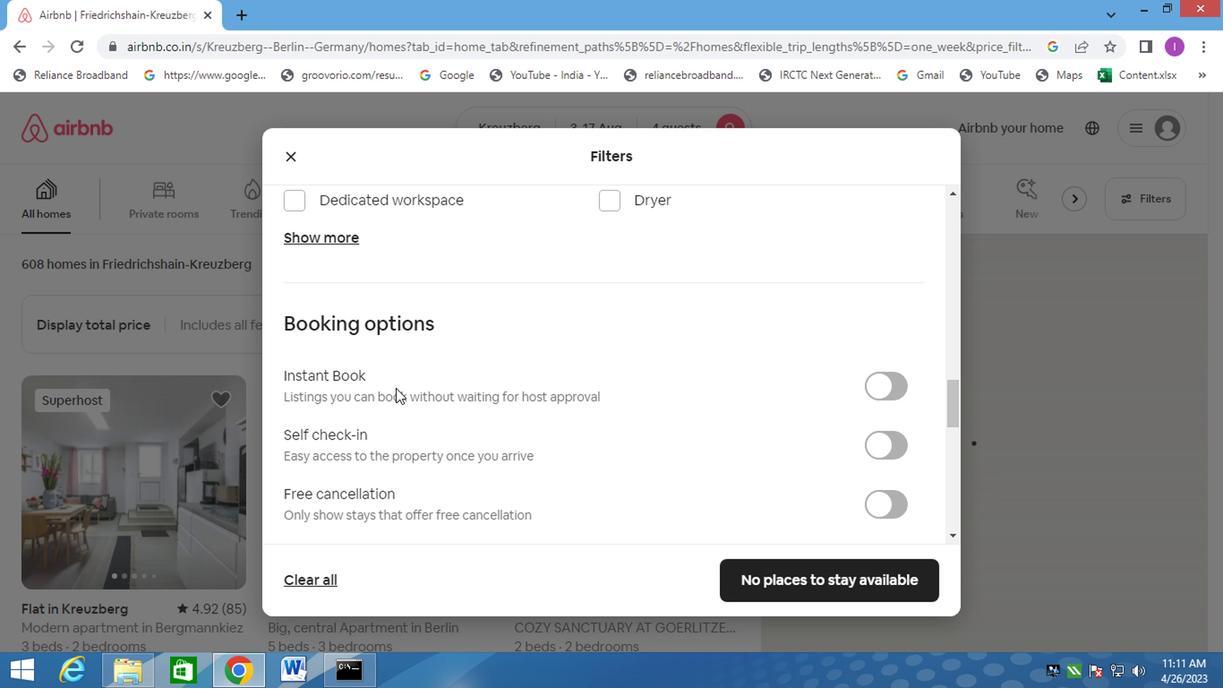 
Action: Mouse moved to (898, 272)
Screenshot: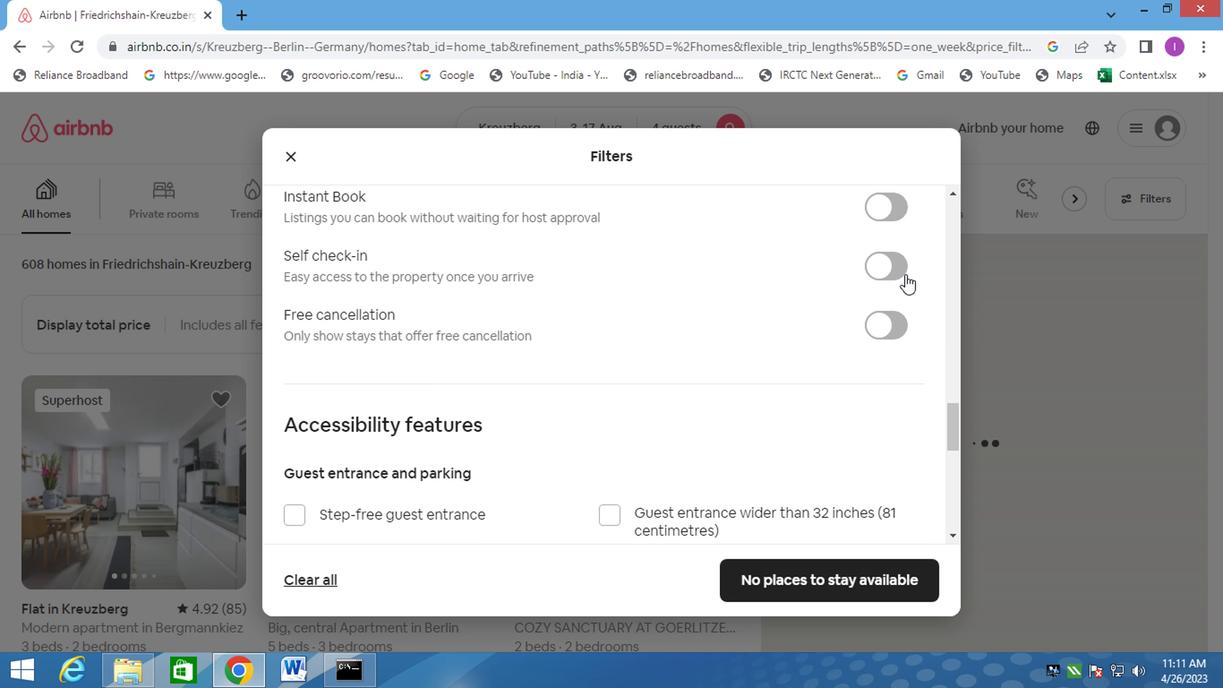 
Action: Mouse pressed left at (898, 272)
Screenshot: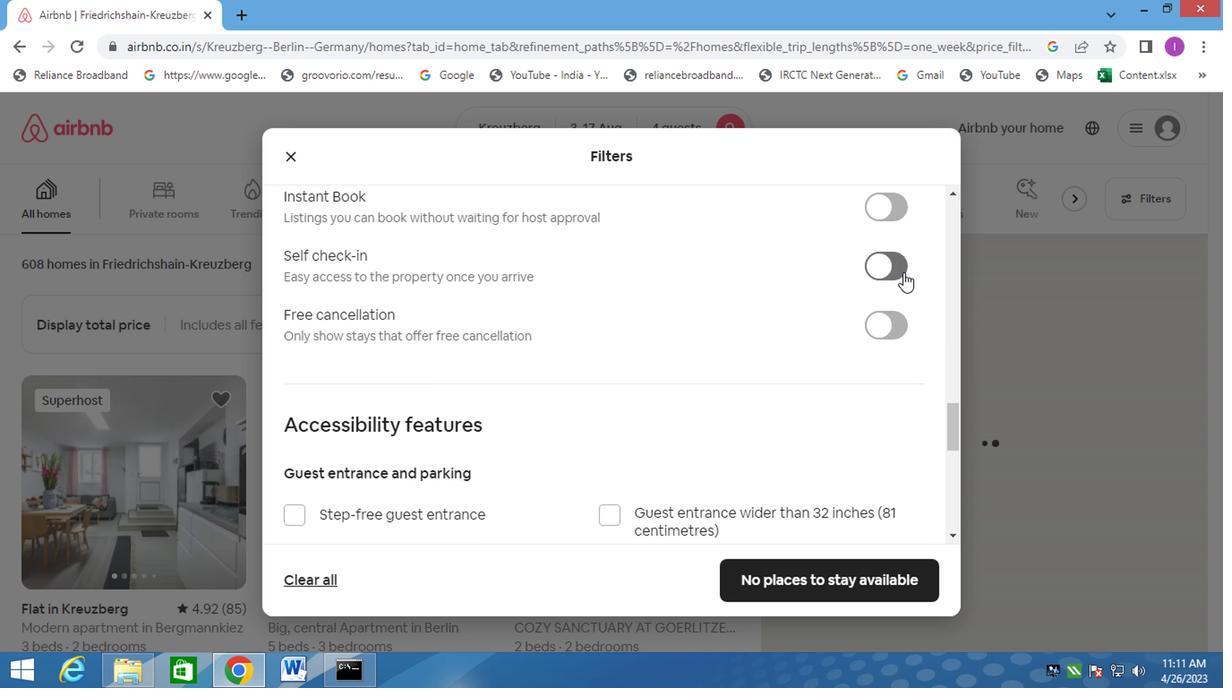 
Action: Mouse moved to (571, 374)
Screenshot: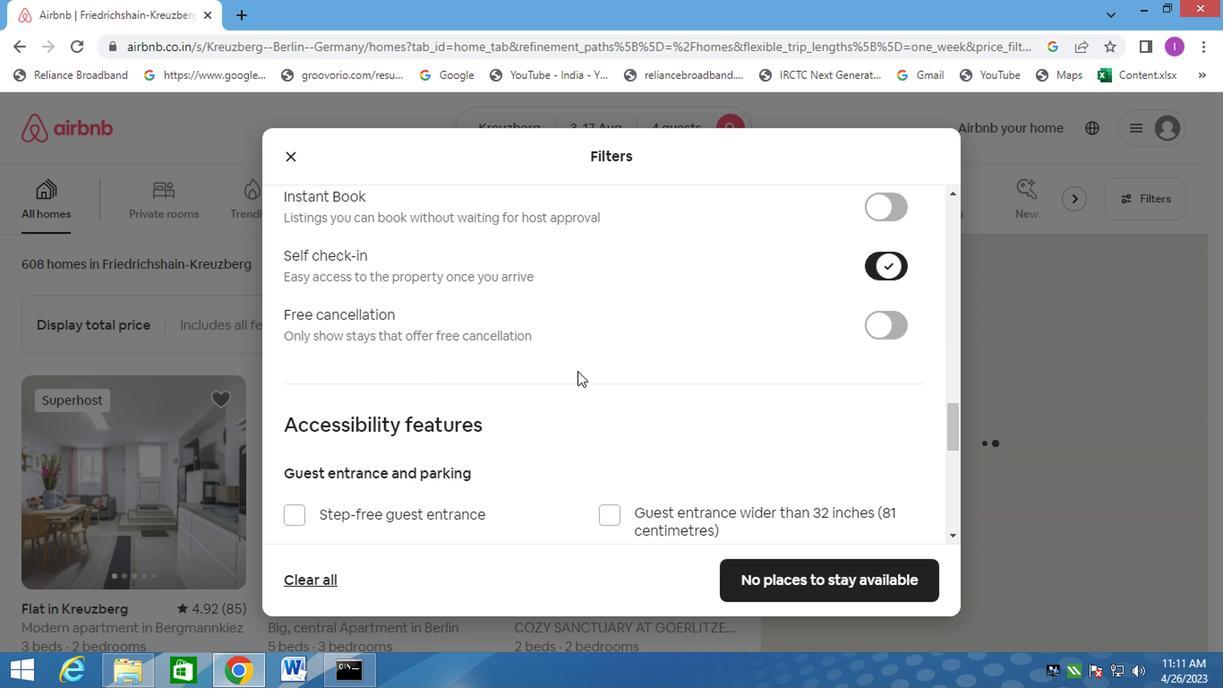 
Action: Mouse scrolled (571, 372) with delta (0, -1)
Screenshot: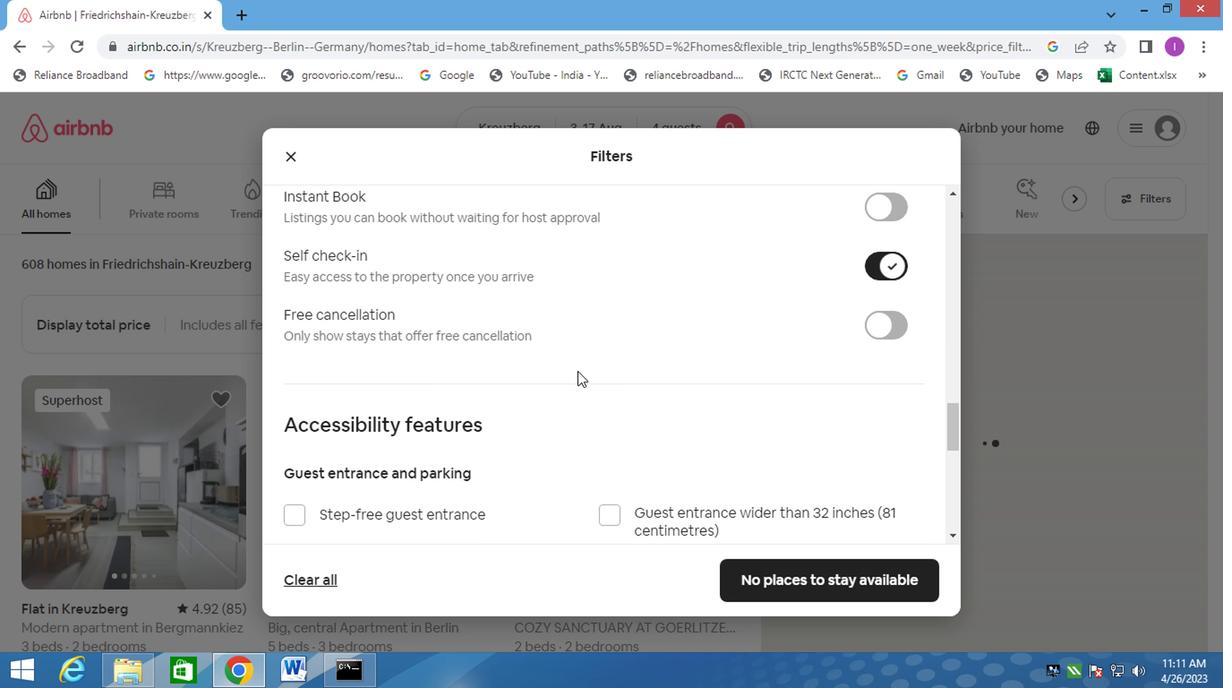 
Action: Mouse moved to (568, 376)
Screenshot: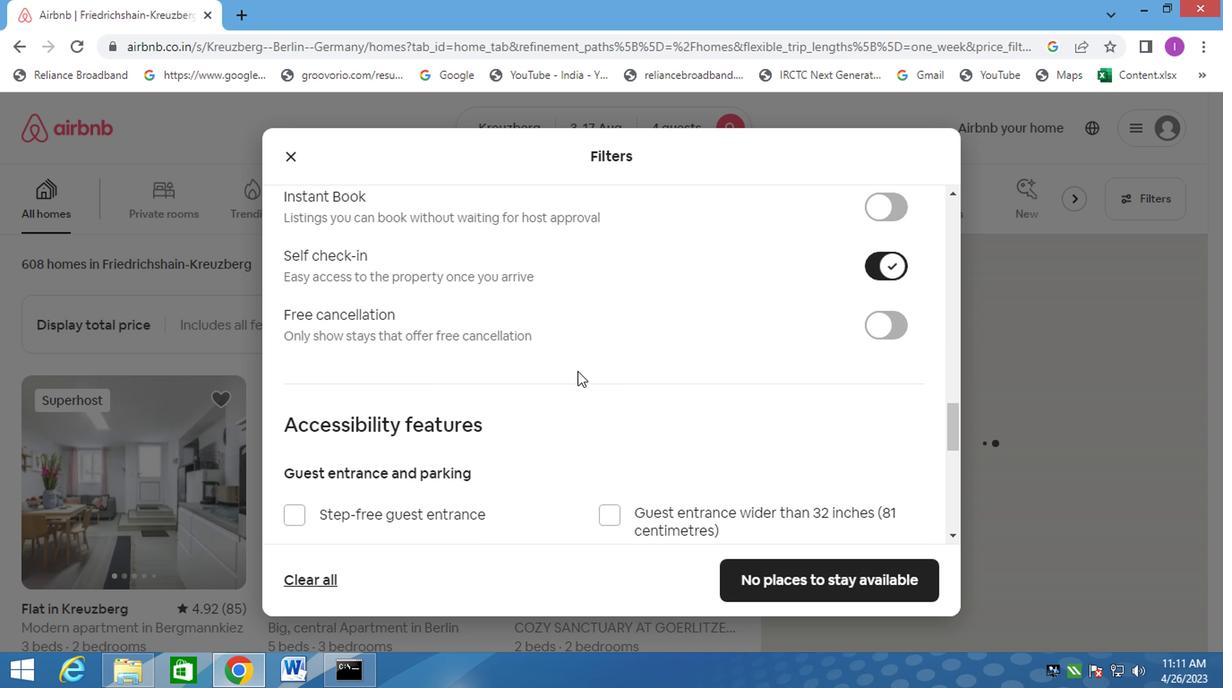 
Action: Mouse scrolled (570, 374) with delta (0, 0)
Screenshot: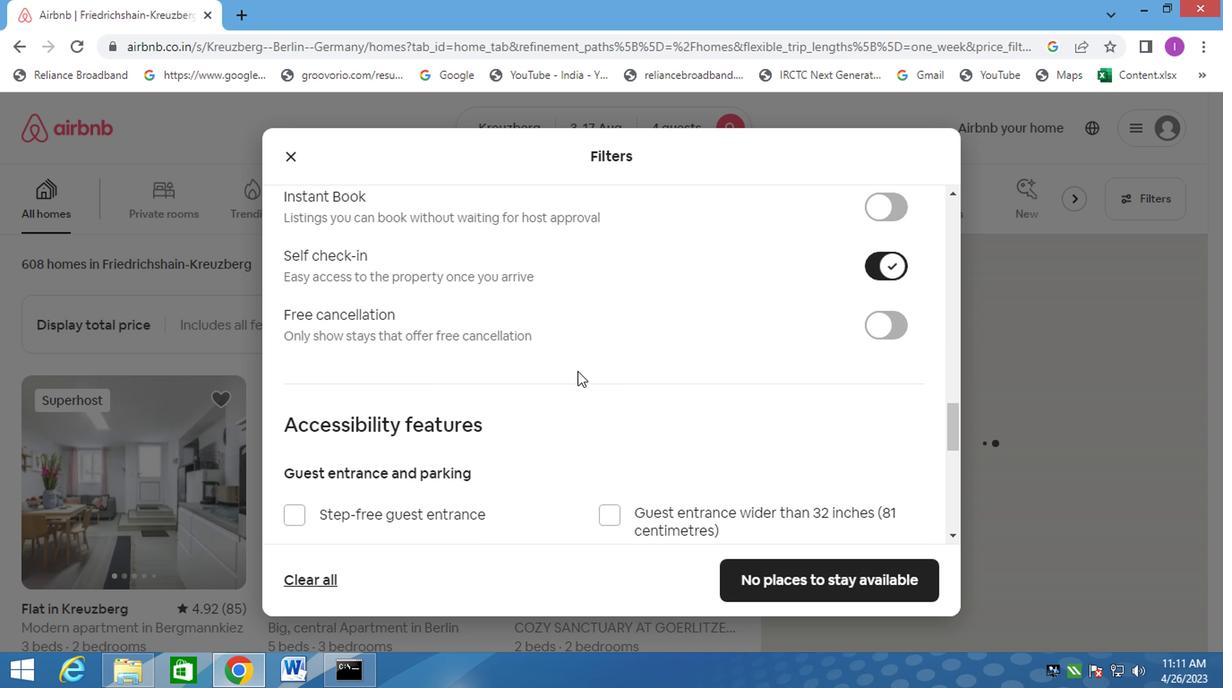 
Action: Mouse moved to (419, 397)
Screenshot: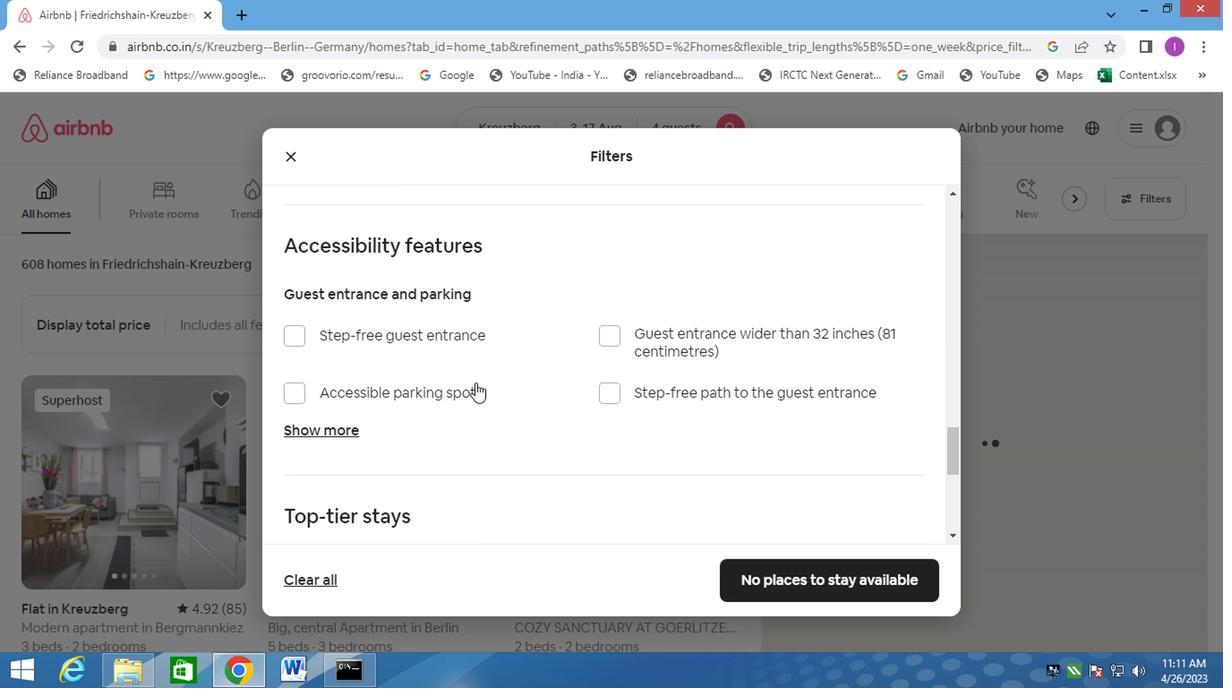 
Action: Mouse scrolled (419, 396) with delta (0, 0)
Screenshot: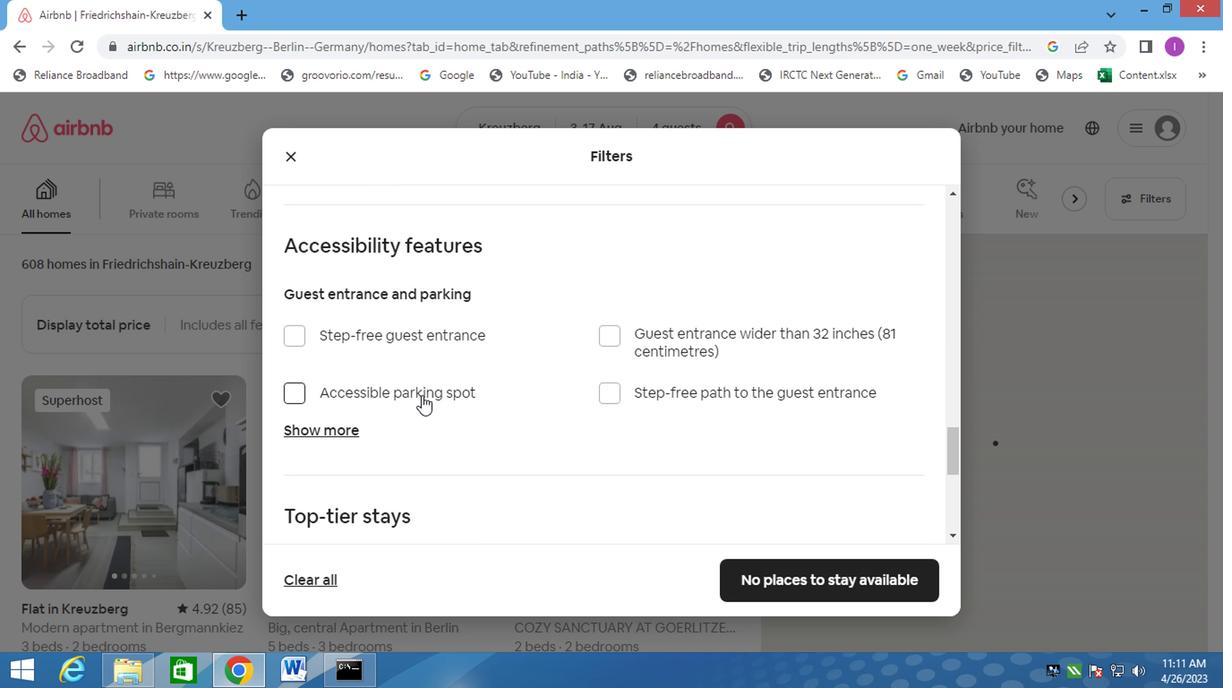 
Action: Mouse scrolled (419, 396) with delta (0, 0)
Screenshot: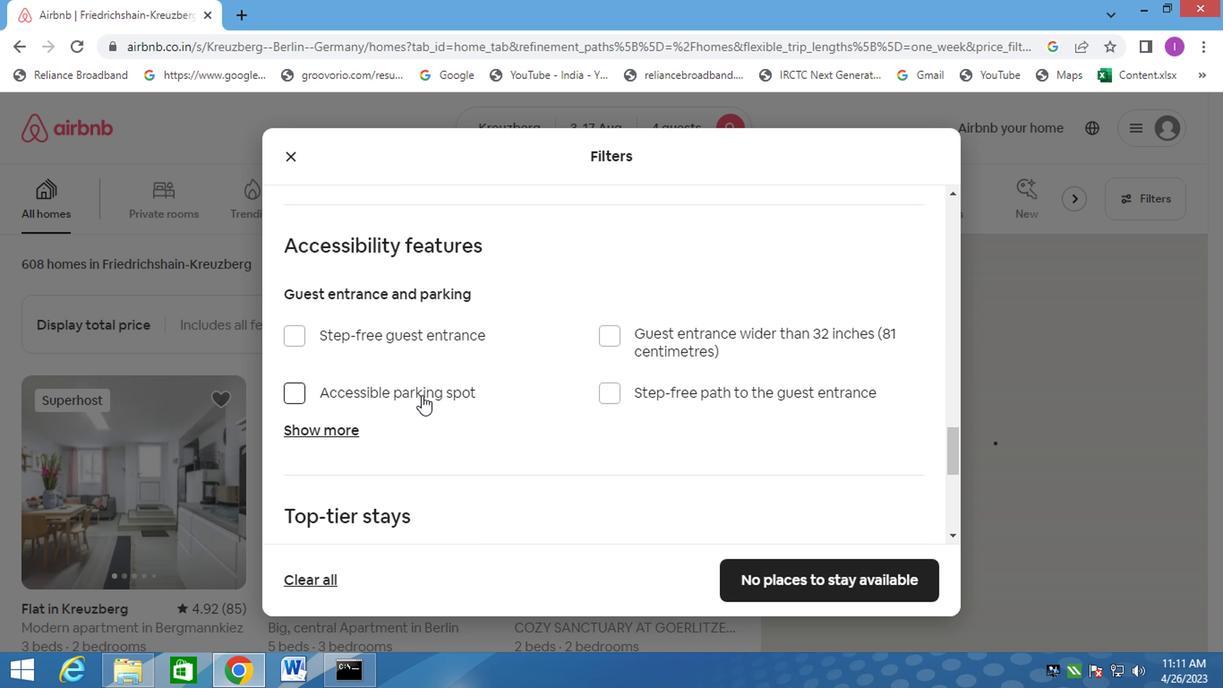 
Action: Mouse moved to (393, 404)
Screenshot: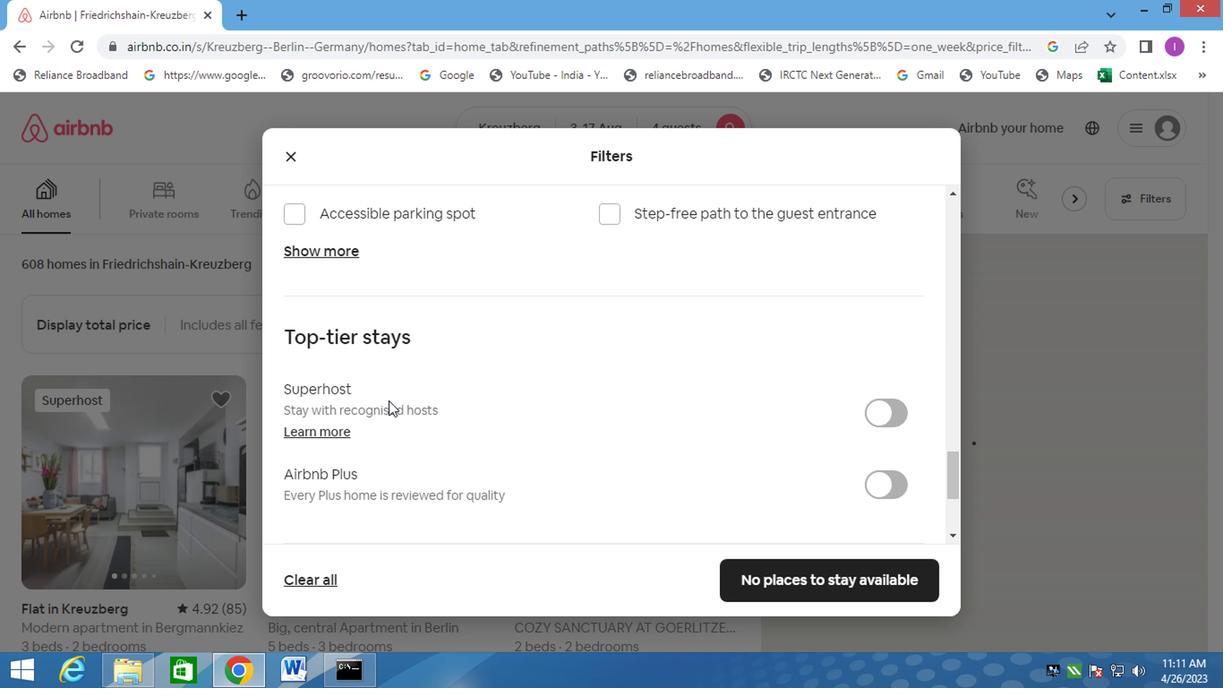 
Action: Mouse scrolled (393, 403) with delta (0, -1)
Screenshot: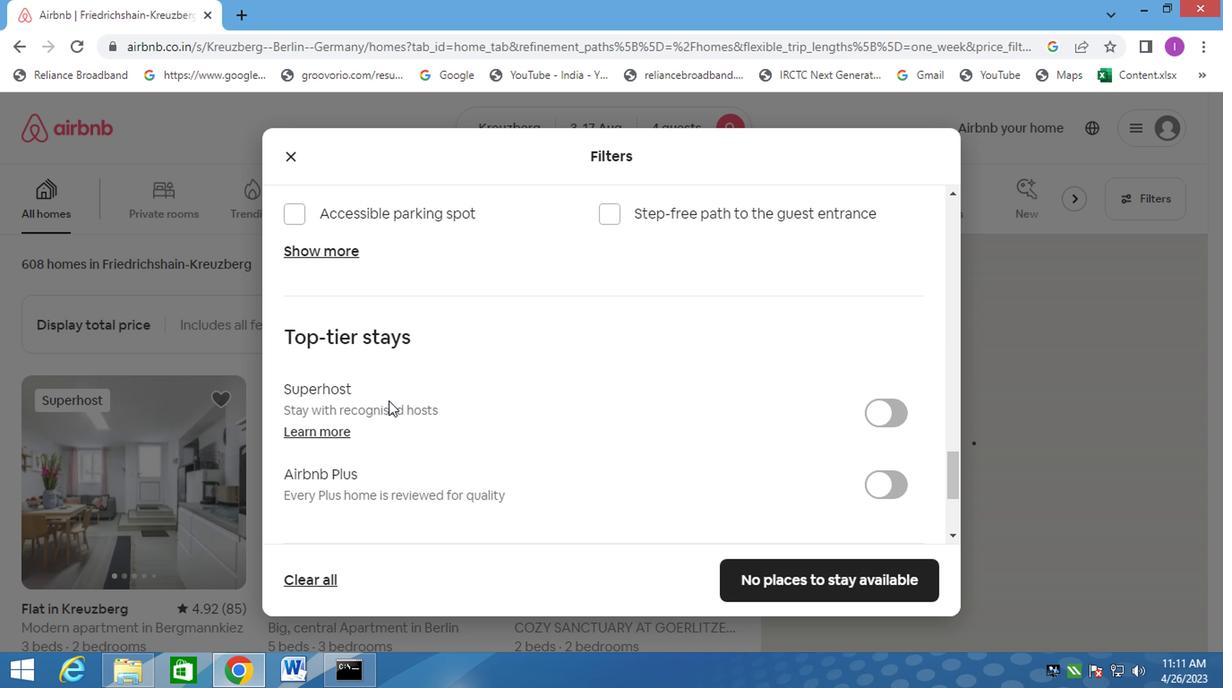 
Action: Mouse moved to (395, 405)
Screenshot: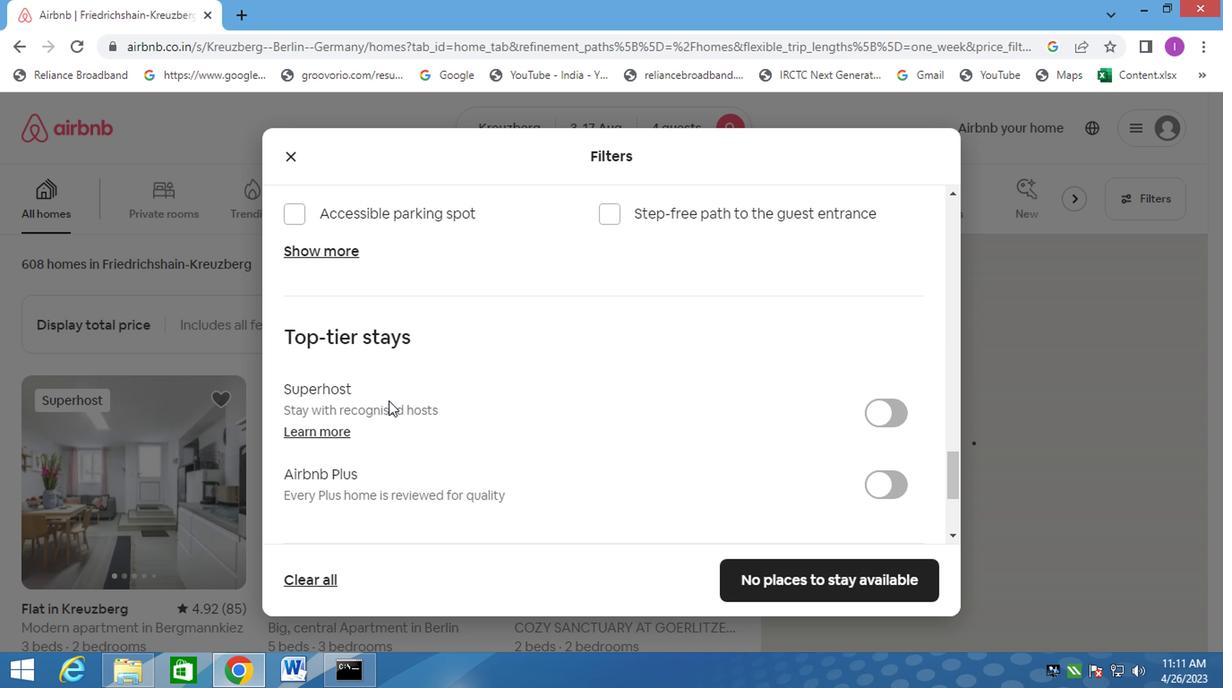 
Action: Mouse scrolled (395, 404) with delta (0, 0)
Screenshot: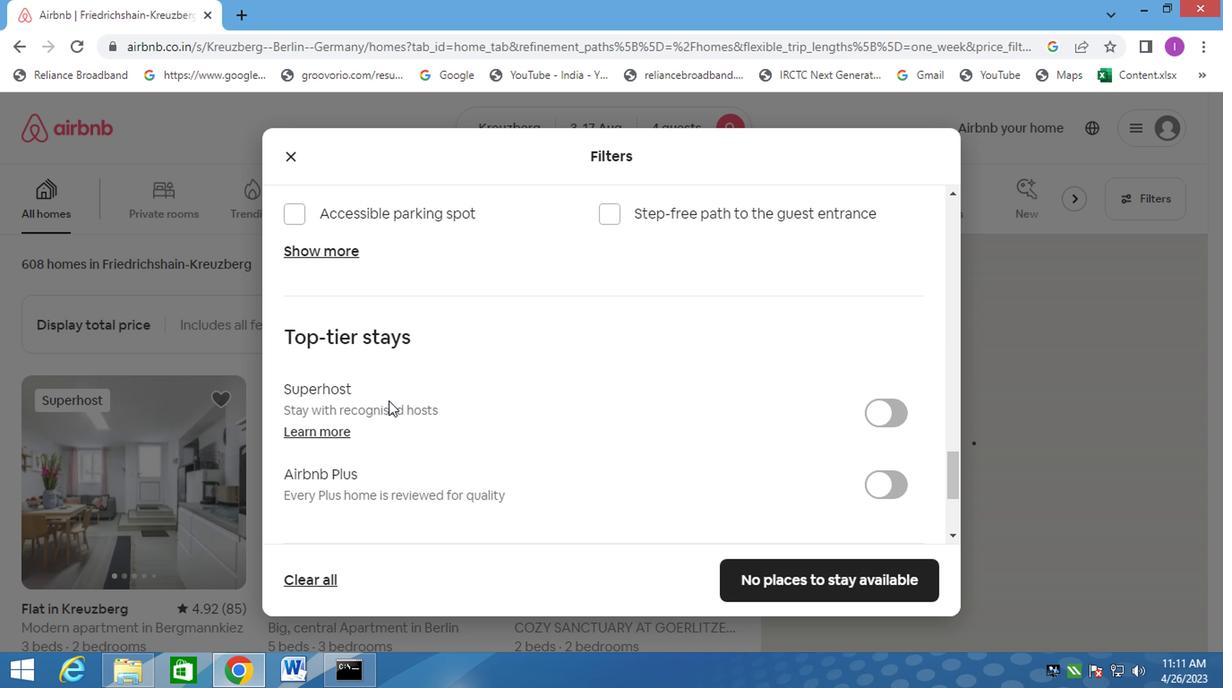 
Action: Mouse scrolled (395, 404) with delta (0, 0)
Screenshot: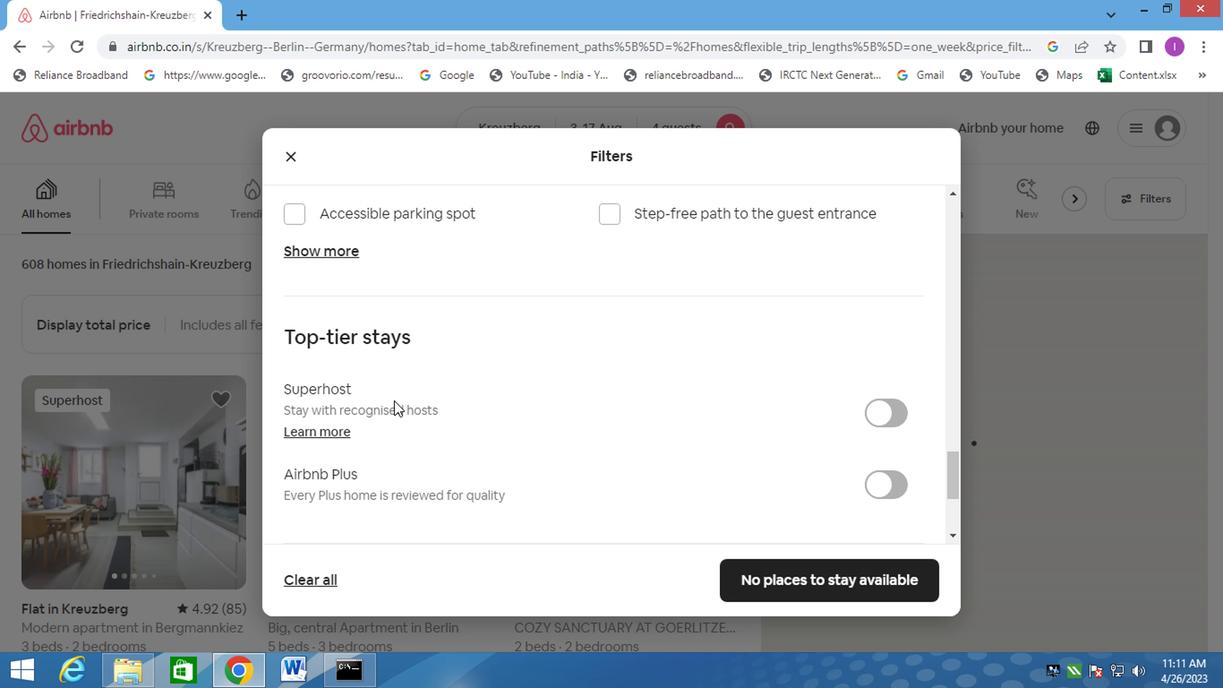 
Action: Mouse moved to (316, 422)
Screenshot: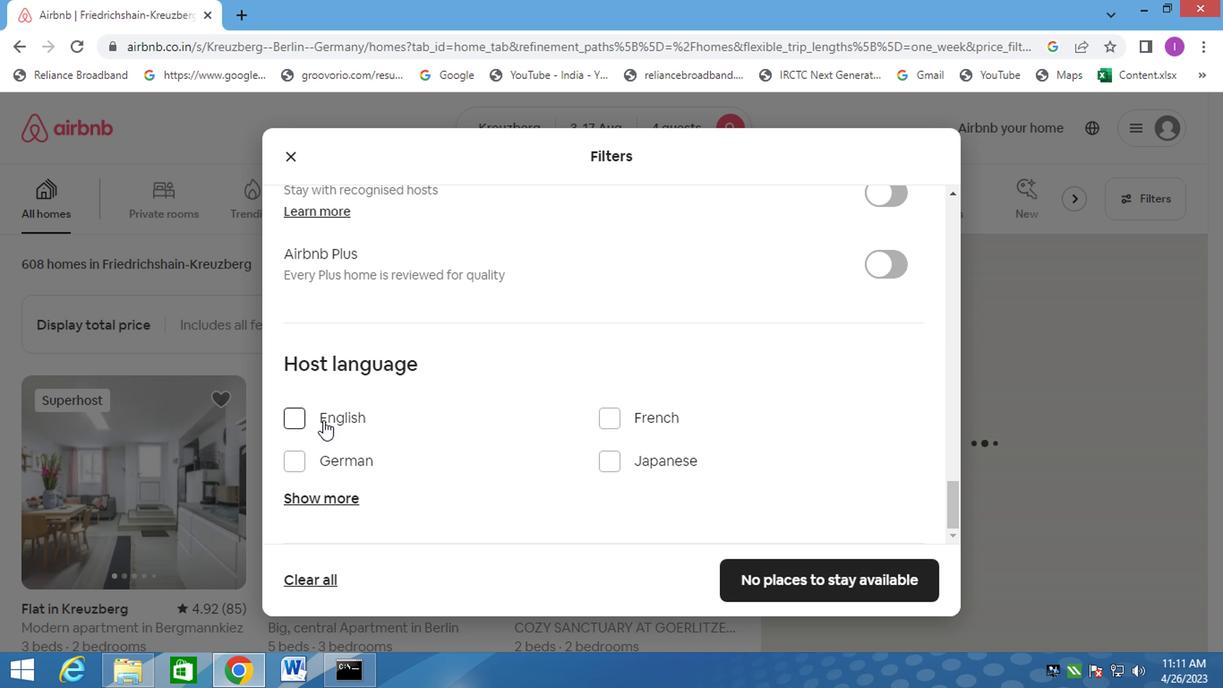 
Action: Mouse pressed left at (316, 422)
Screenshot: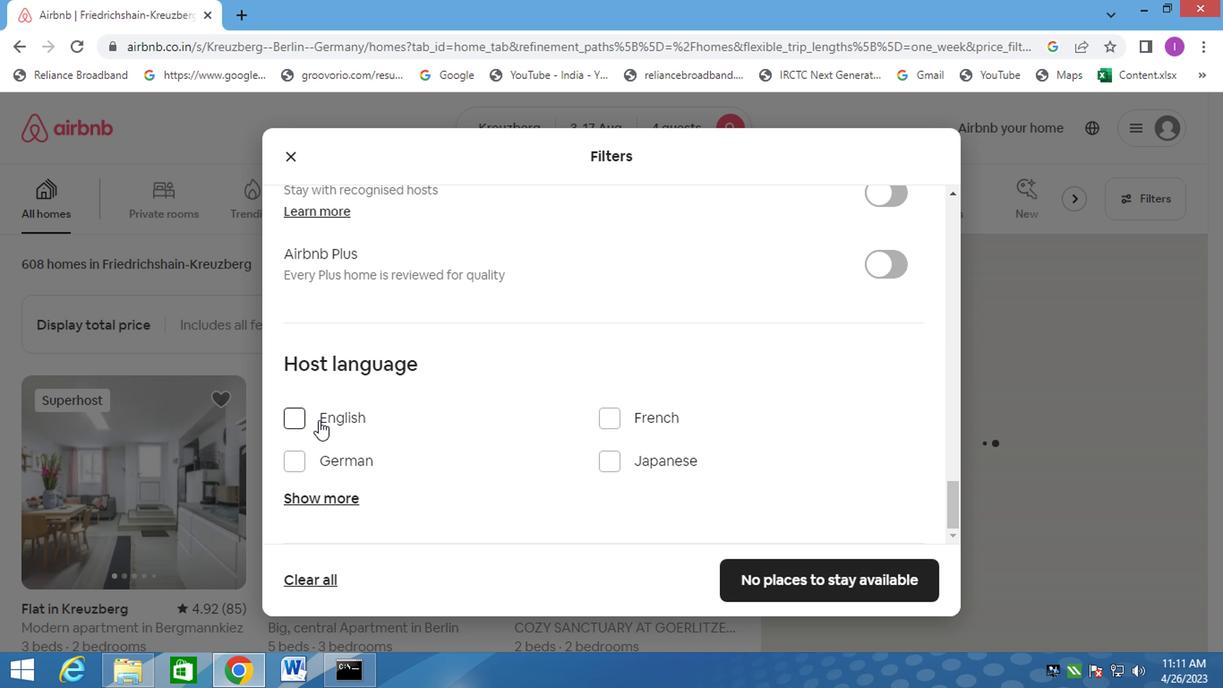 
Action: Mouse moved to (774, 565)
Screenshot: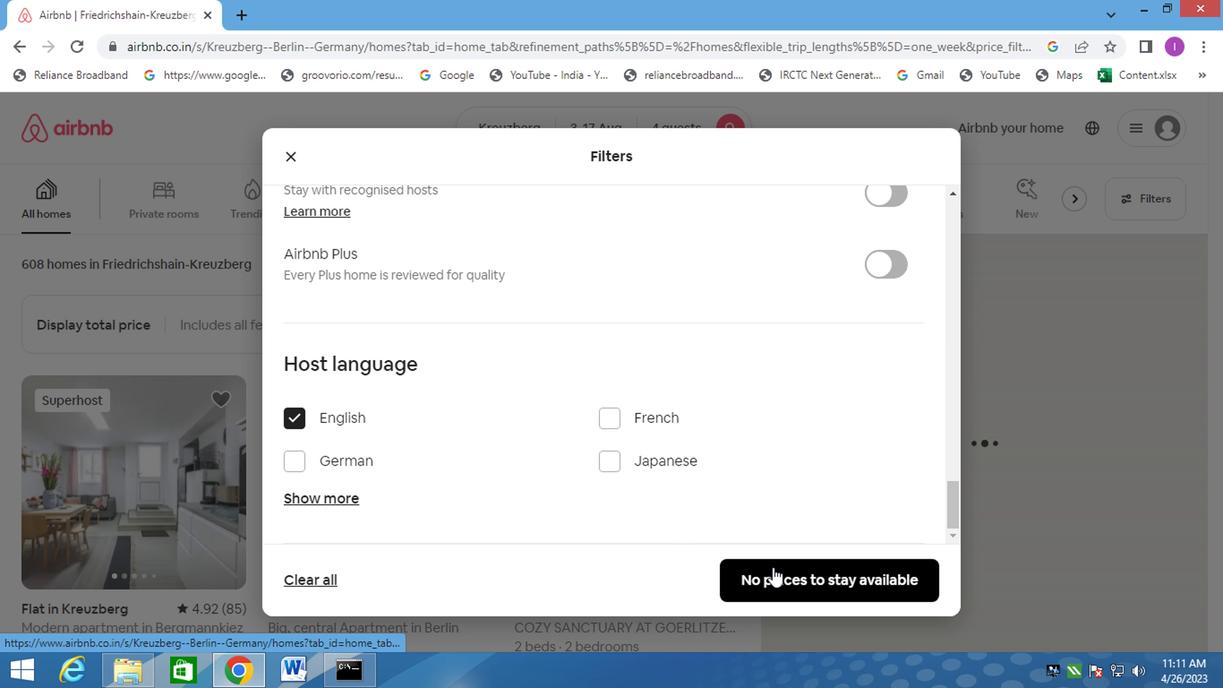 
Action: Mouse scrolled (774, 565) with delta (0, -1)
Screenshot: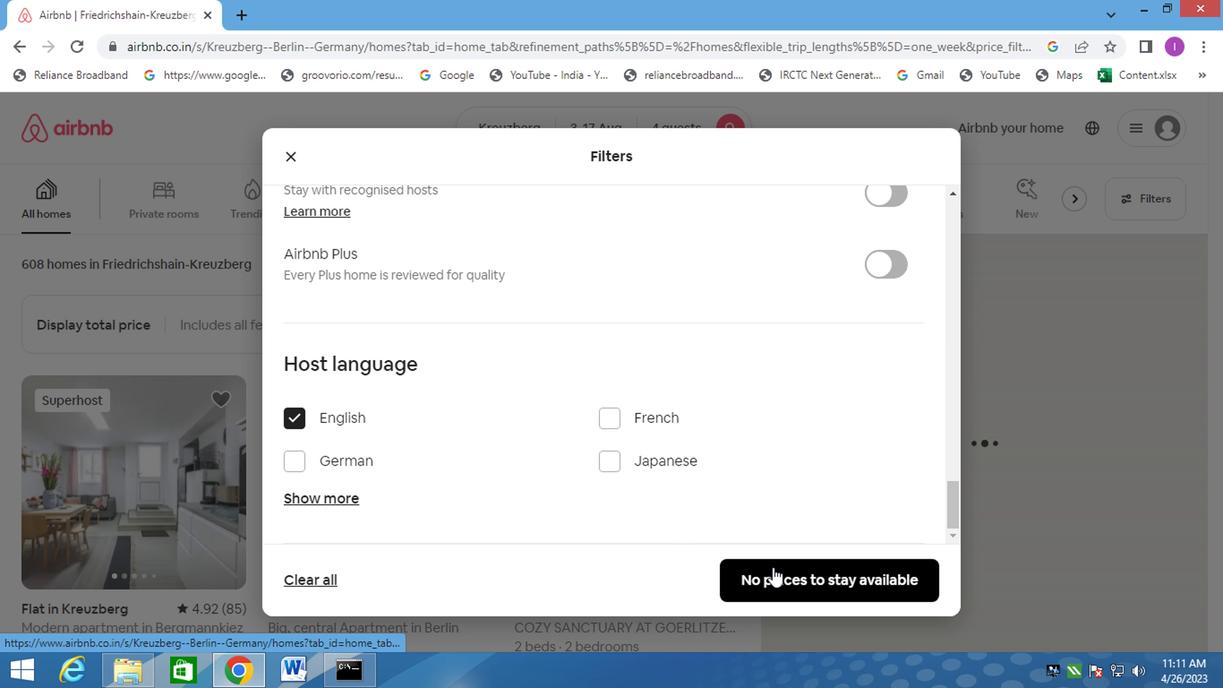 
Action: Mouse moved to (775, 565)
Screenshot: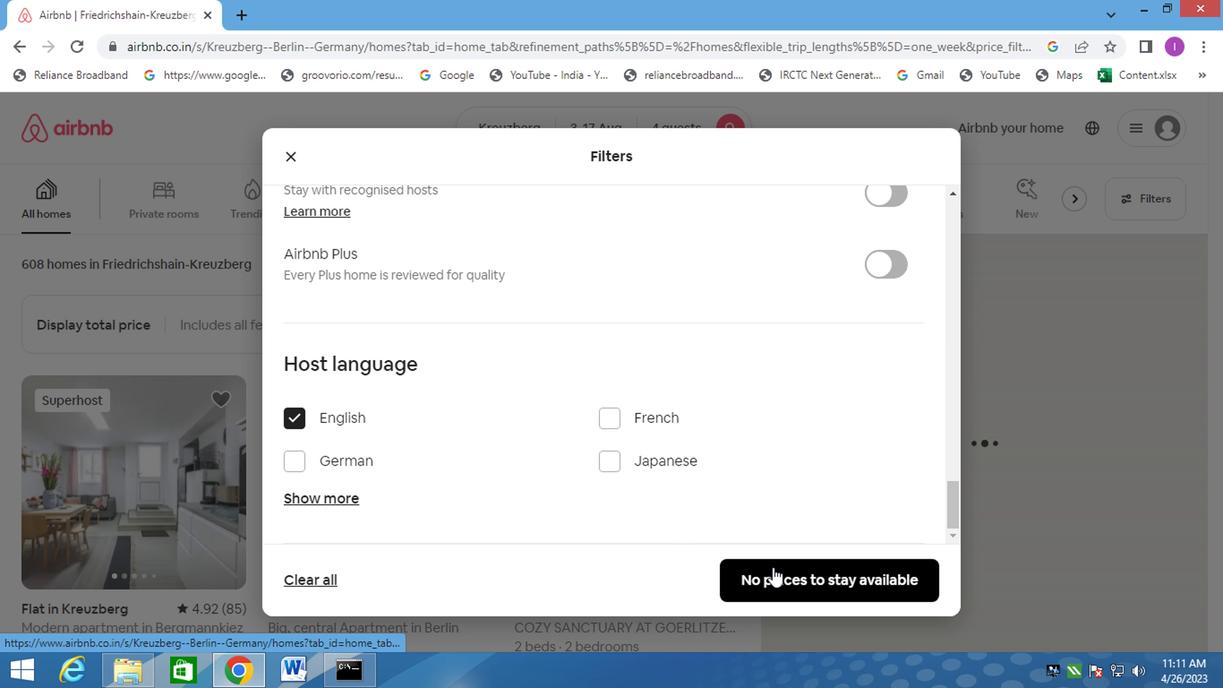 
Action: Mouse scrolled (775, 563) with delta (0, -1)
Screenshot: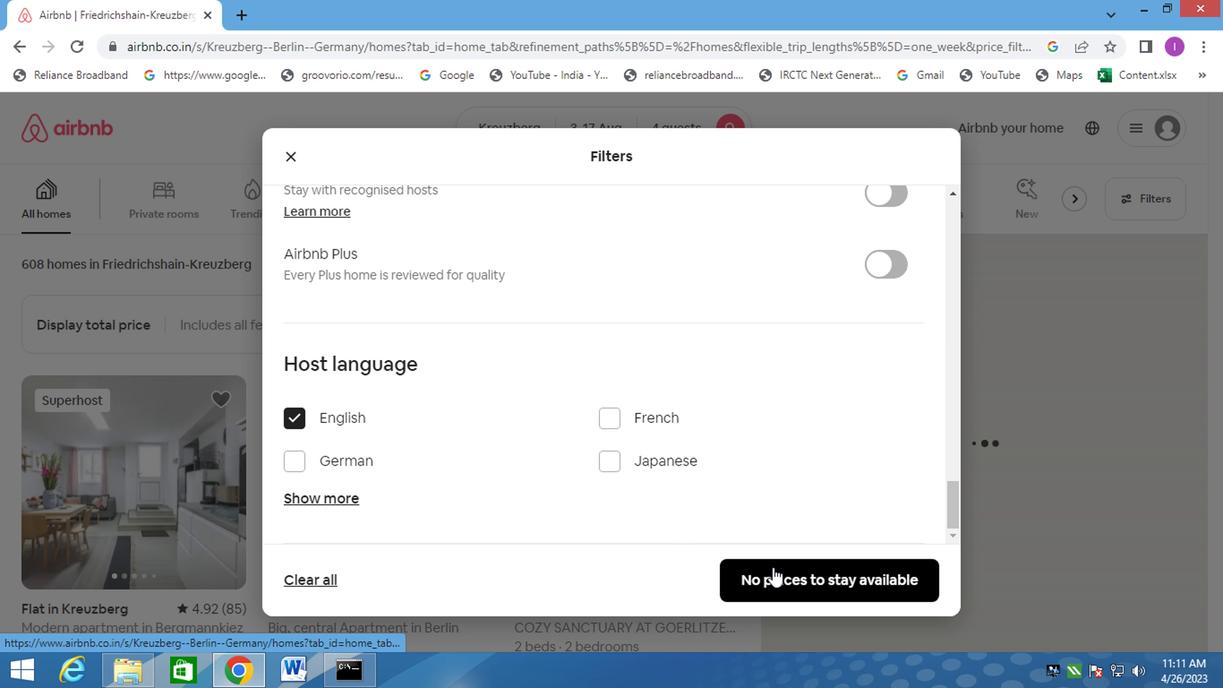 
Action: Mouse moved to (779, 571)
Screenshot: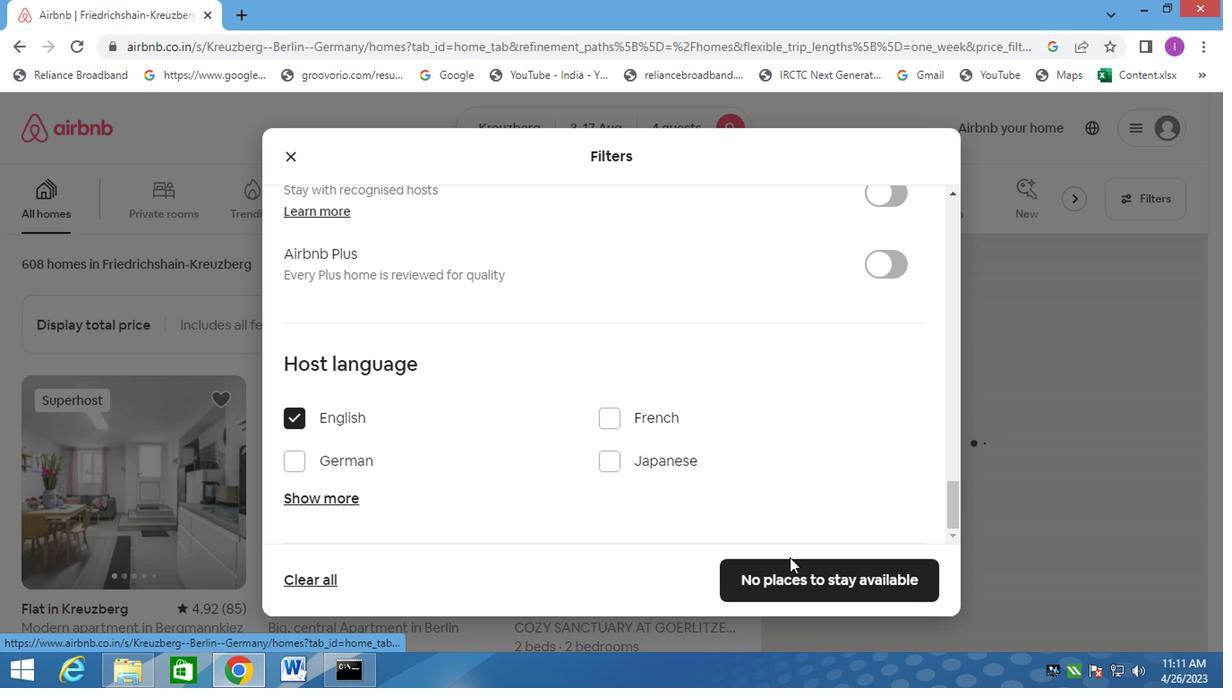 
Action: Mouse pressed left at (779, 571)
Screenshot: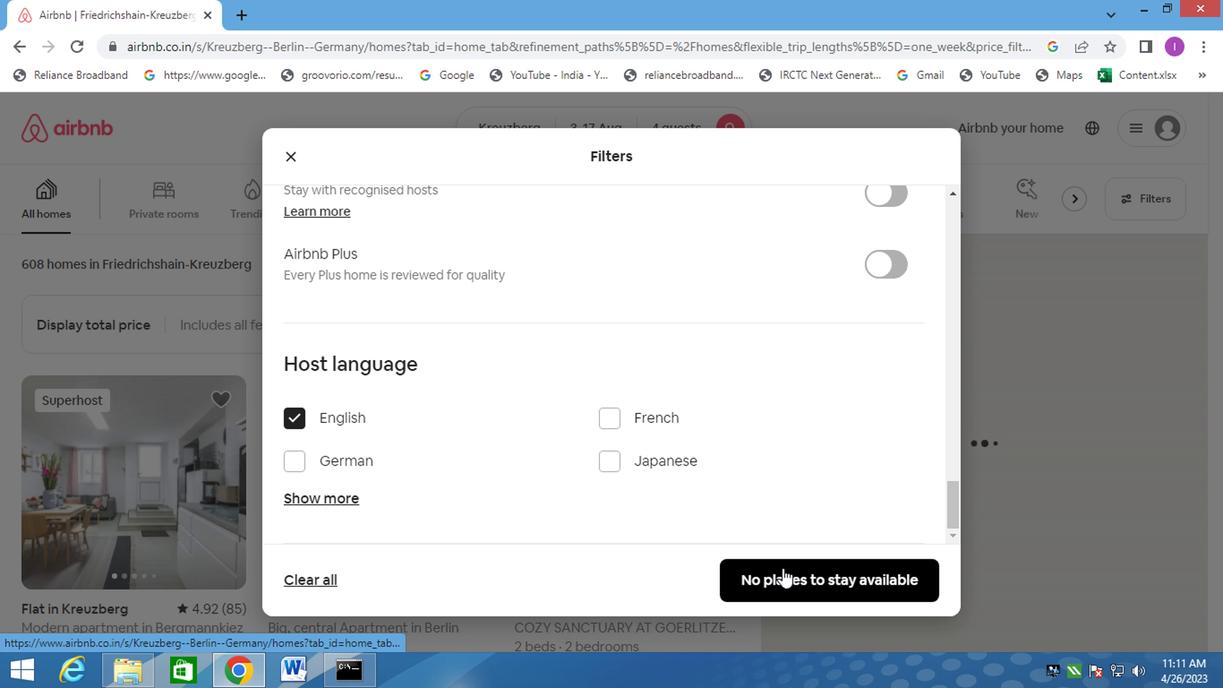 
Action: Mouse moved to (657, 444)
Screenshot: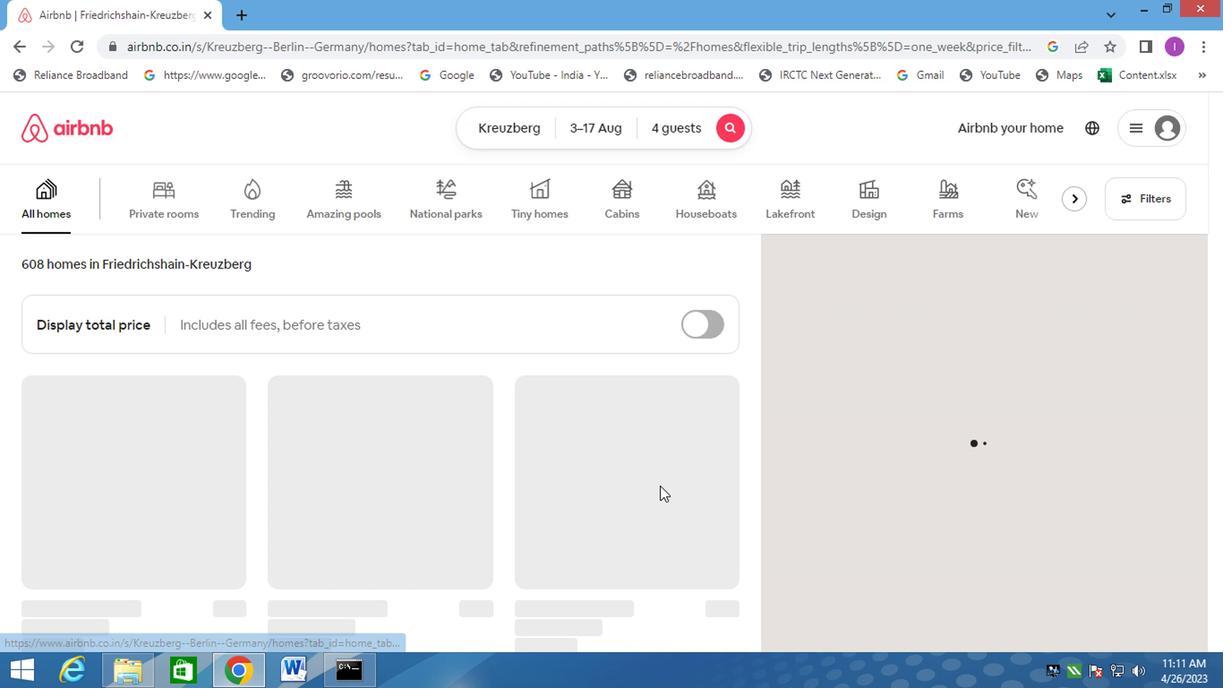
